 Task: Plan a trip to Baalbek, Lebanon from 6th December, 2023 to 12th December, 2023 for 4 adults.4 bedrooms having 4 beds and 4 bathrooms. Property type can be flat. Amenities needed are: wifi, TV, free parkinig on premises, gym, breakfast. Booking option can be shelf check-in. Look for 4 properties as per requirement.
Action: Mouse moved to (531, 78)
Screenshot: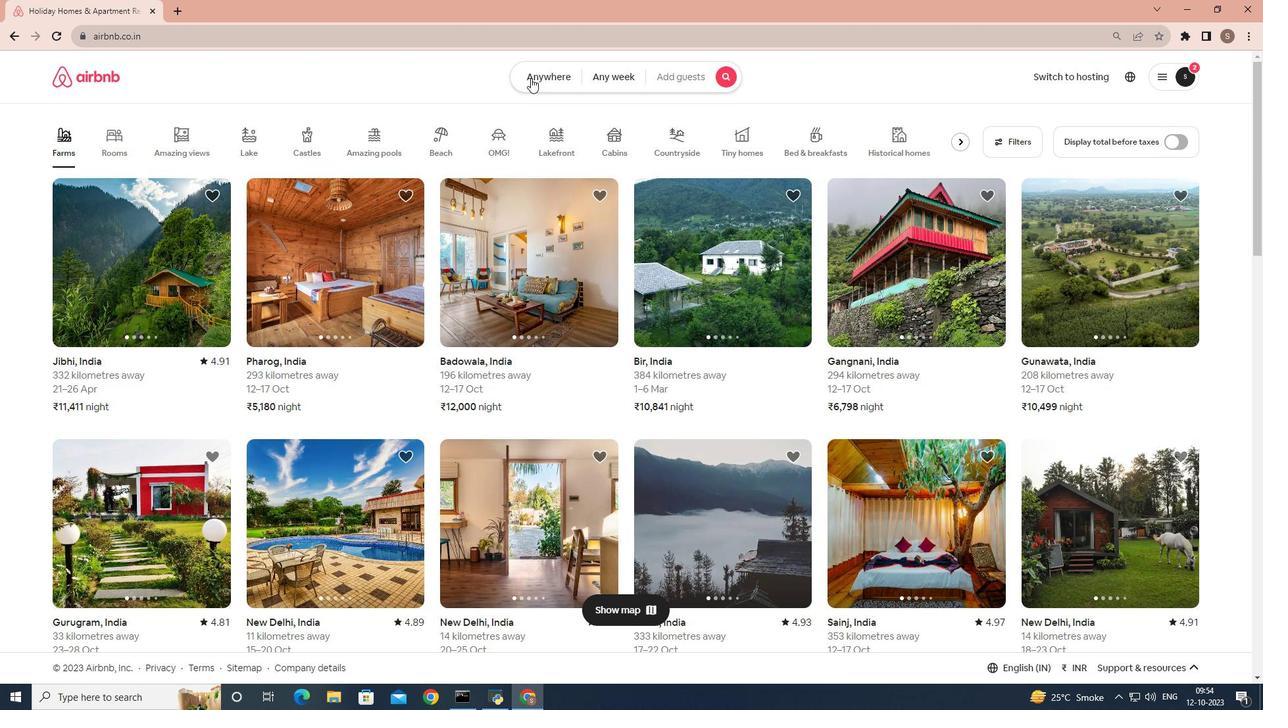 
Action: Mouse pressed left at (531, 78)
Screenshot: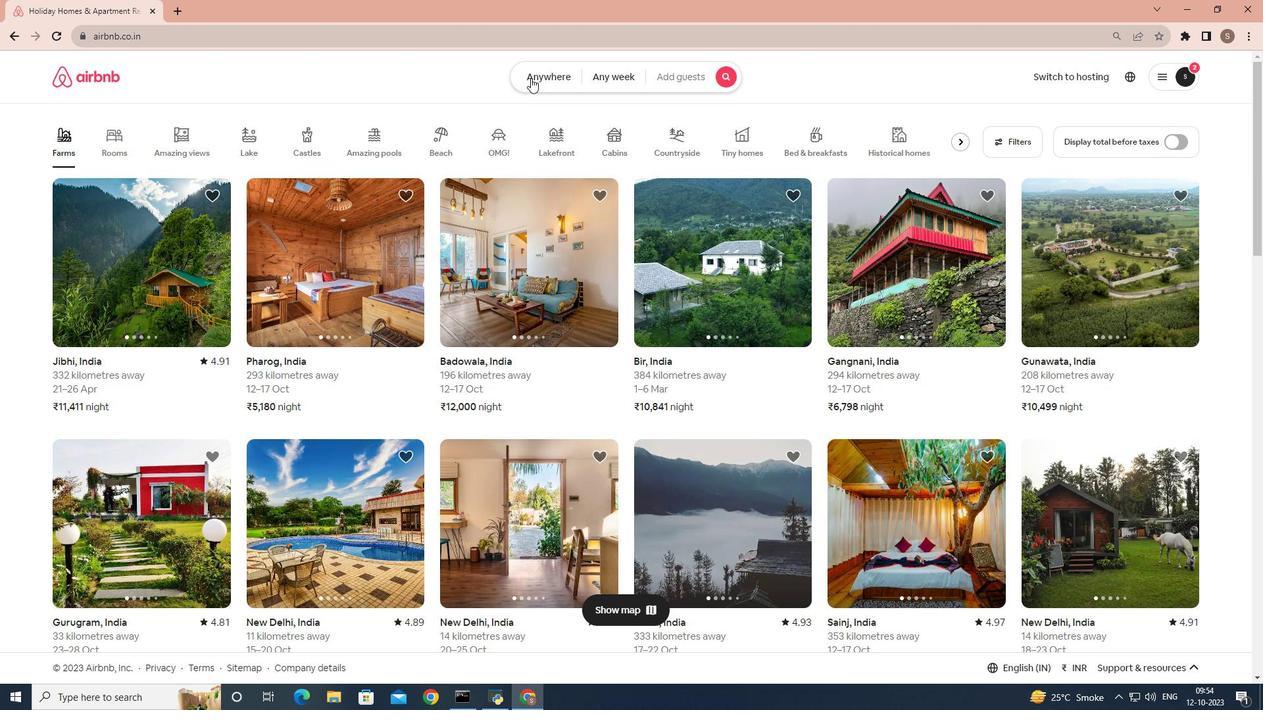
Action: Mouse moved to (404, 124)
Screenshot: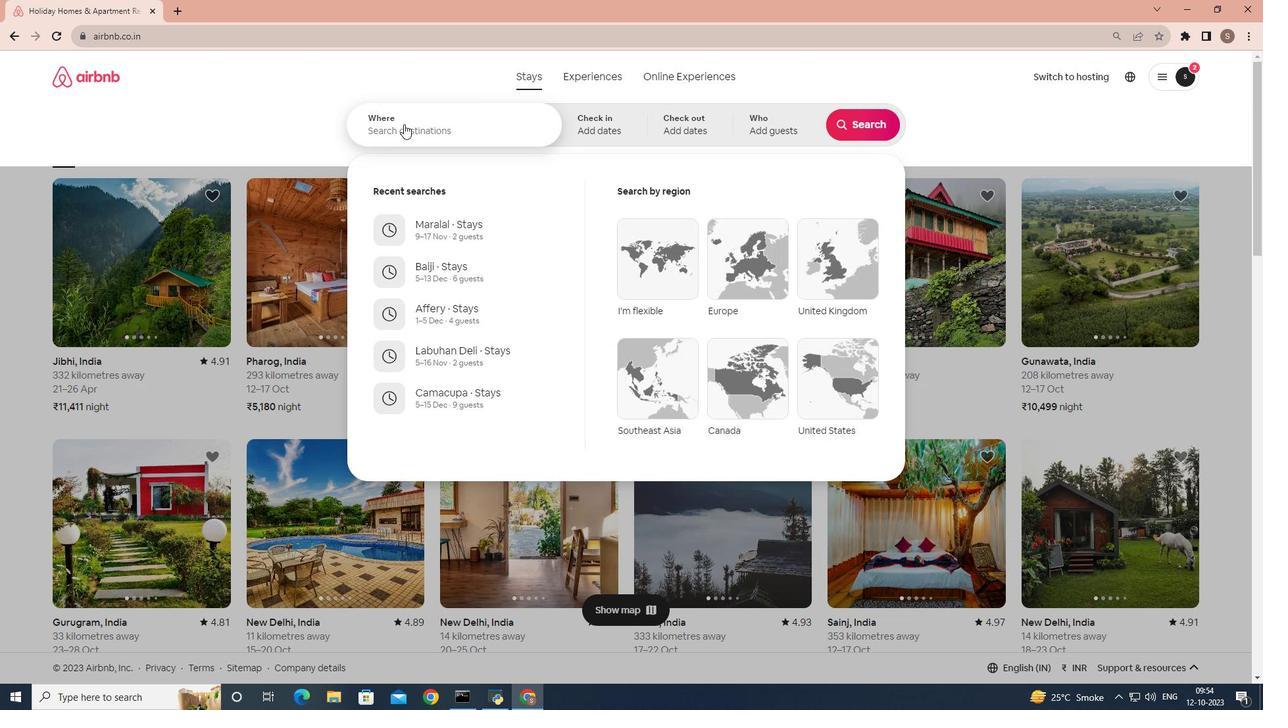 
Action: Mouse pressed left at (404, 124)
Screenshot: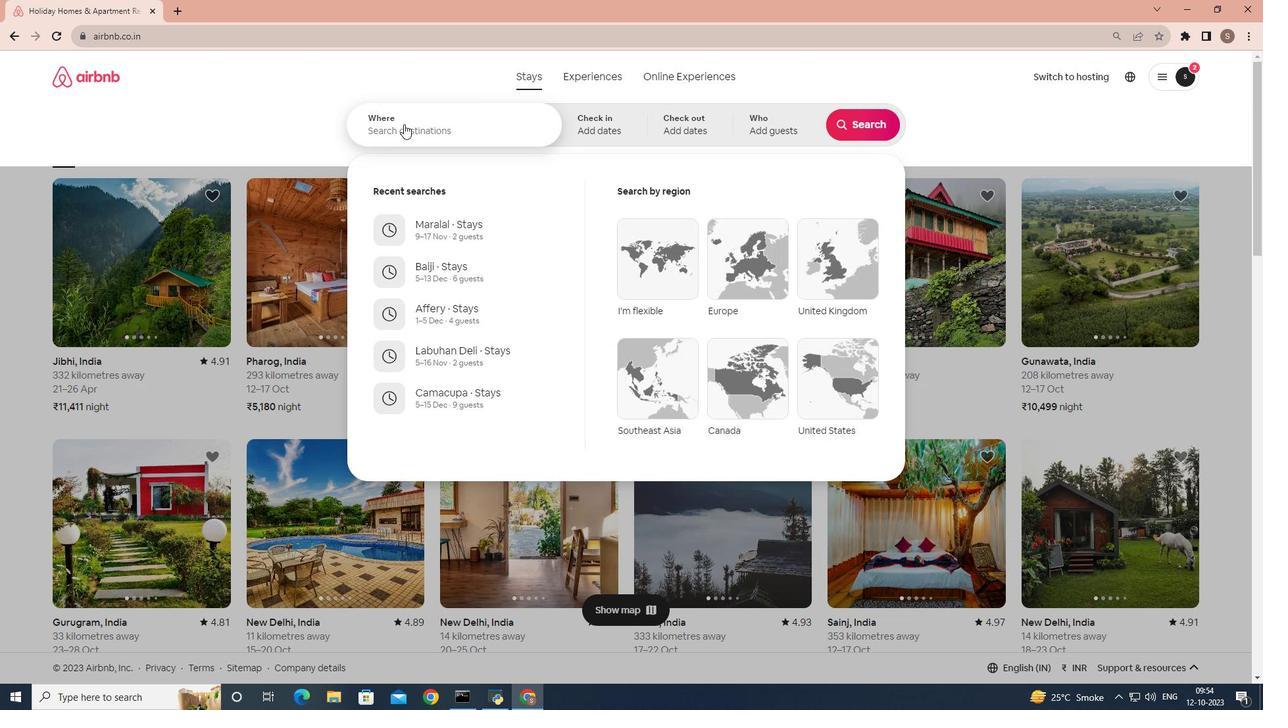 
Action: Key pressed baalbe
Screenshot: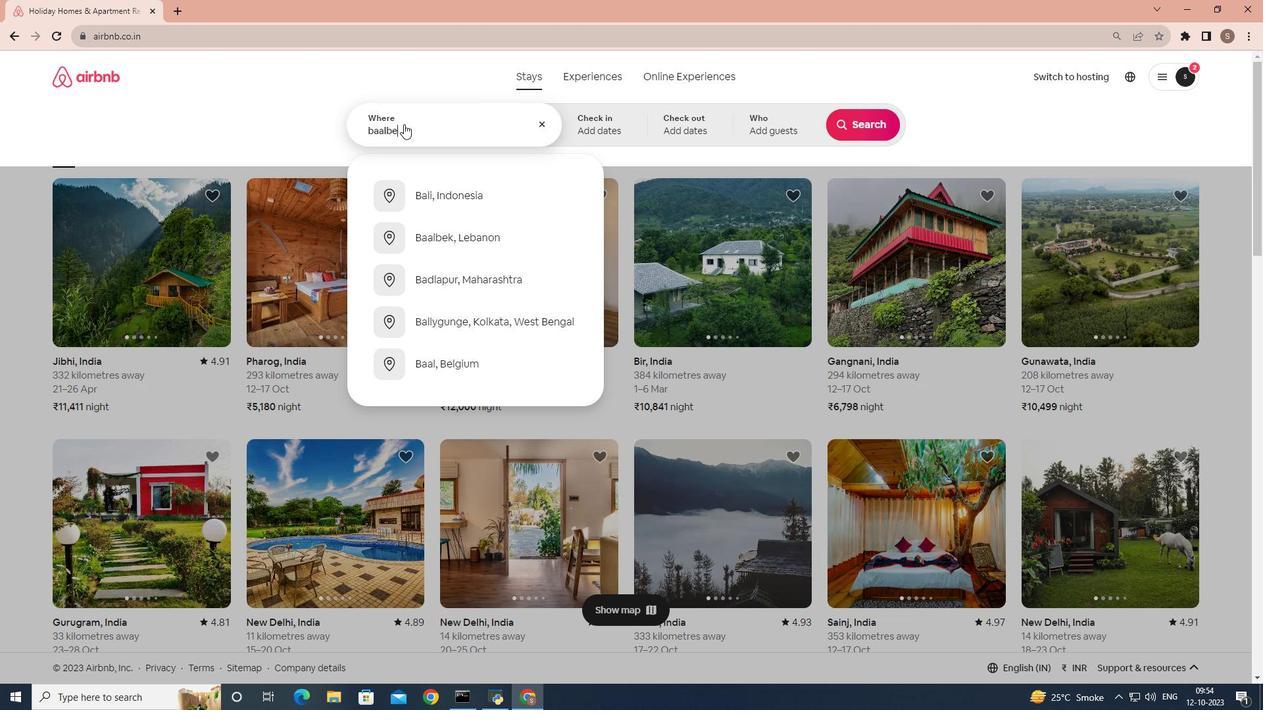 
Action: Mouse moved to (416, 201)
Screenshot: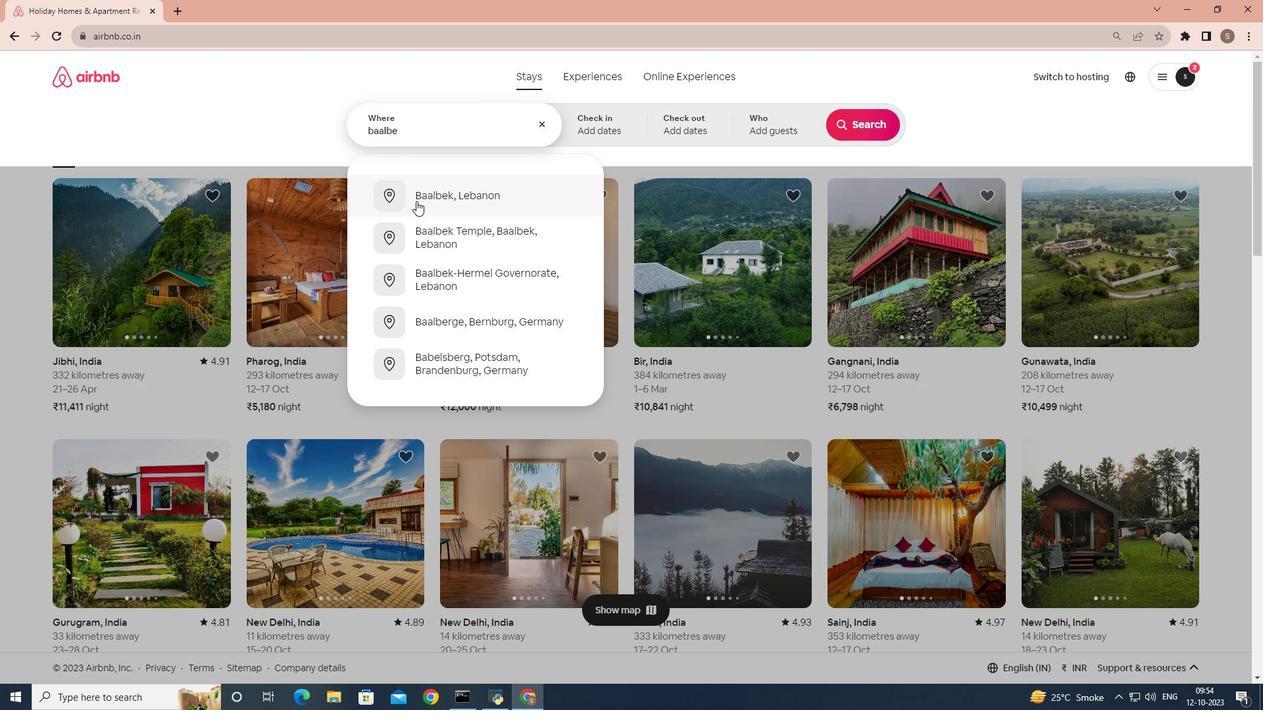 
Action: Mouse pressed left at (416, 201)
Screenshot: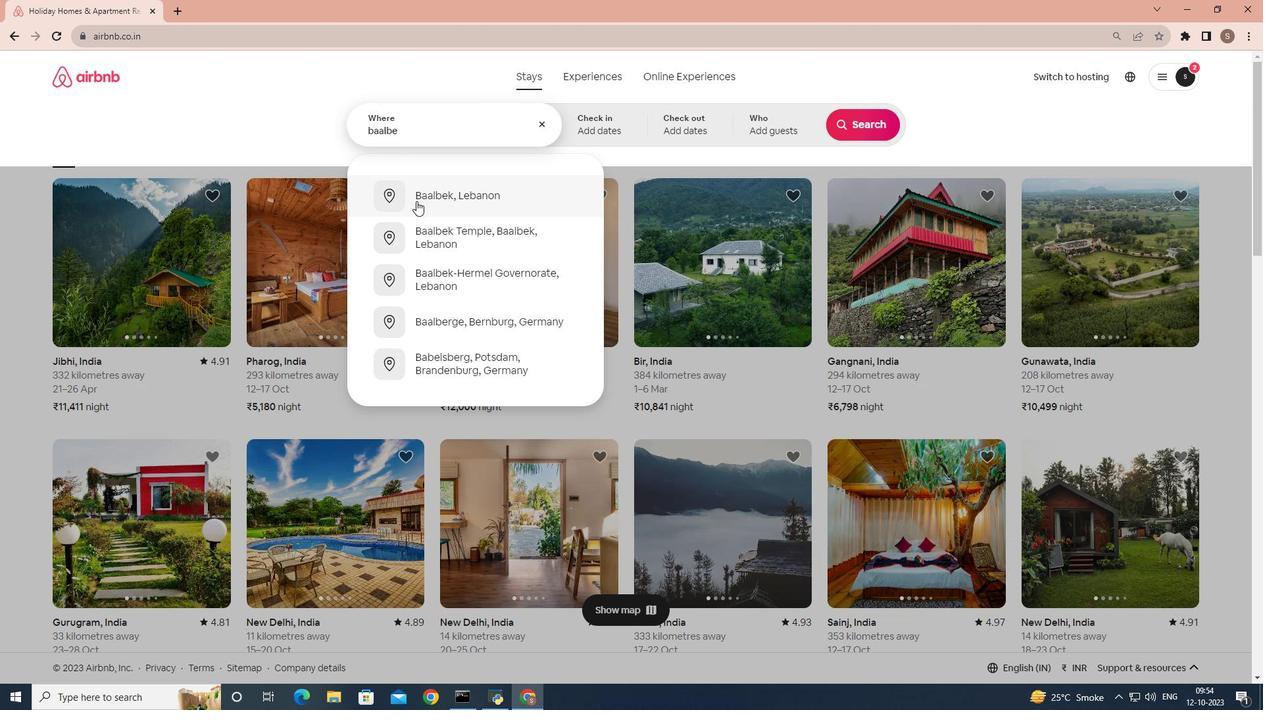 
Action: Mouse moved to (858, 234)
Screenshot: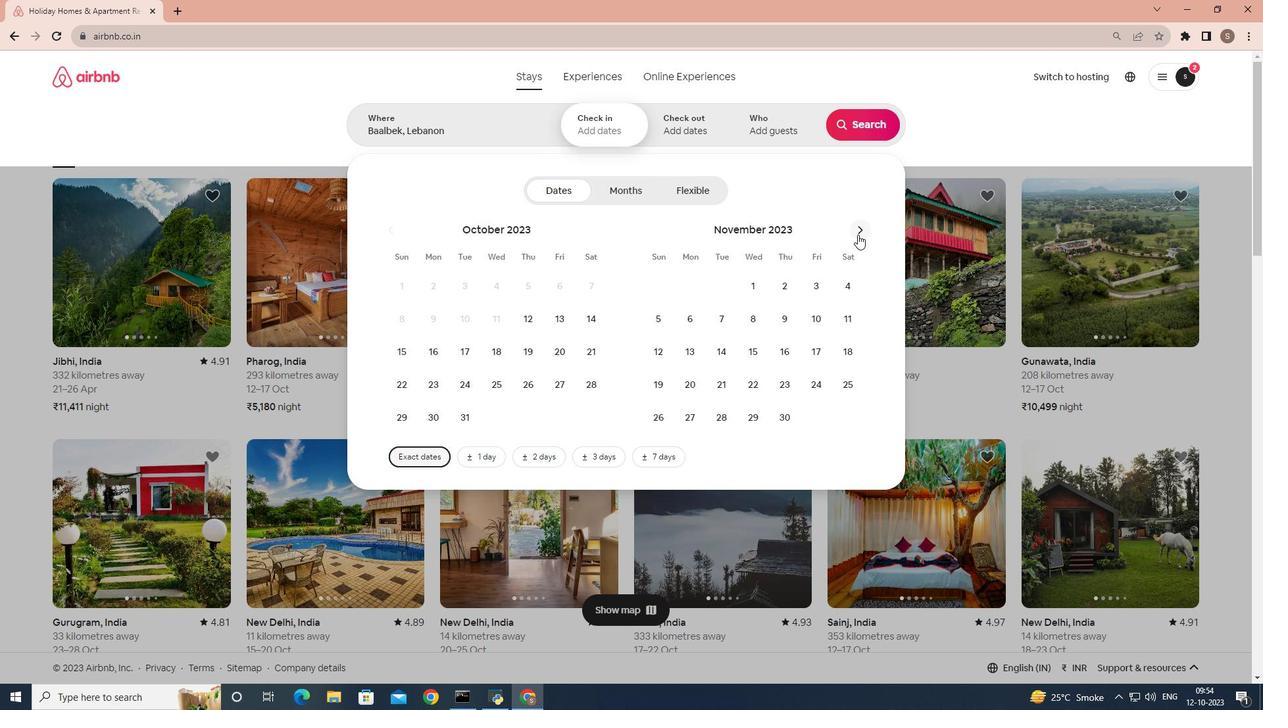 
Action: Mouse pressed left at (858, 234)
Screenshot: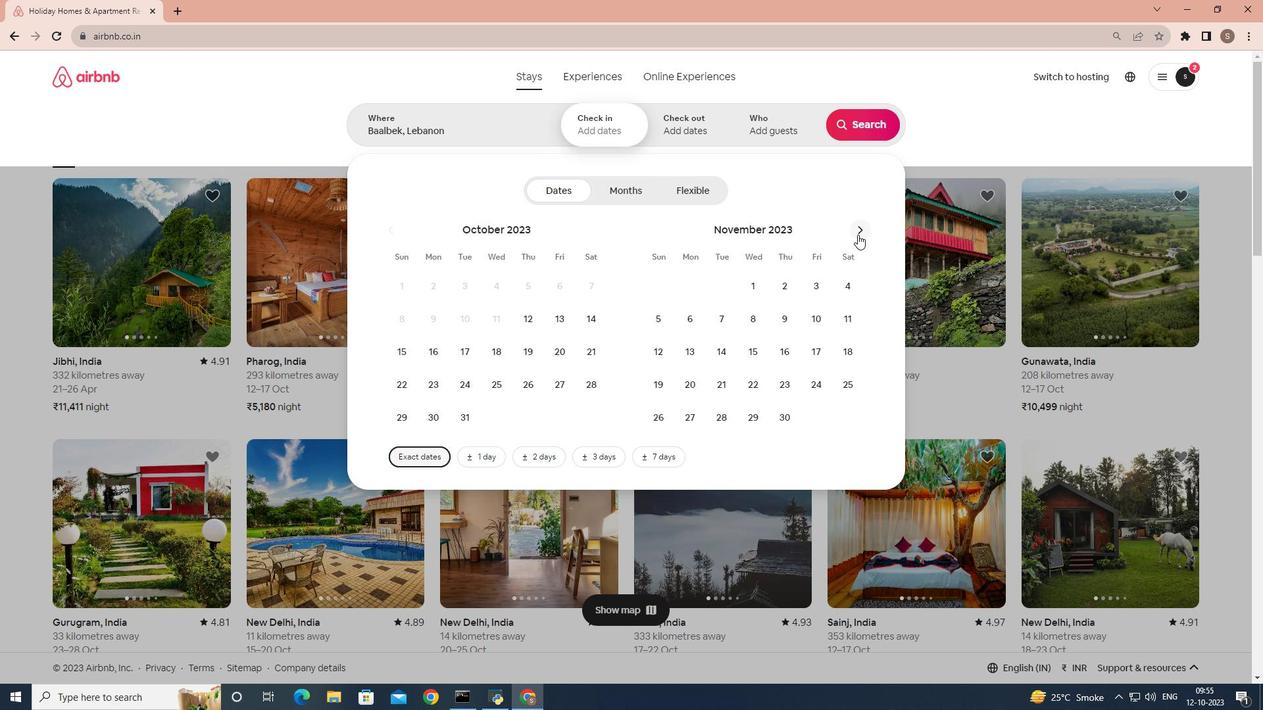
Action: Mouse moved to (742, 325)
Screenshot: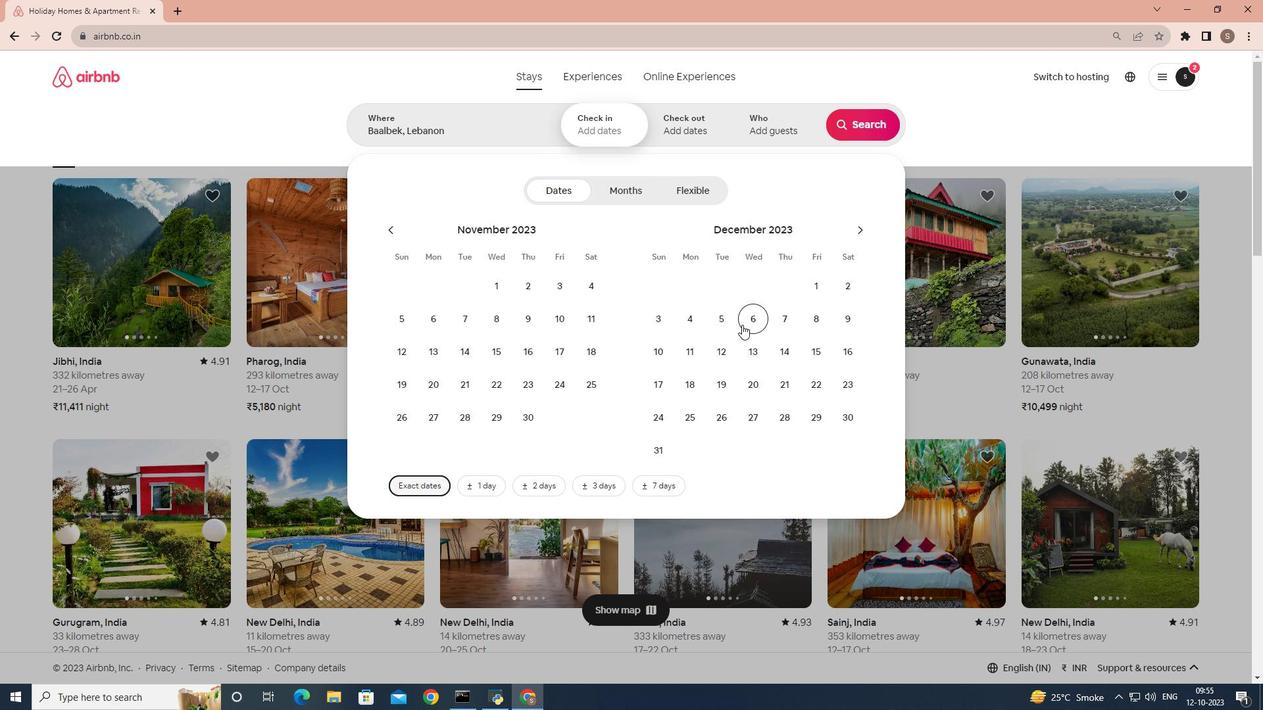 
Action: Mouse pressed left at (742, 325)
Screenshot: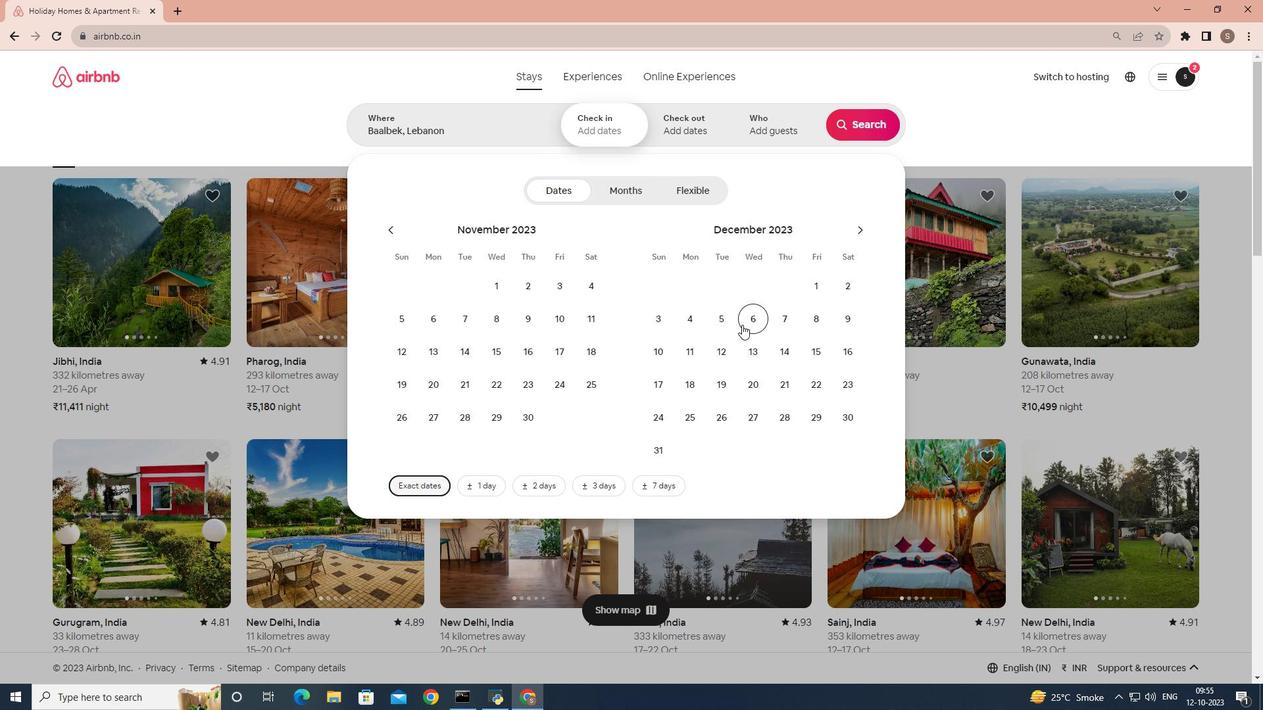 
Action: Mouse moved to (736, 354)
Screenshot: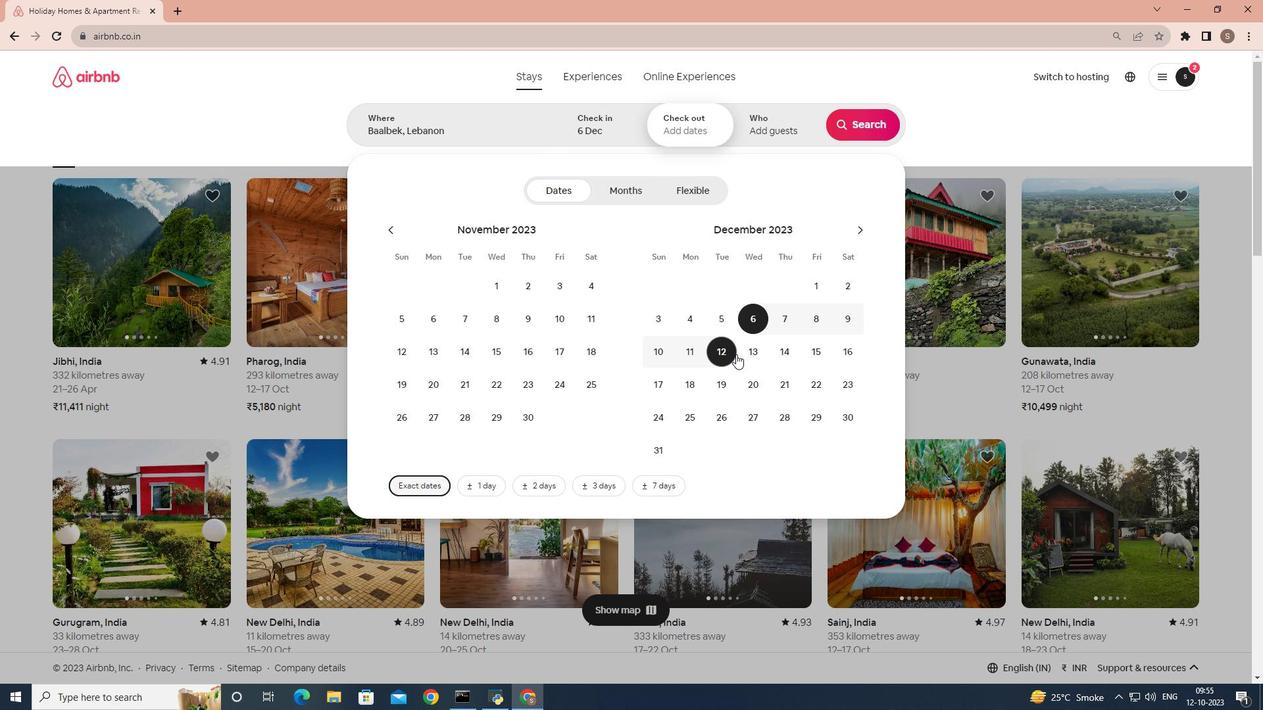 
Action: Mouse pressed left at (736, 354)
Screenshot: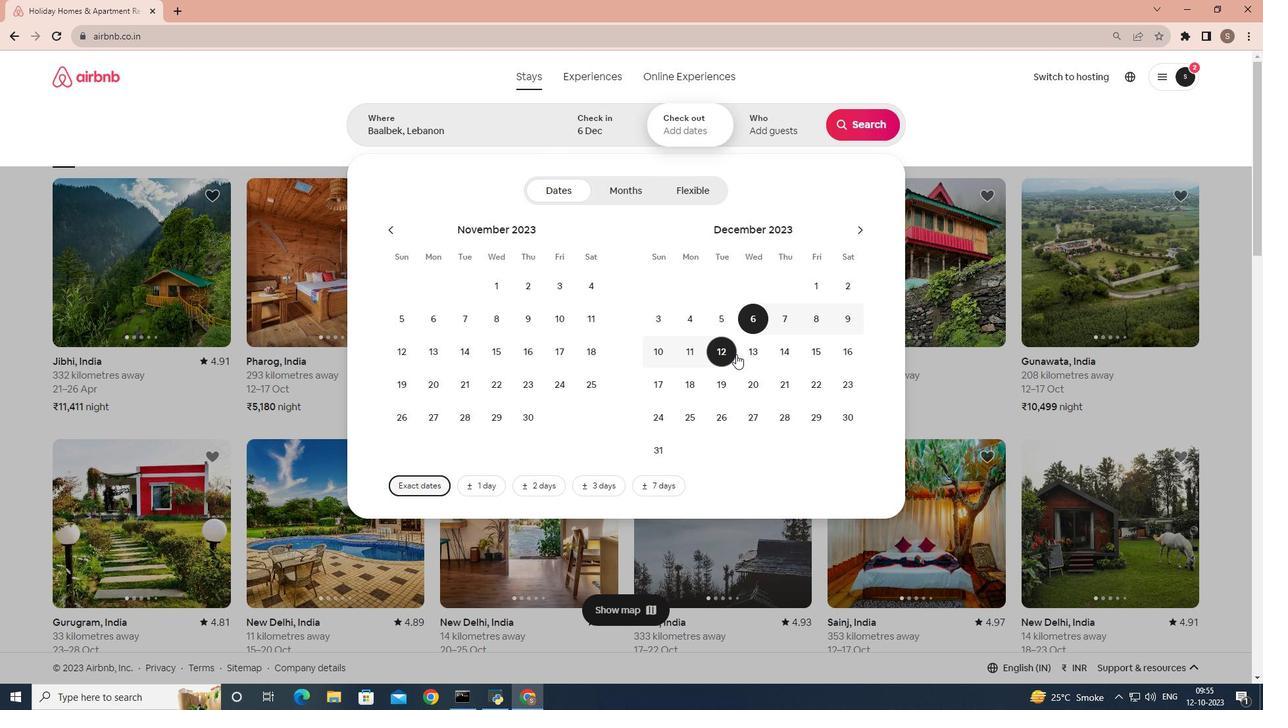 
Action: Mouse moved to (798, 117)
Screenshot: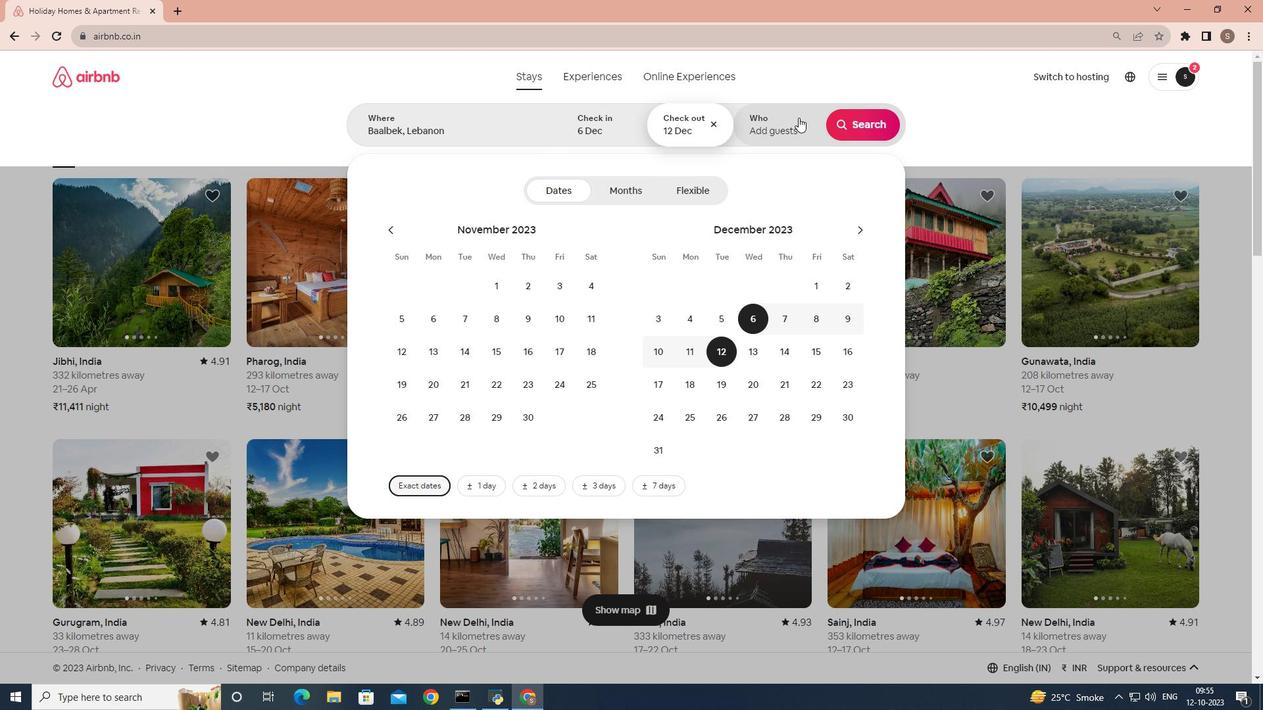 
Action: Mouse pressed left at (798, 117)
Screenshot: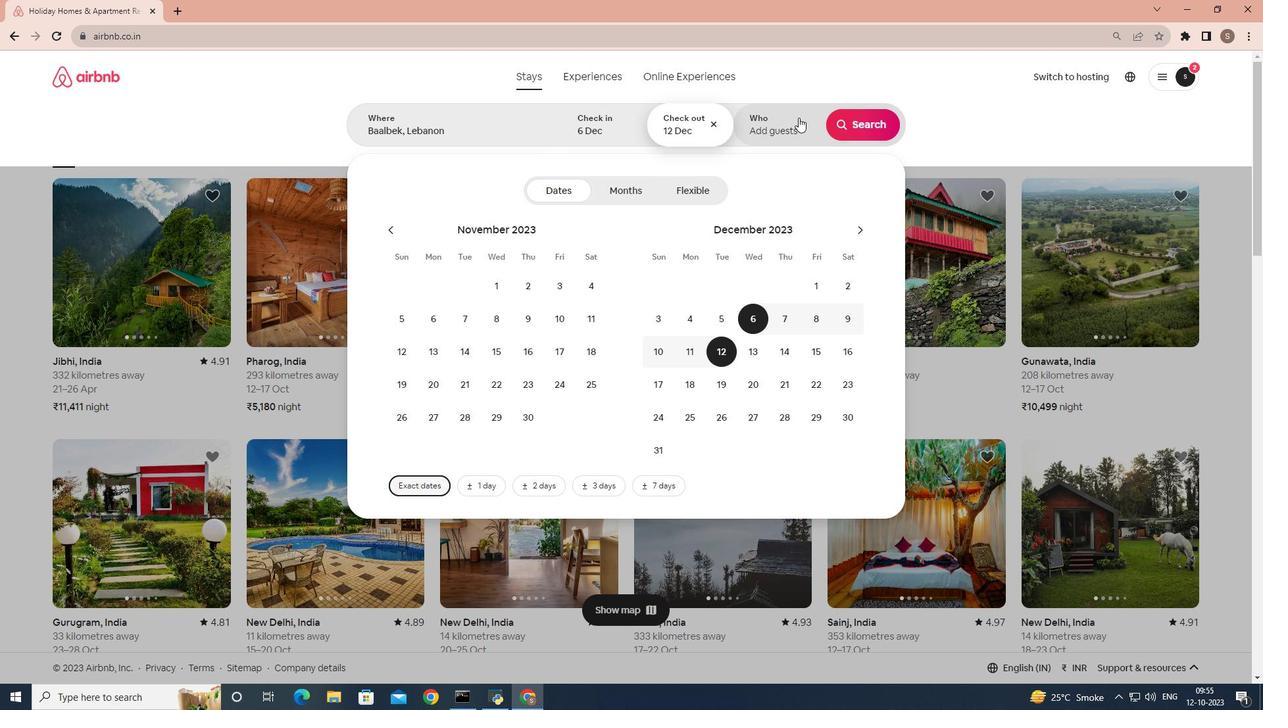 
Action: Mouse moved to (855, 195)
Screenshot: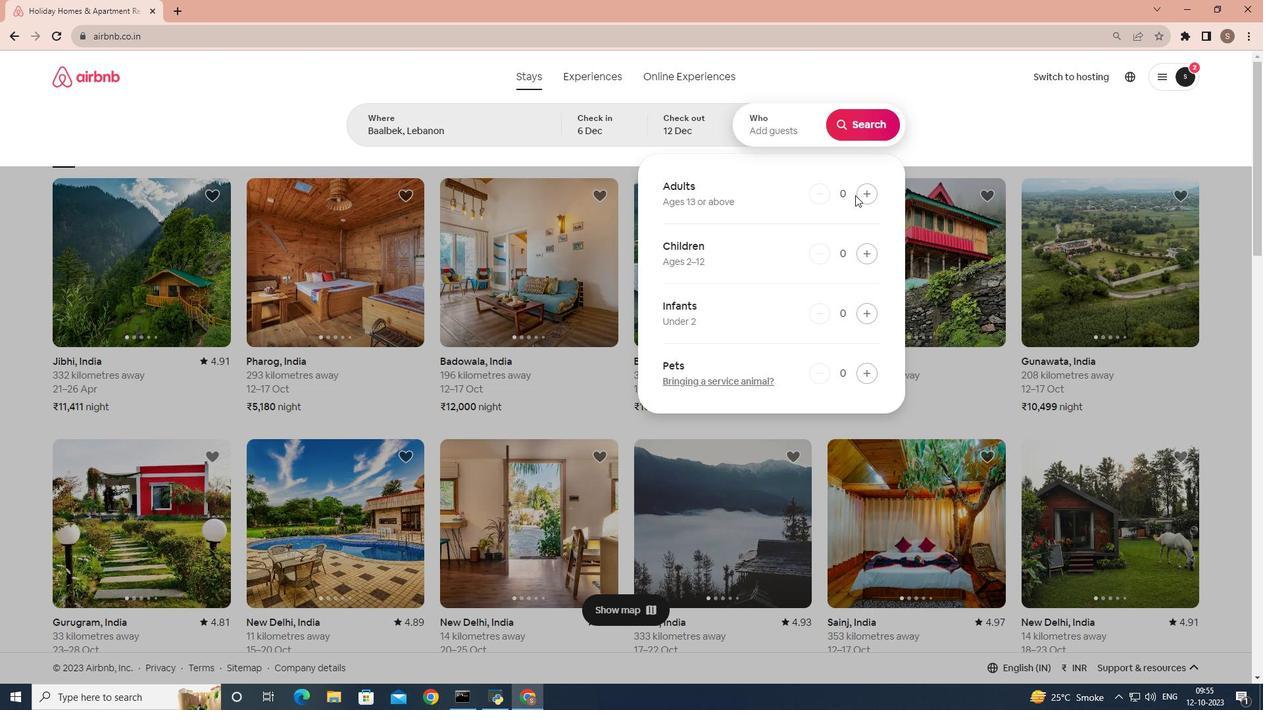 
Action: Mouse pressed left at (855, 195)
Screenshot: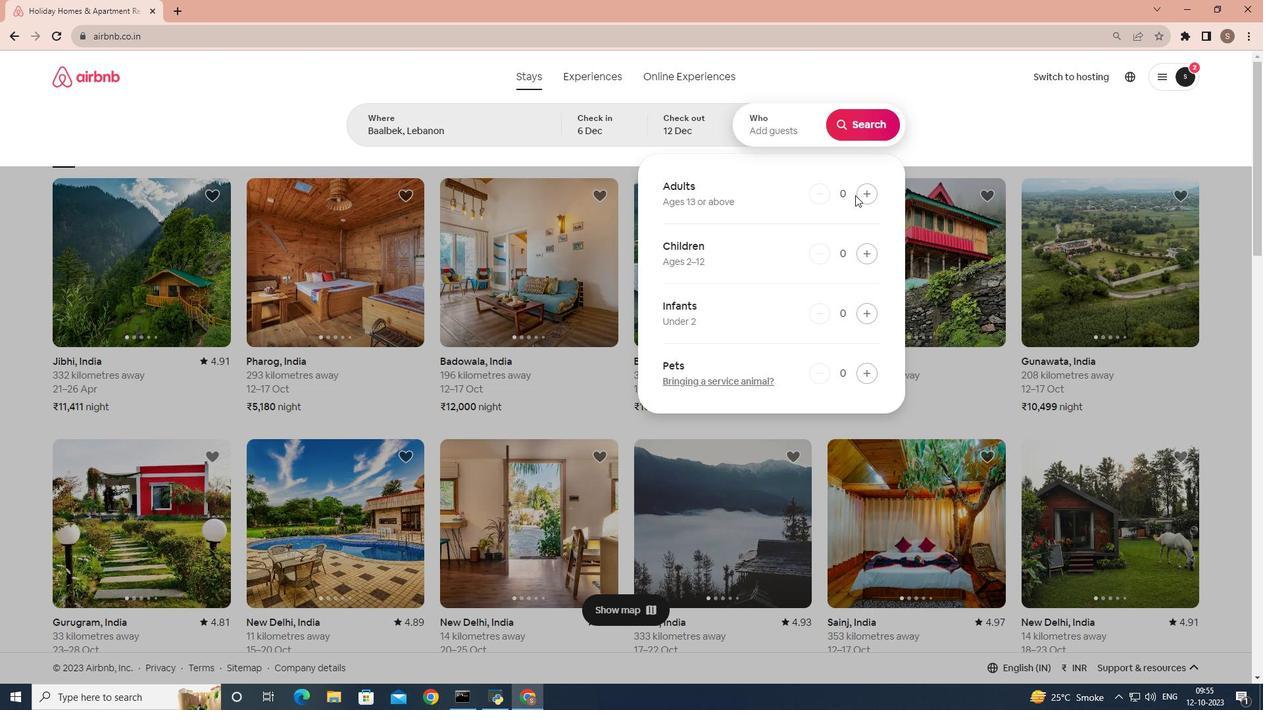 
Action: Mouse moved to (859, 194)
Screenshot: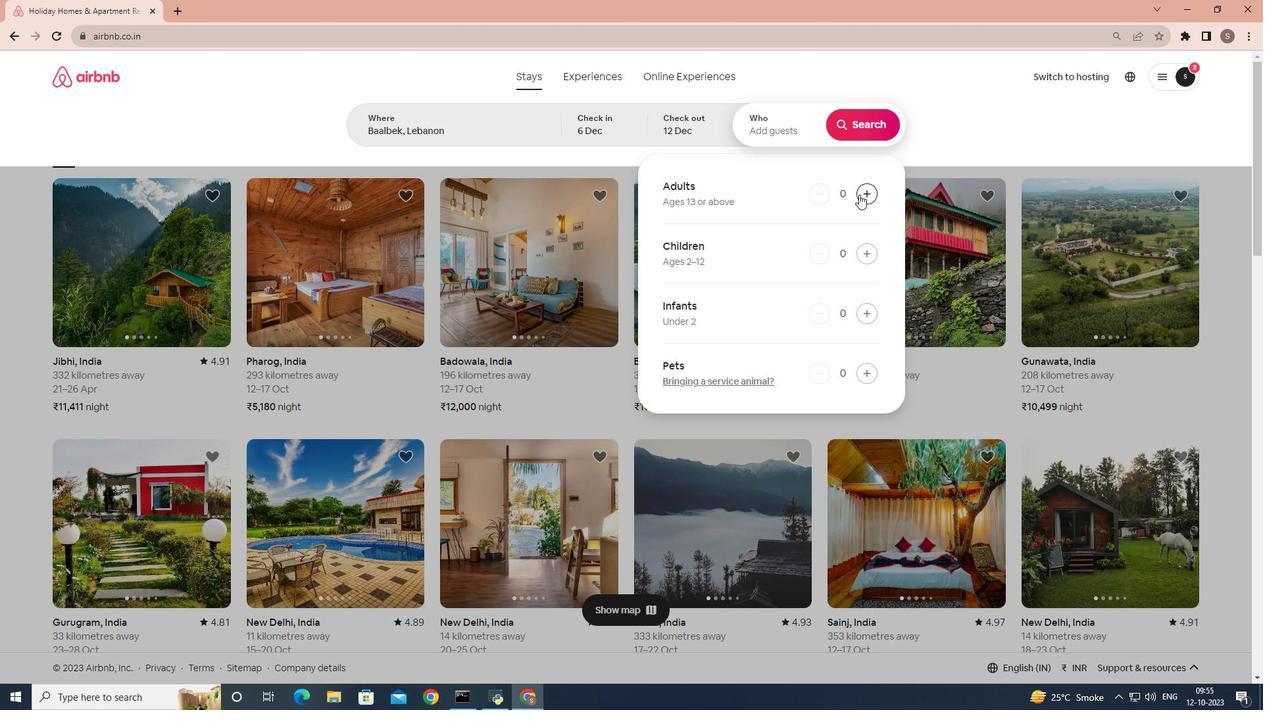
Action: Mouse pressed left at (859, 194)
Screenshot: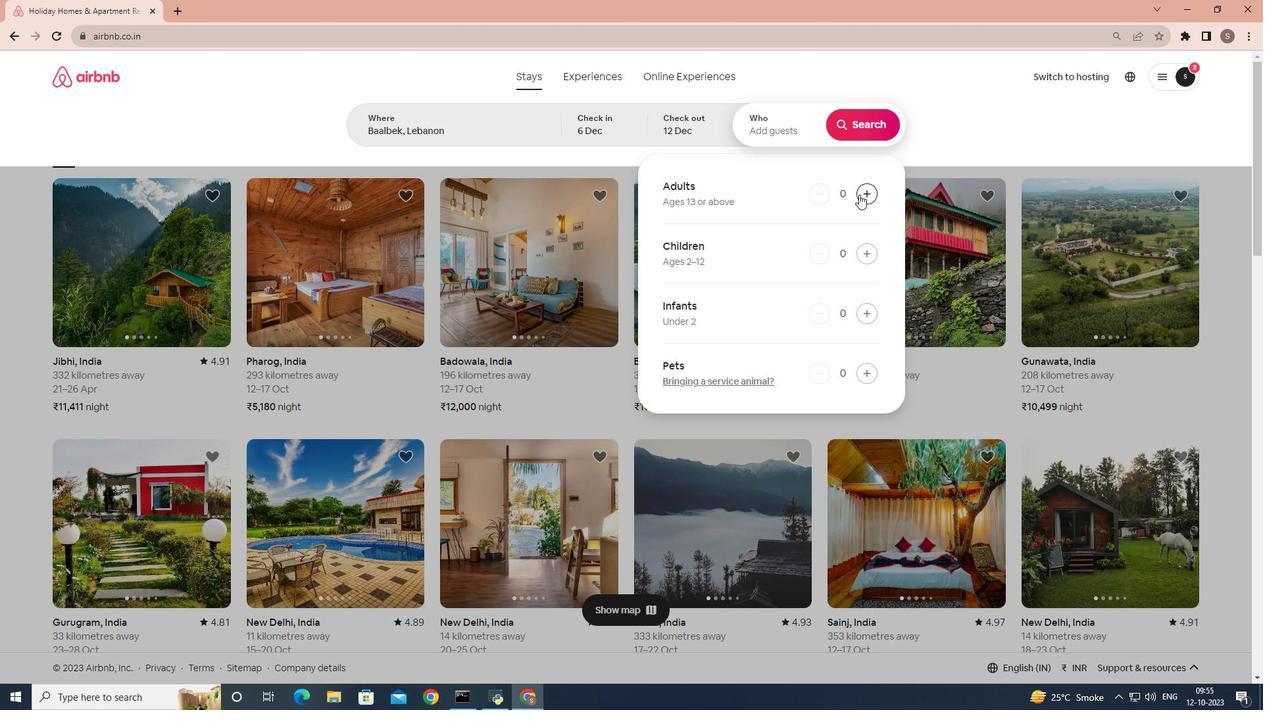 
Action: Mouse pressed left at (859, 194)
Screenshot: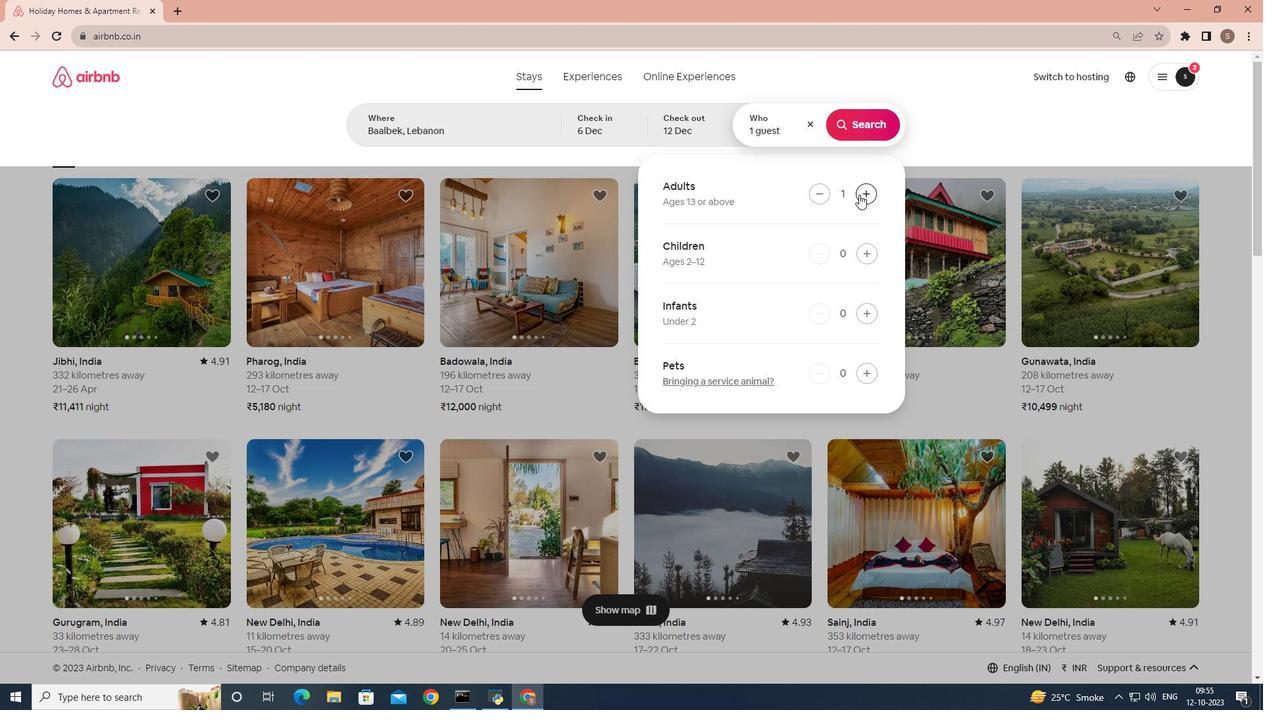 
Action: Mouse pressed left at (859, 194)
Screenshot: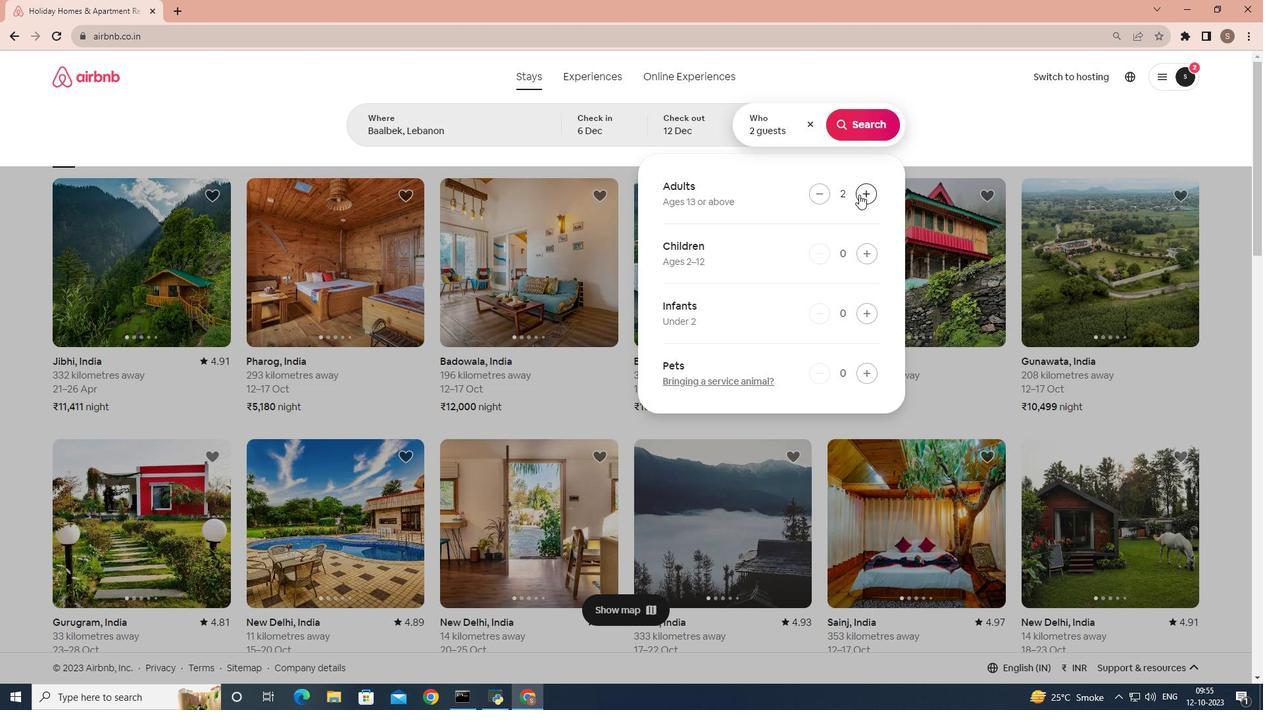 
Action: Mouse pressed left at (859, 194)
Screenshot: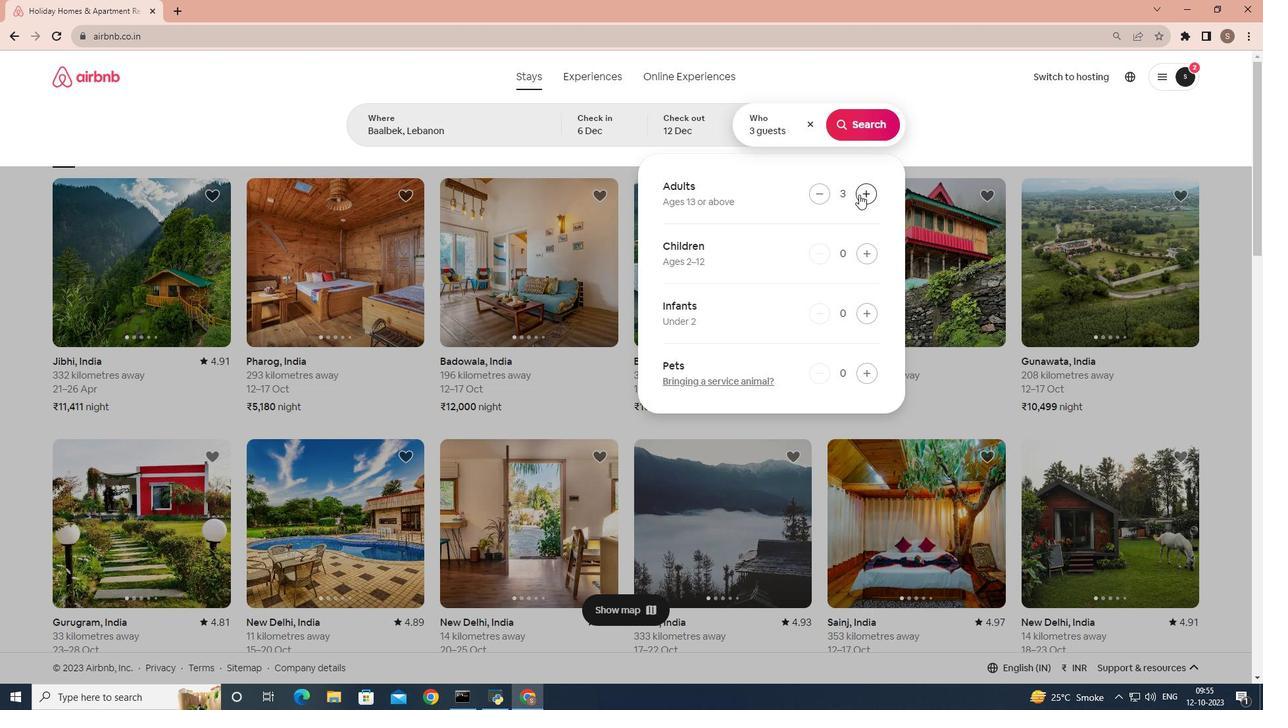 
Action: Mouse moved to (865, 139)
Screenshot: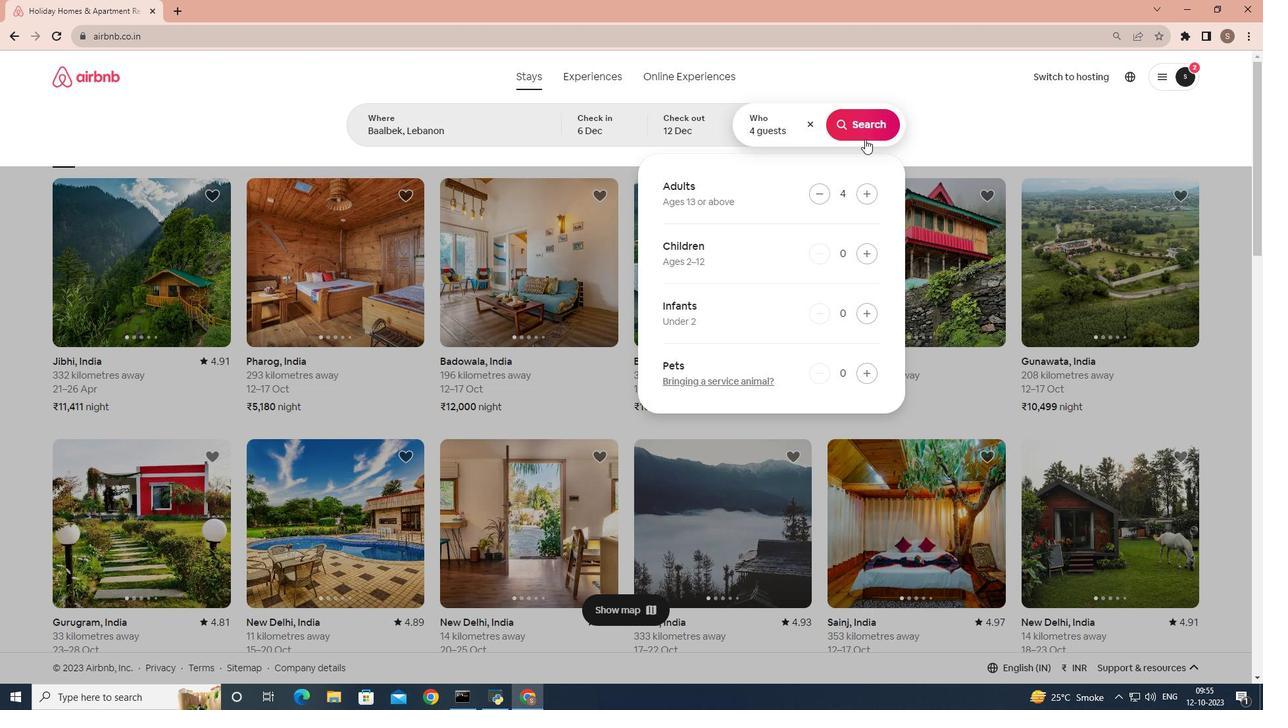 
Action: Mouse pressed left at (865, 139)
Screenshot: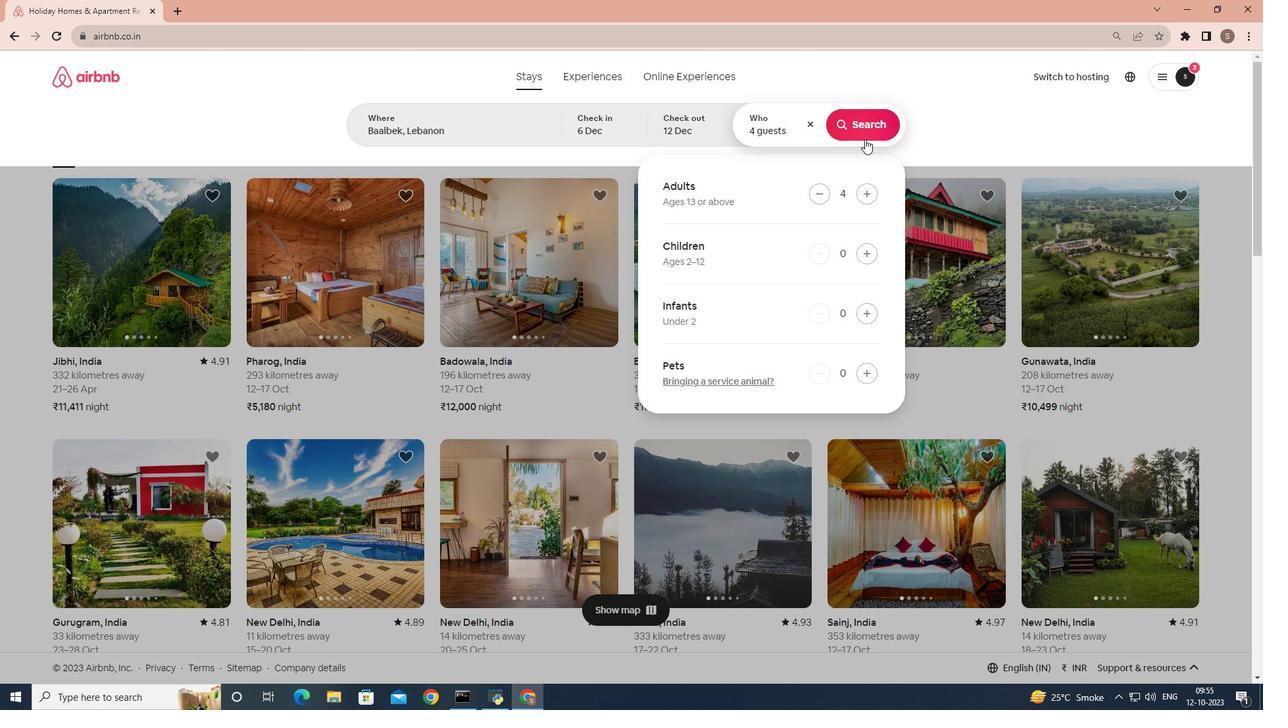
Action: Mouse moved to (1056, 125)
Screenshot: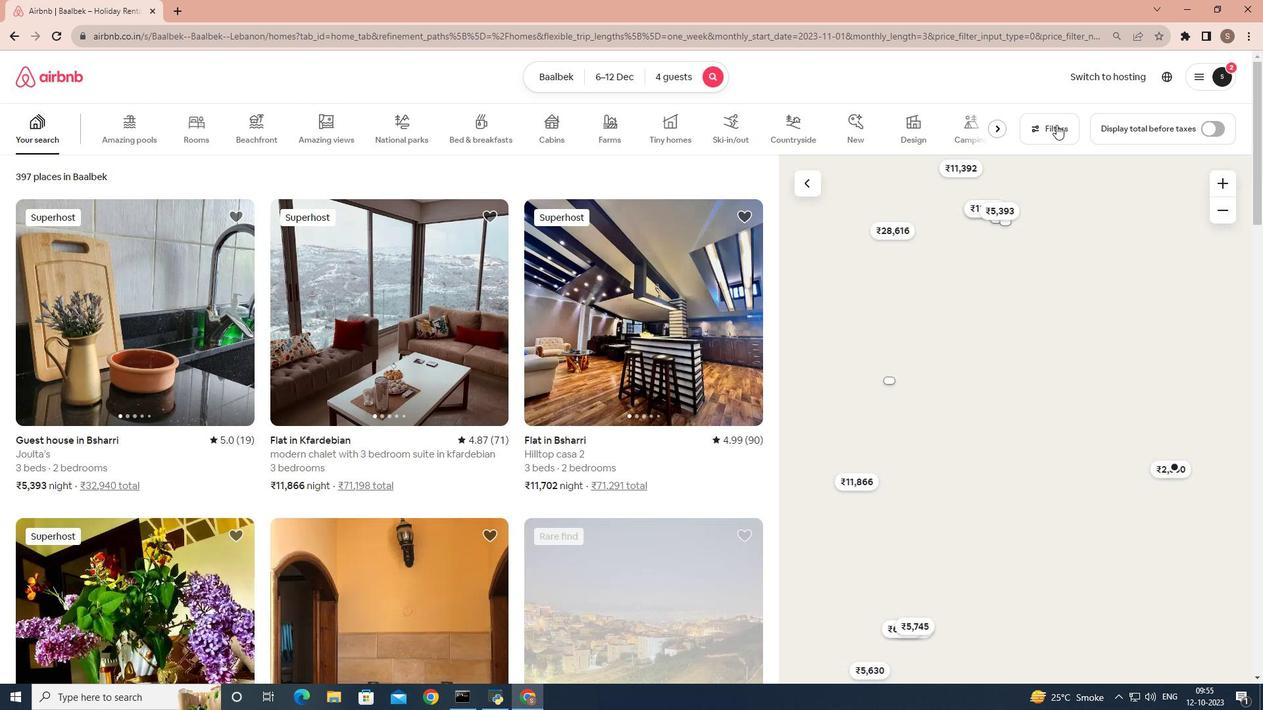 
Action: Mouse pressed left at (1056, 125)
Screenshot: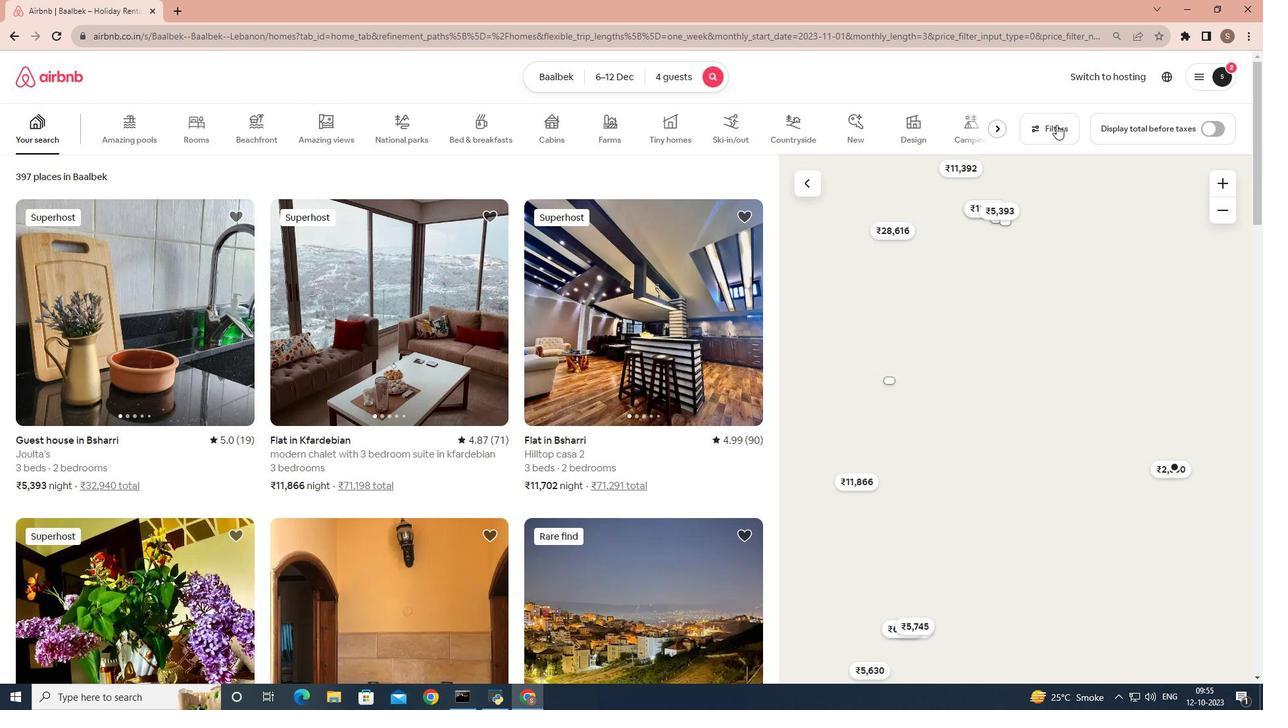 
Action: Mouse moved to (562, 377)
Screenshot: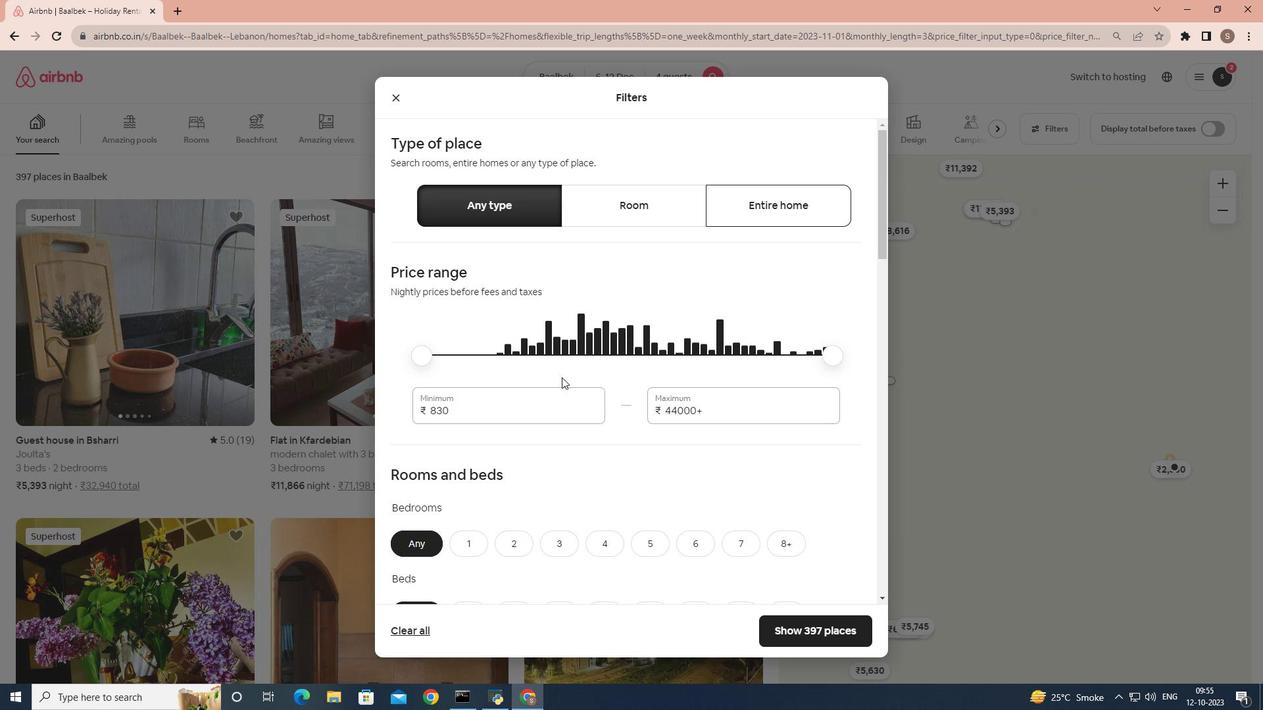 
Action: Mouse scrolled (562, 377) with delta (0, 0)
Screenshot: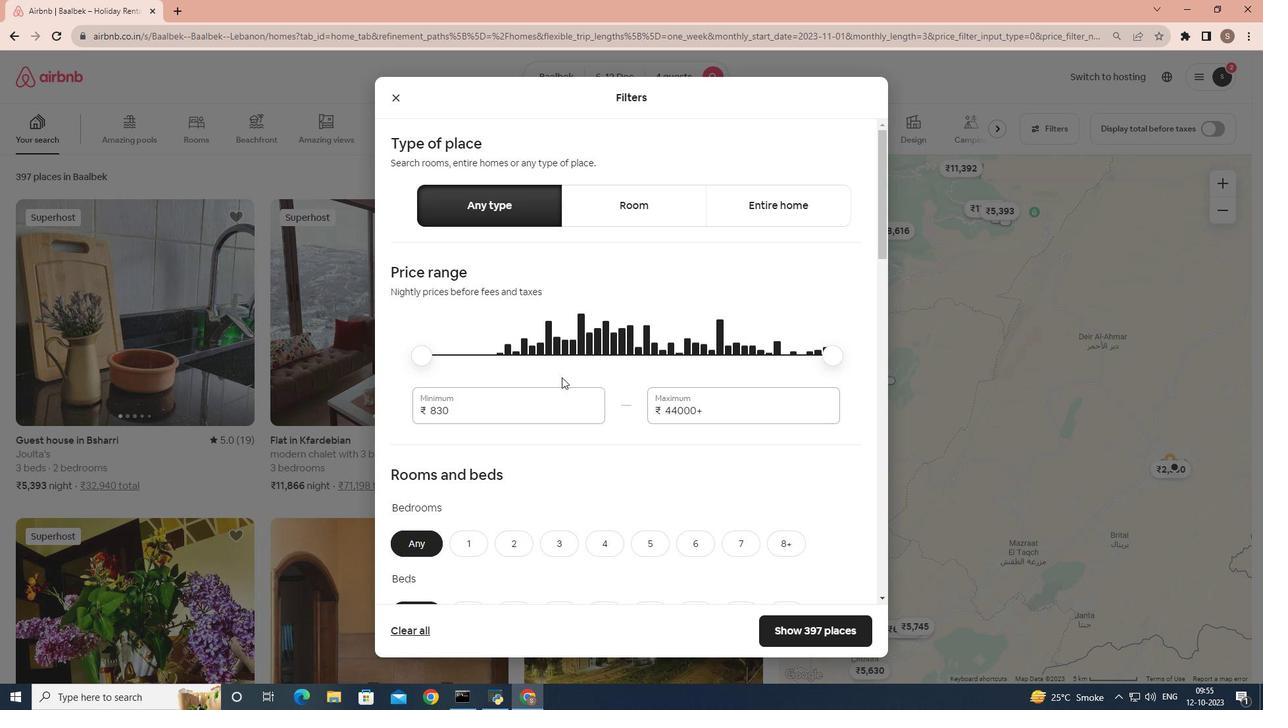 
Action: Mouse scrolled (562, 377) with delta (0, 0)
Screenshot: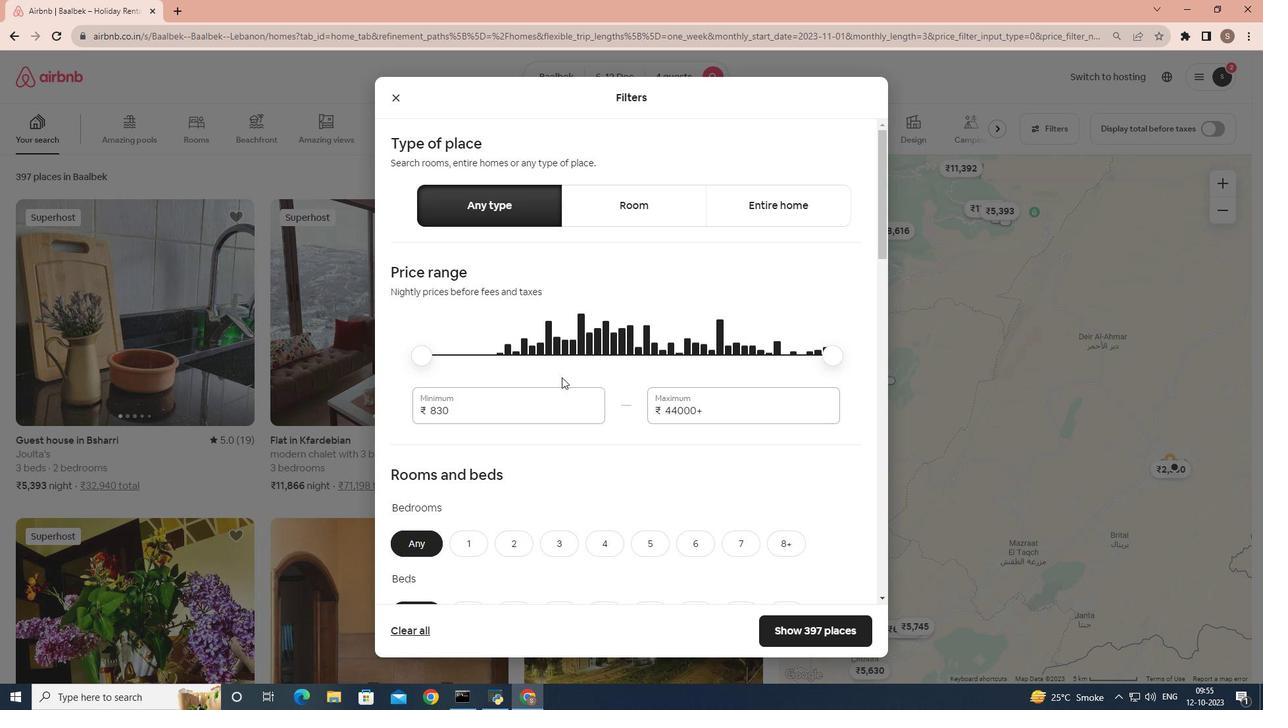 
Action: Mouse scrolled (562, 377) with delta (0, 0)
Screenshot: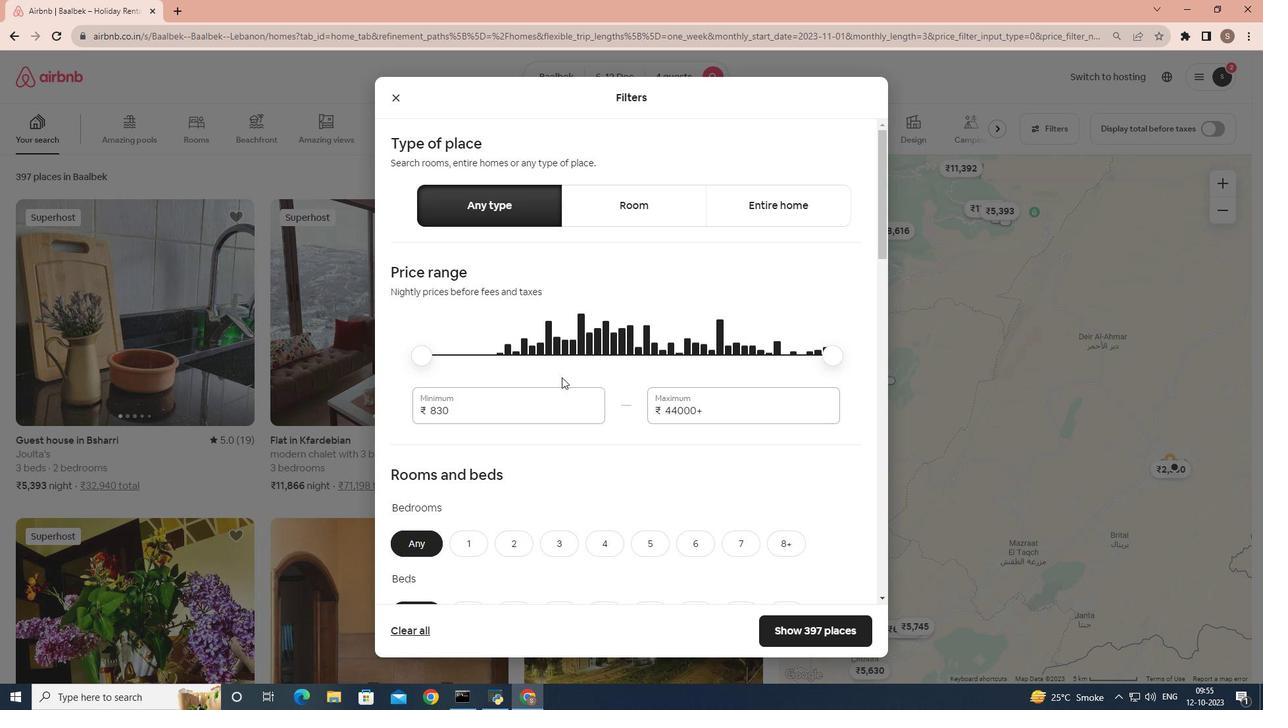 
Action: Mouse scrolled (562, 377) with delta (0, 0)
Screenshot: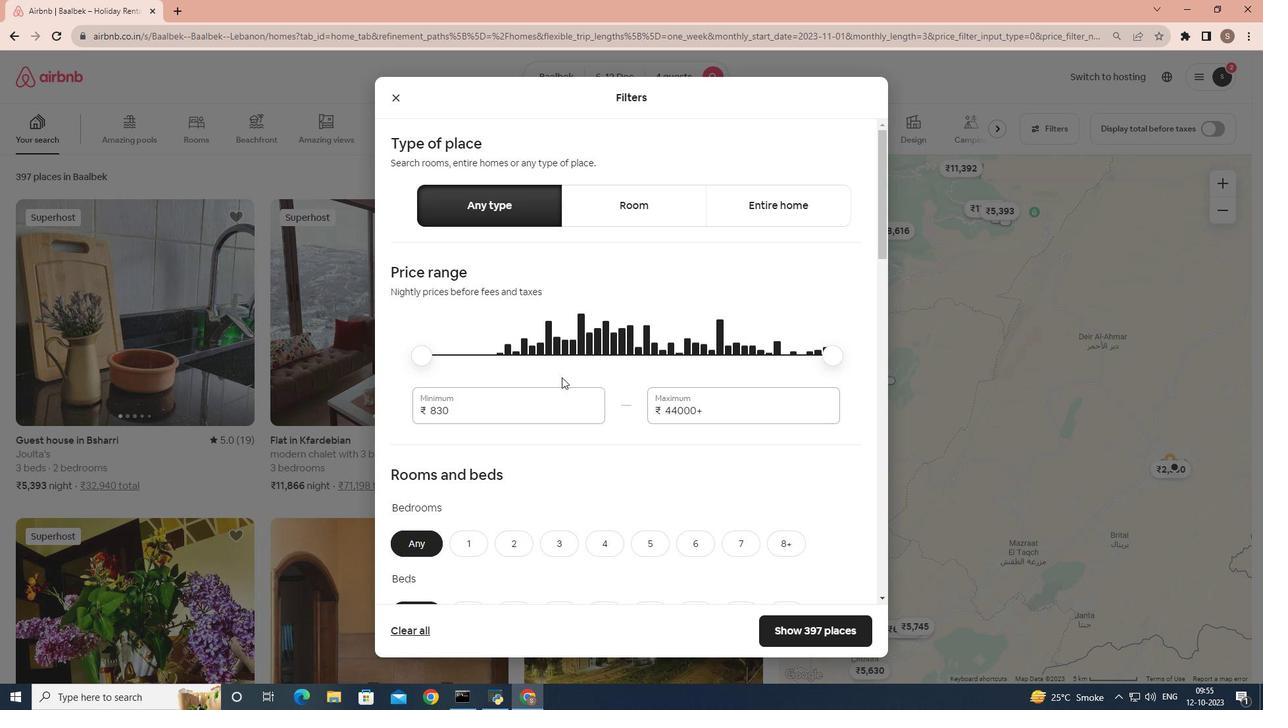 
Action: Mouse scrolled (562, 377) with delta (0, 0)
Screenshot: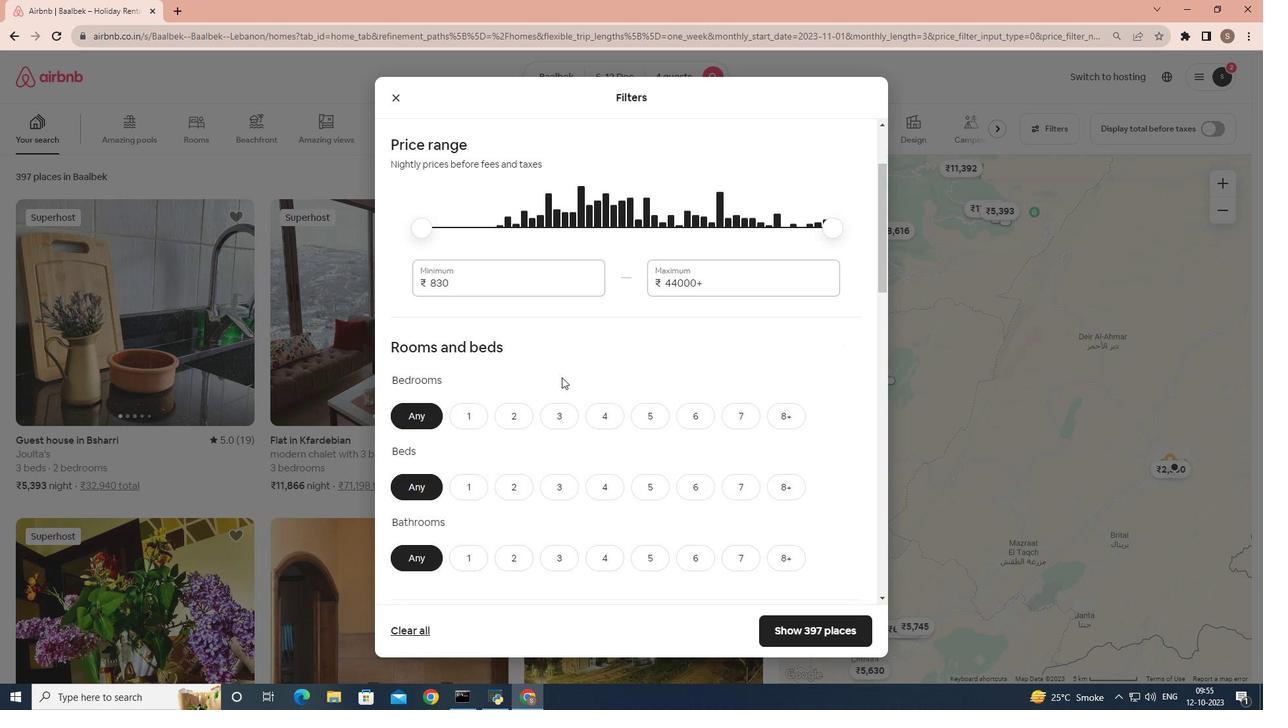 
Action: Mouse moved to (604, 224)
Screenshot: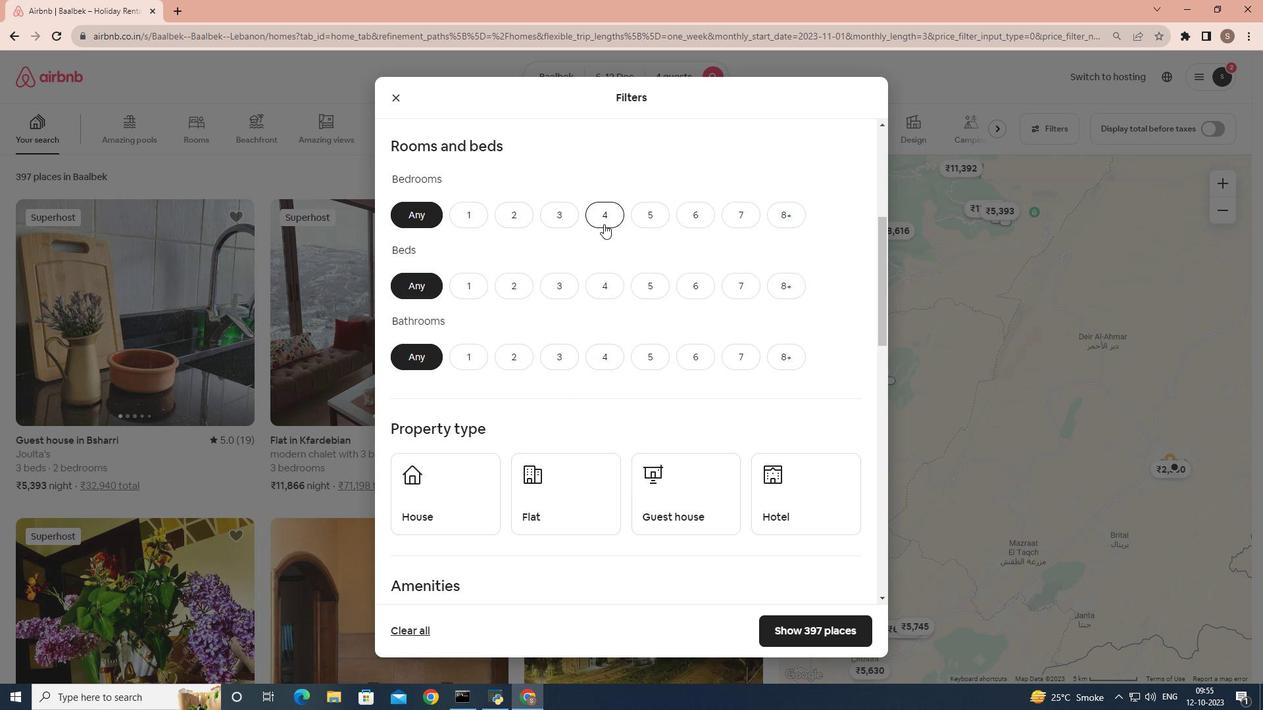 
Action: Mouse pressed left at (604, 224)
Screenshot: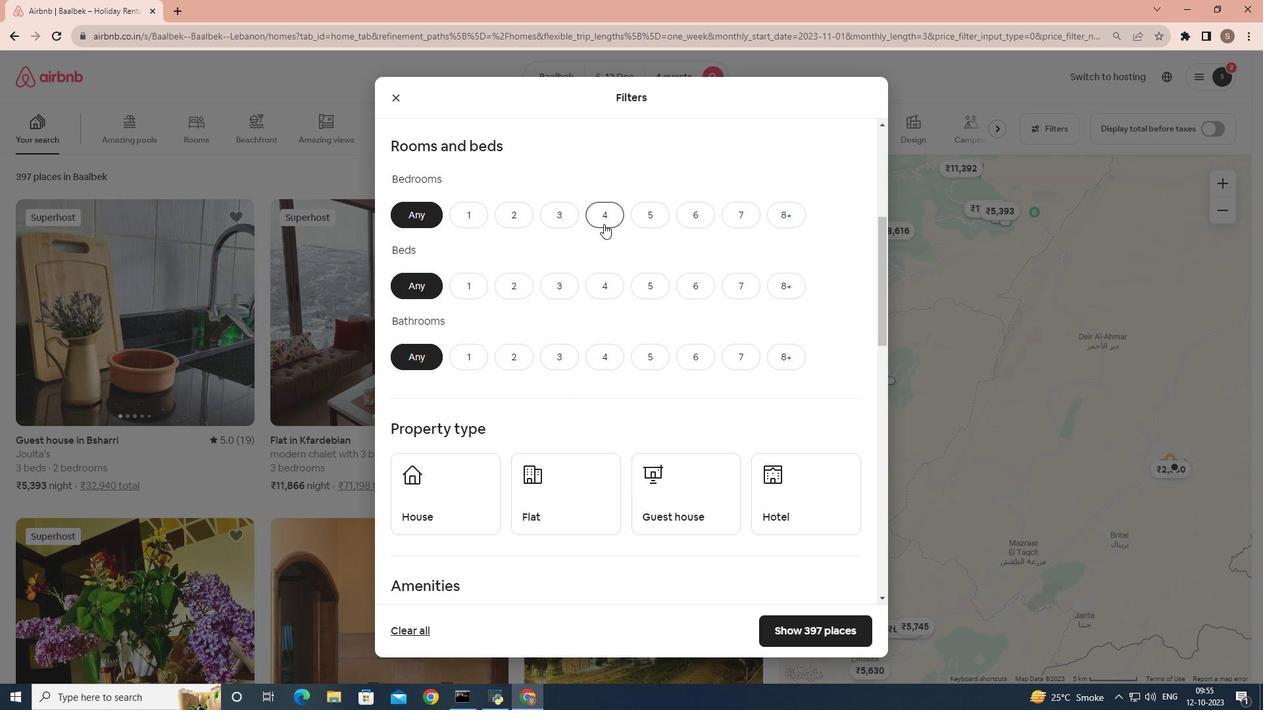 
Action: Mouse moved to (610, 286)
Screenshot: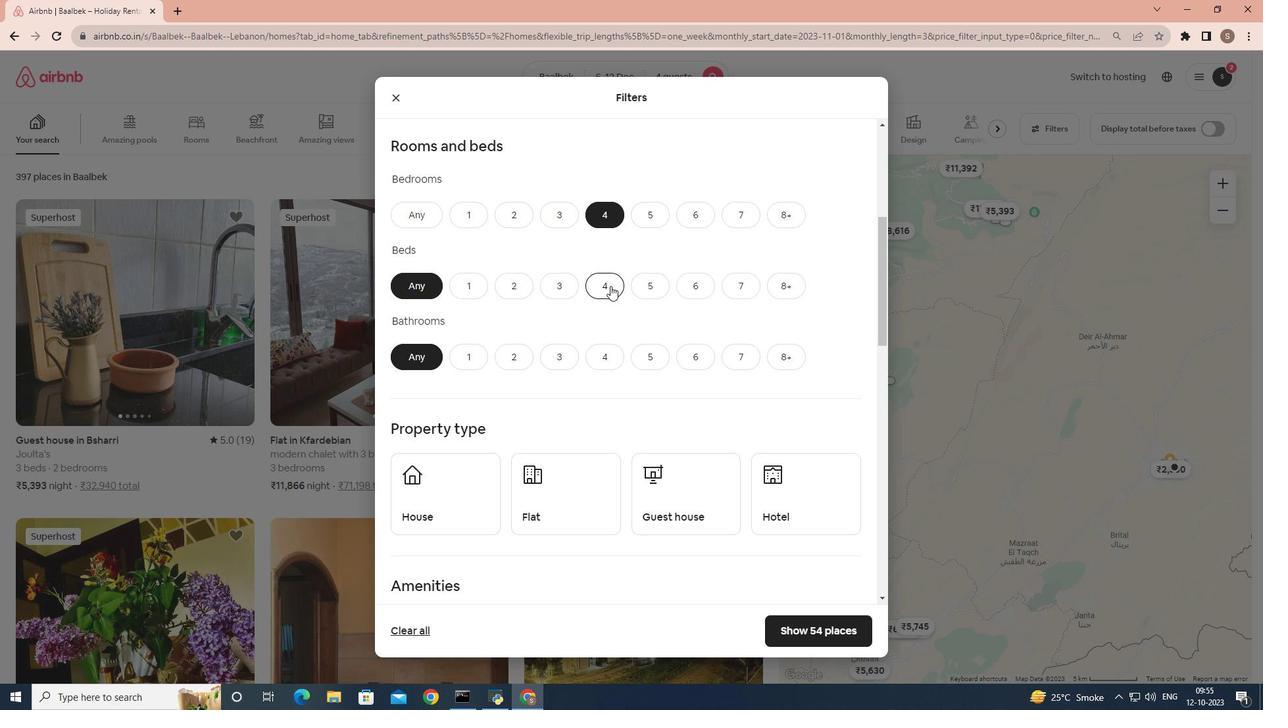 
Action: Mouse pressed left at (610, 286)
Screenshot: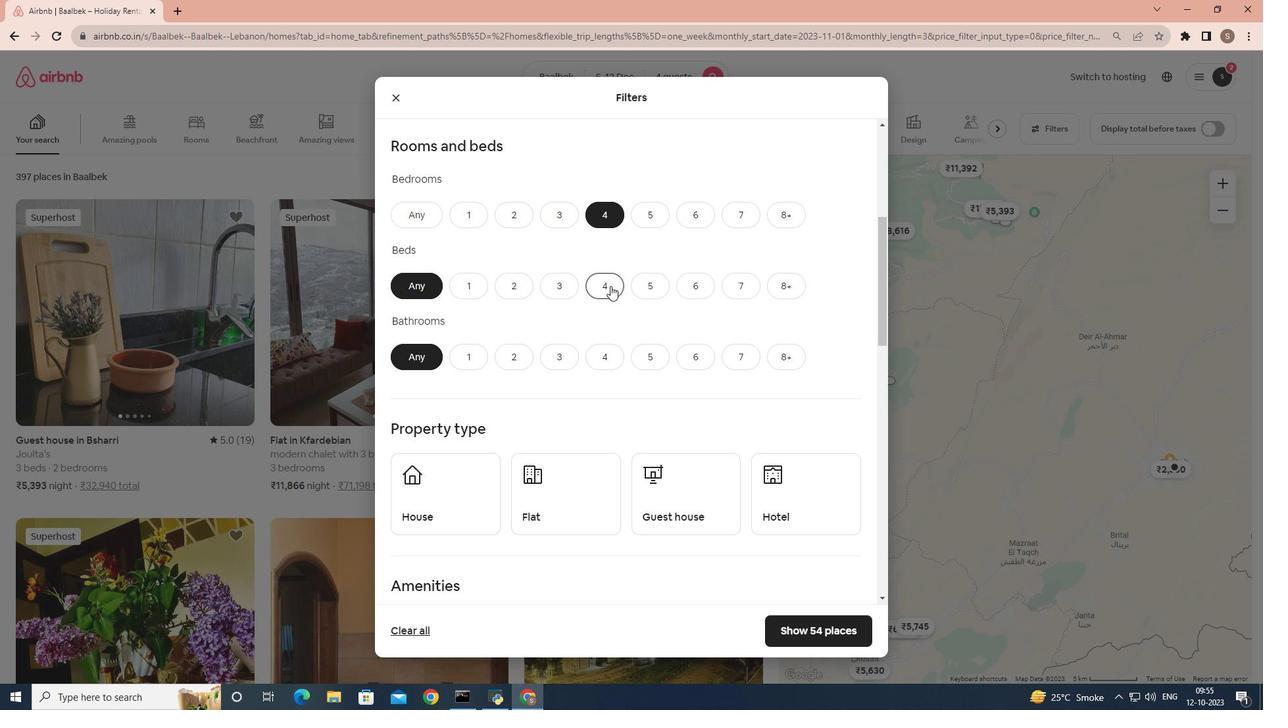 
Action: Mouse moved to (594, 365)
Screenshot: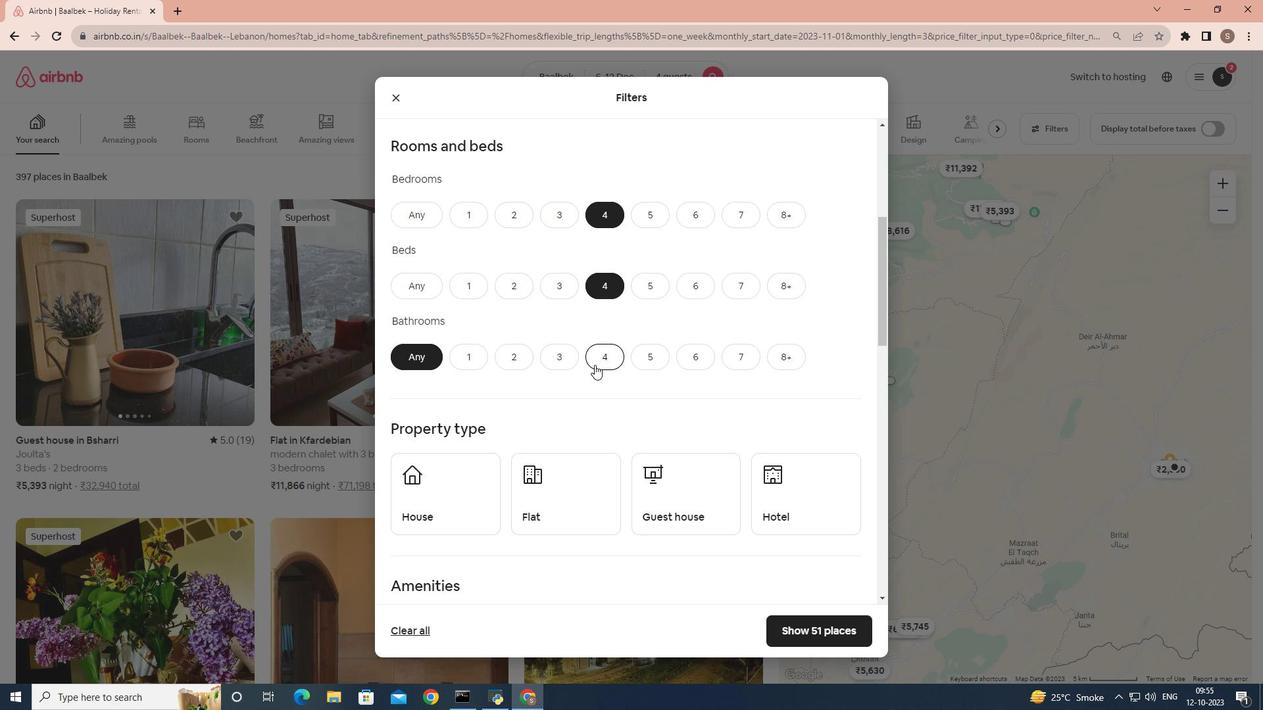 
Action: Mouse pressed left at (594, 365)
Screenshot: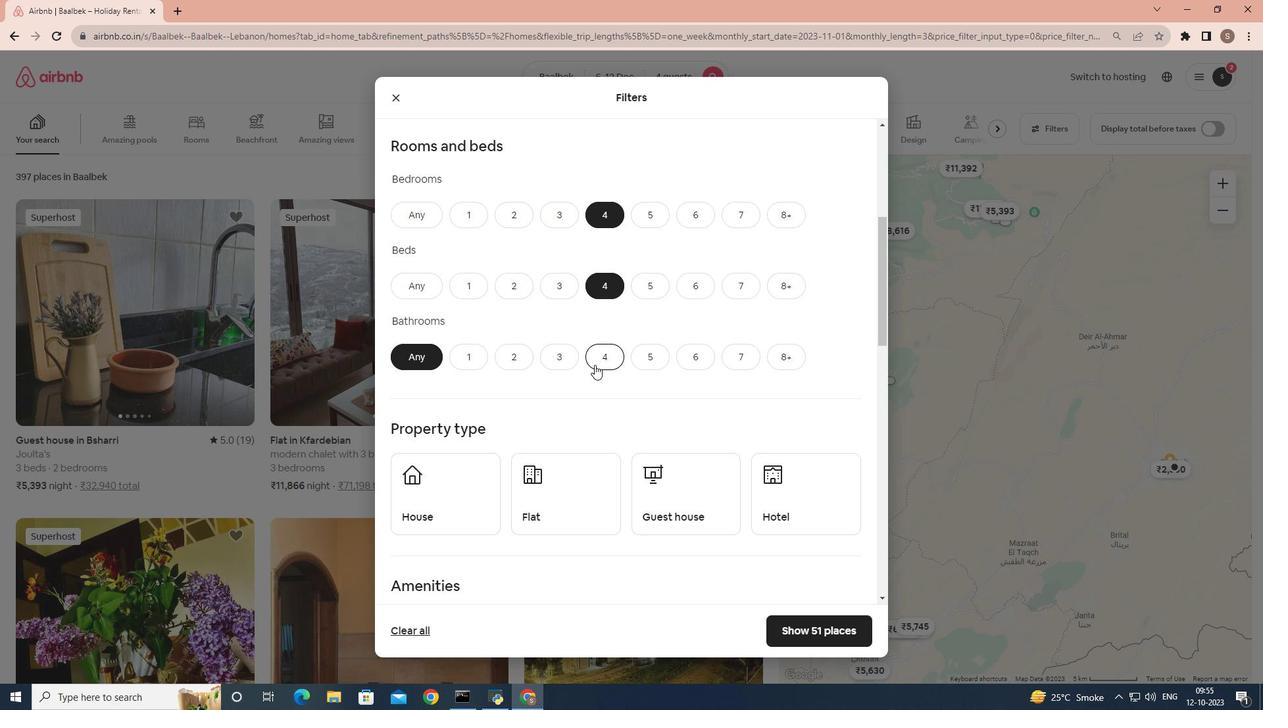 
Action: Mouse moved to (594, 363)
Screenshot: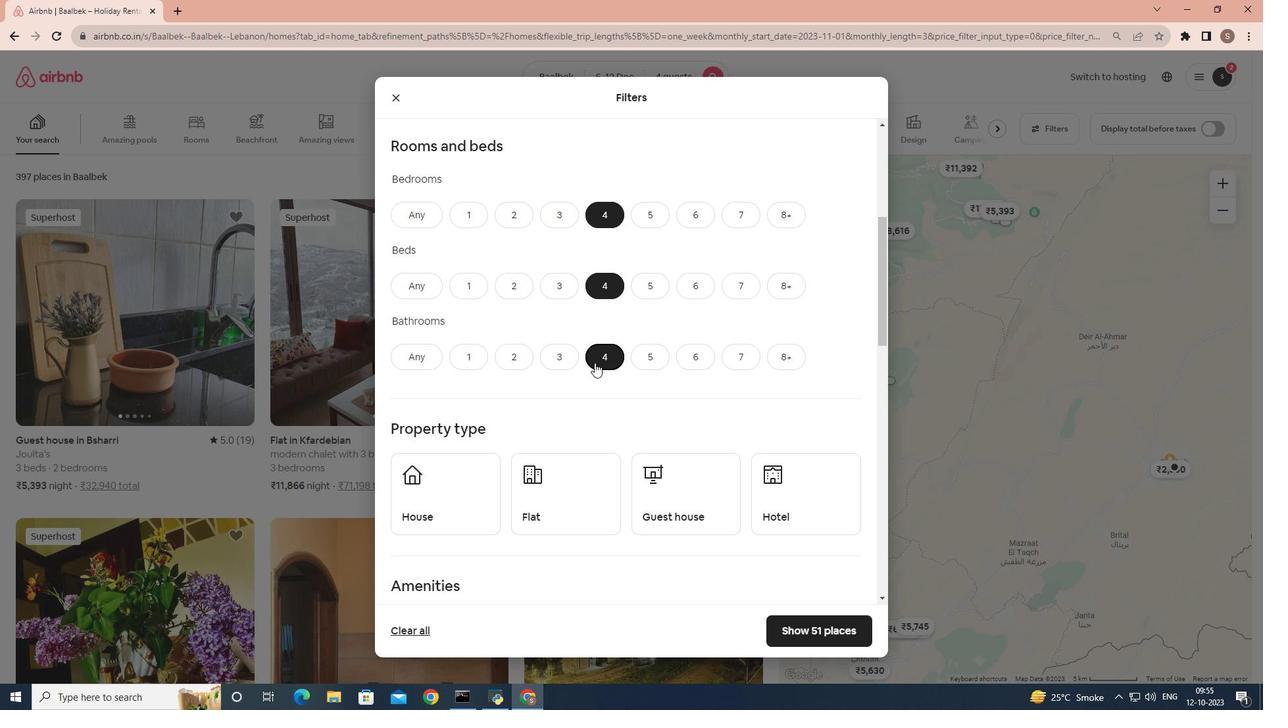 
Action: Mouse scrolled (594, 362) with delta (0, 0)
Screenshot: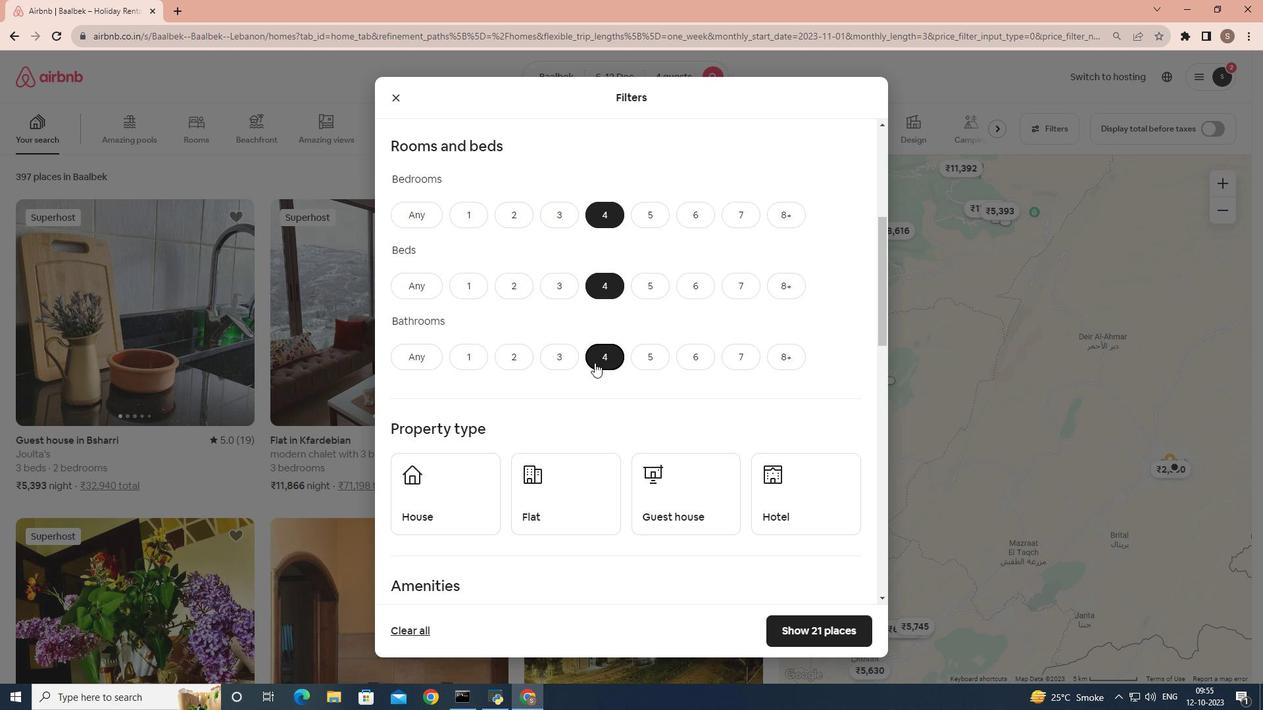 
Action: Mouse scrolled (594, 362) with delta (0, 0)
Screenshot: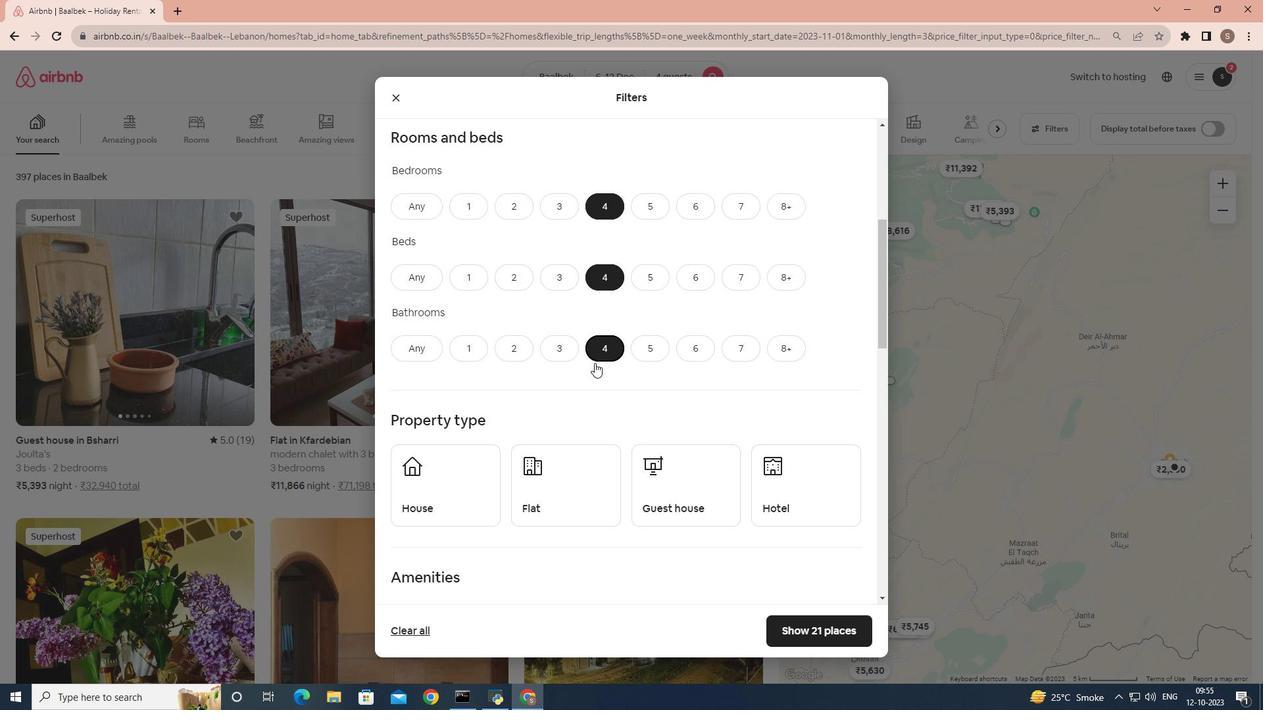 
Action: Mouse scrolled (594, 362) with delta (0, 0)
Screenshot: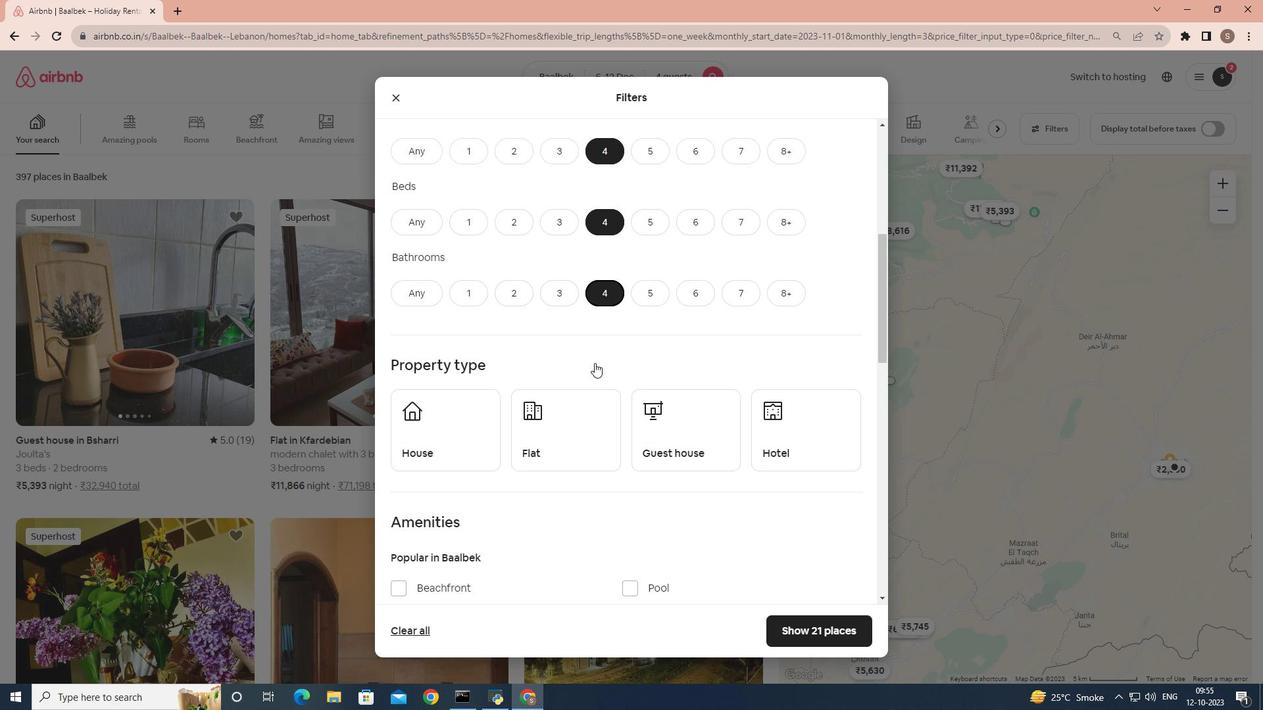 
Action: Mouse scrolled (594, 362) with delta (0, 0)
Screenshot: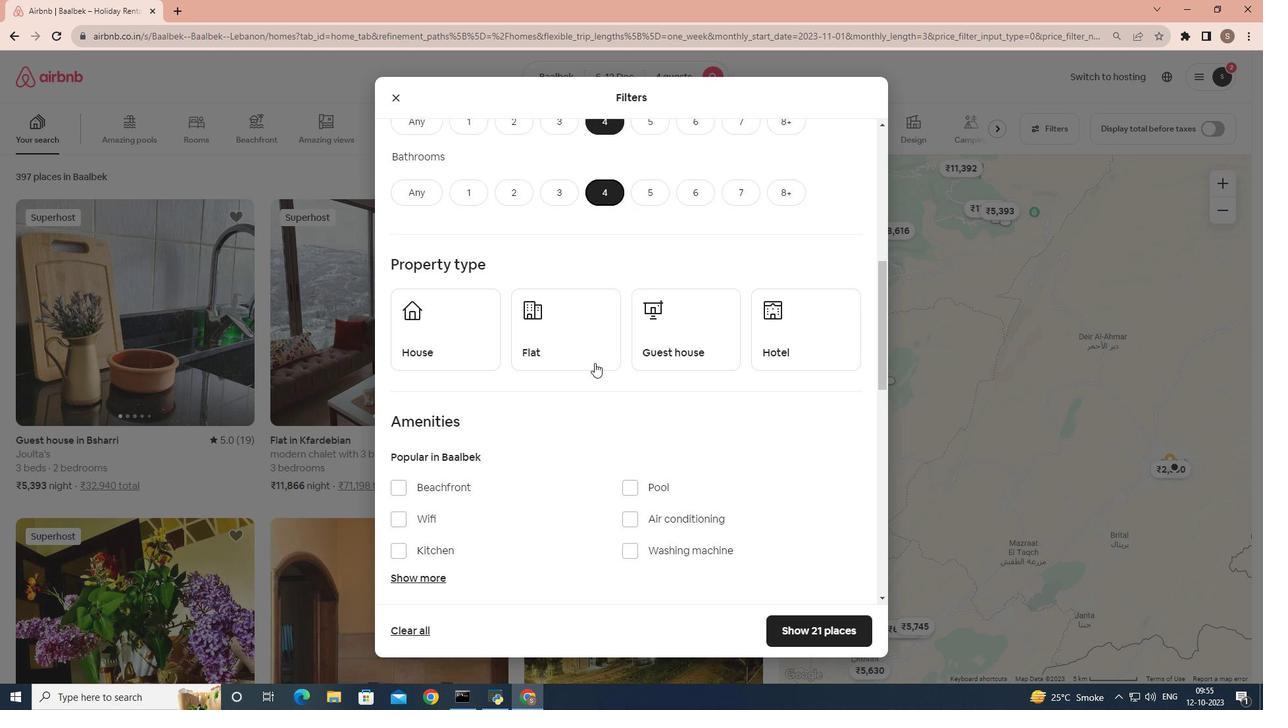 
Action: Mouse moved to (552, 243)
Screenshot: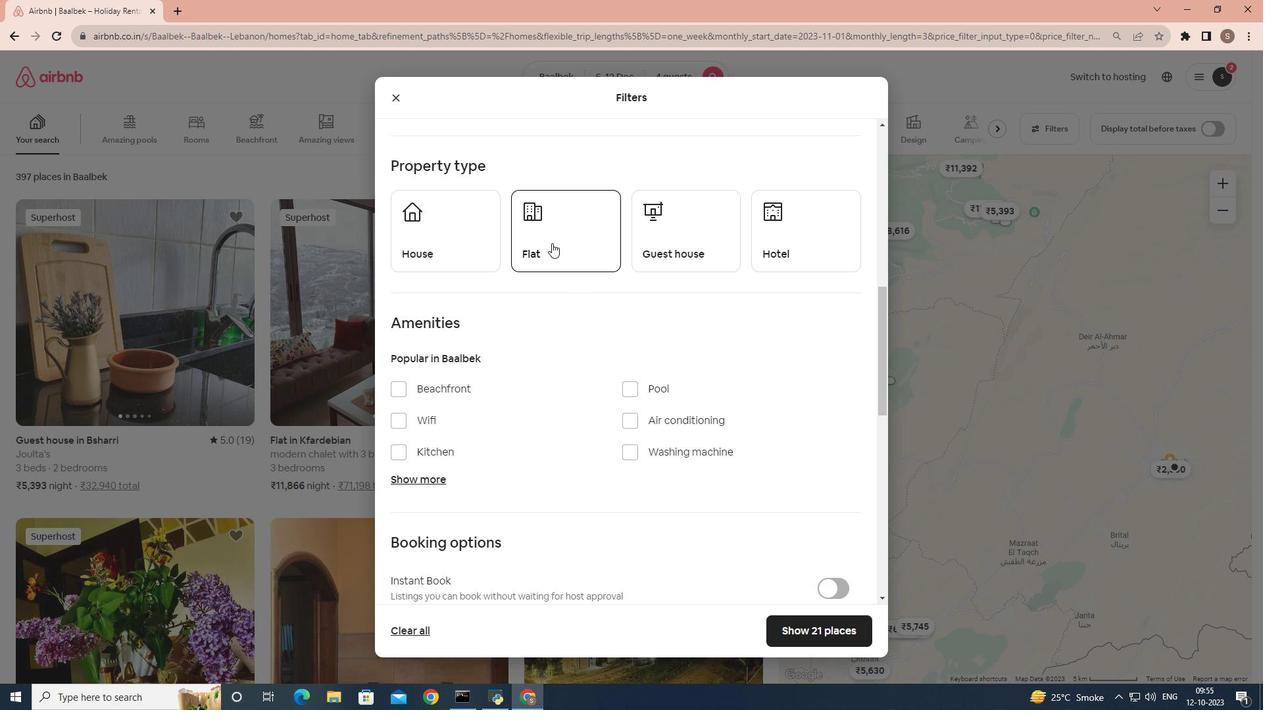 
Action: Mouse pressed left at (552, 243)
Screenshot: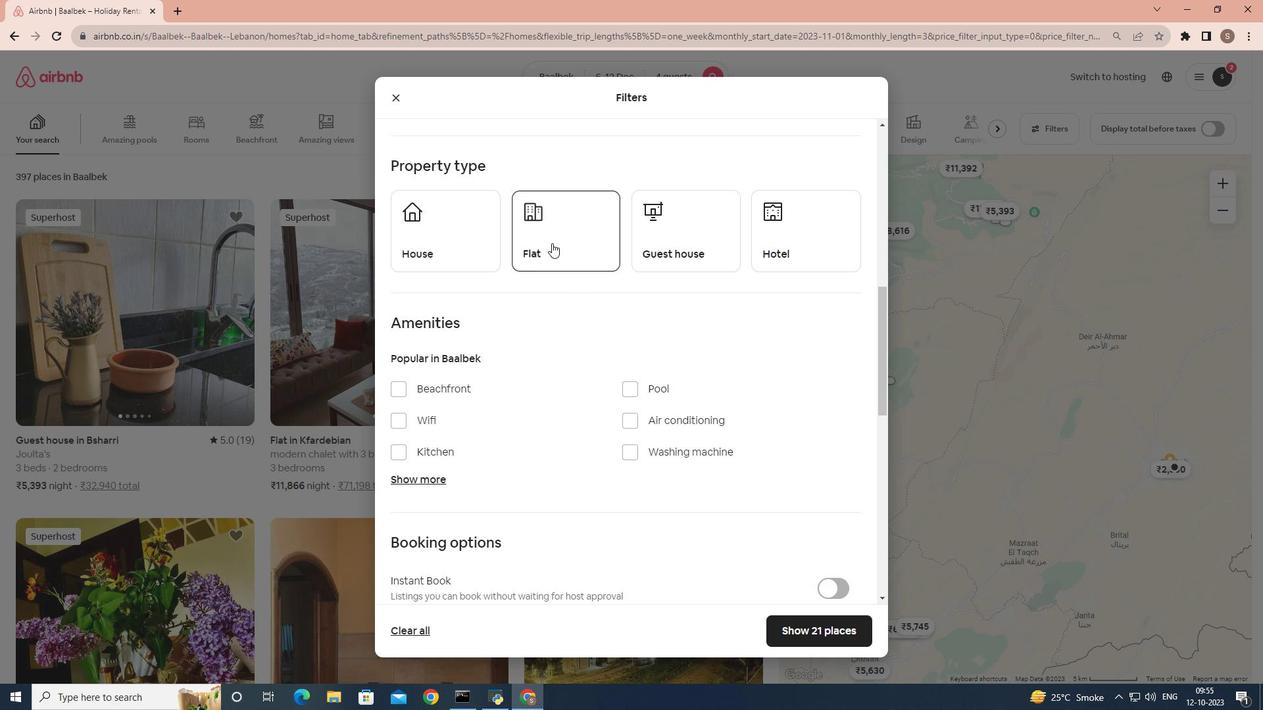 
Action: Mouse moved to (495, 305)
Screenshot: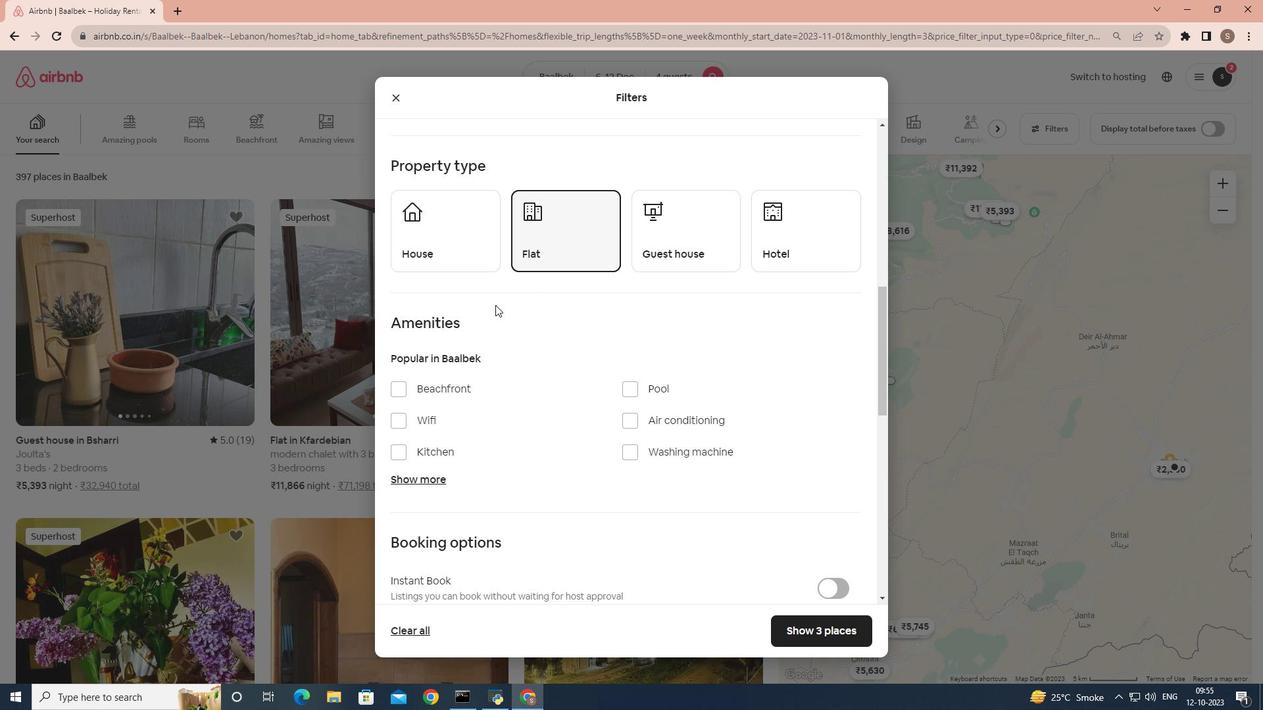 
Action: Mouse scrolled (495, 304) with delta (0, 0)
Screenshot: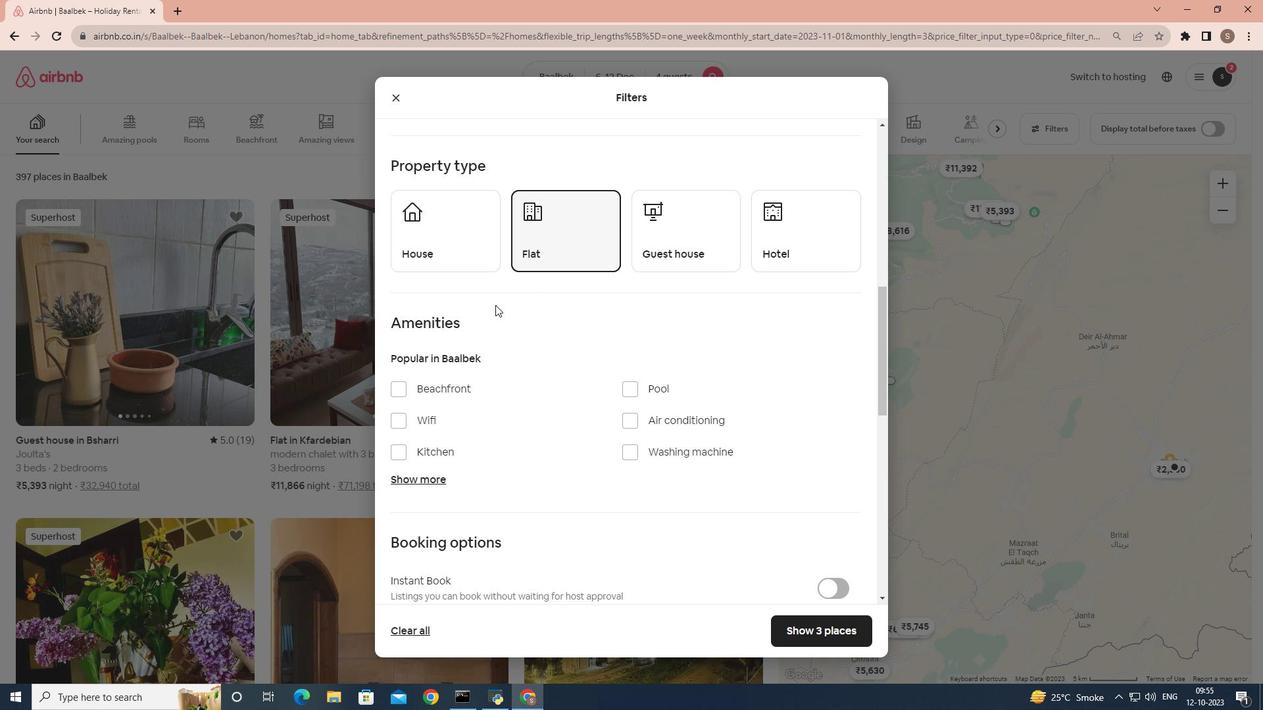 
Action: Mouse scrolled (495, 304) with delta (0, 0)
Screenshot: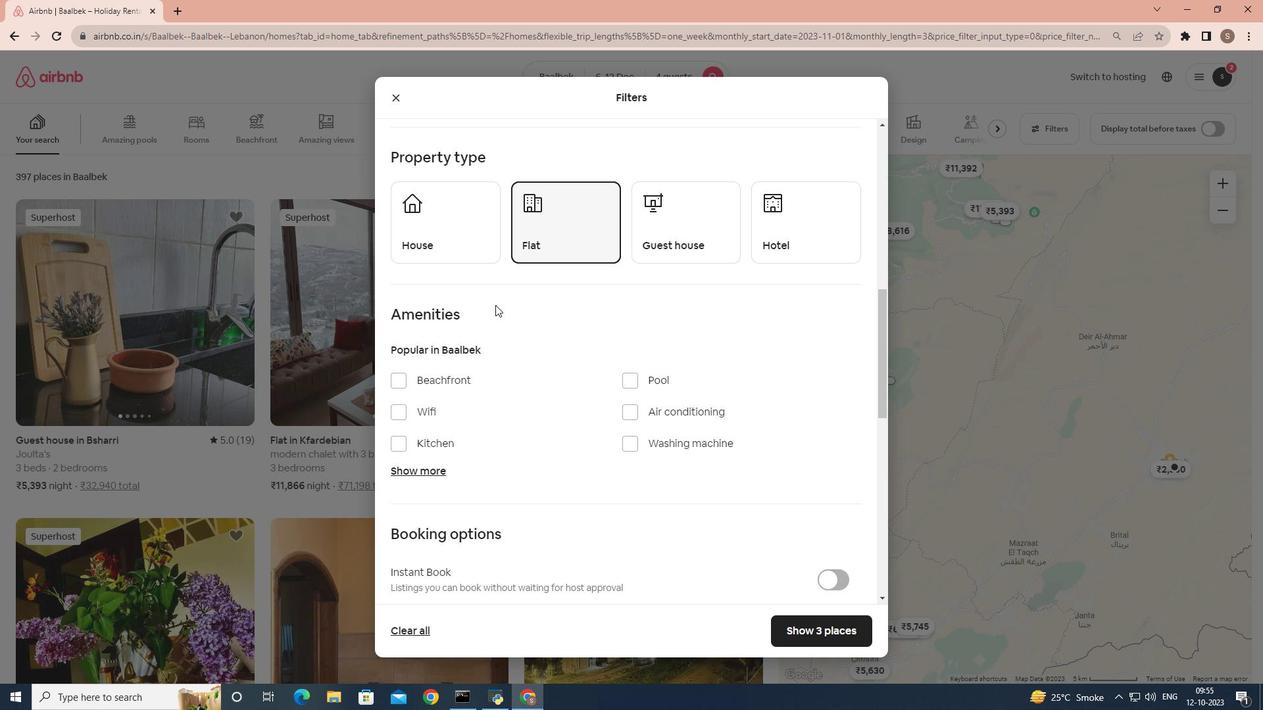 
Action: Mouse scrolled (495, 304) with delta (0, 0)
Screenshot: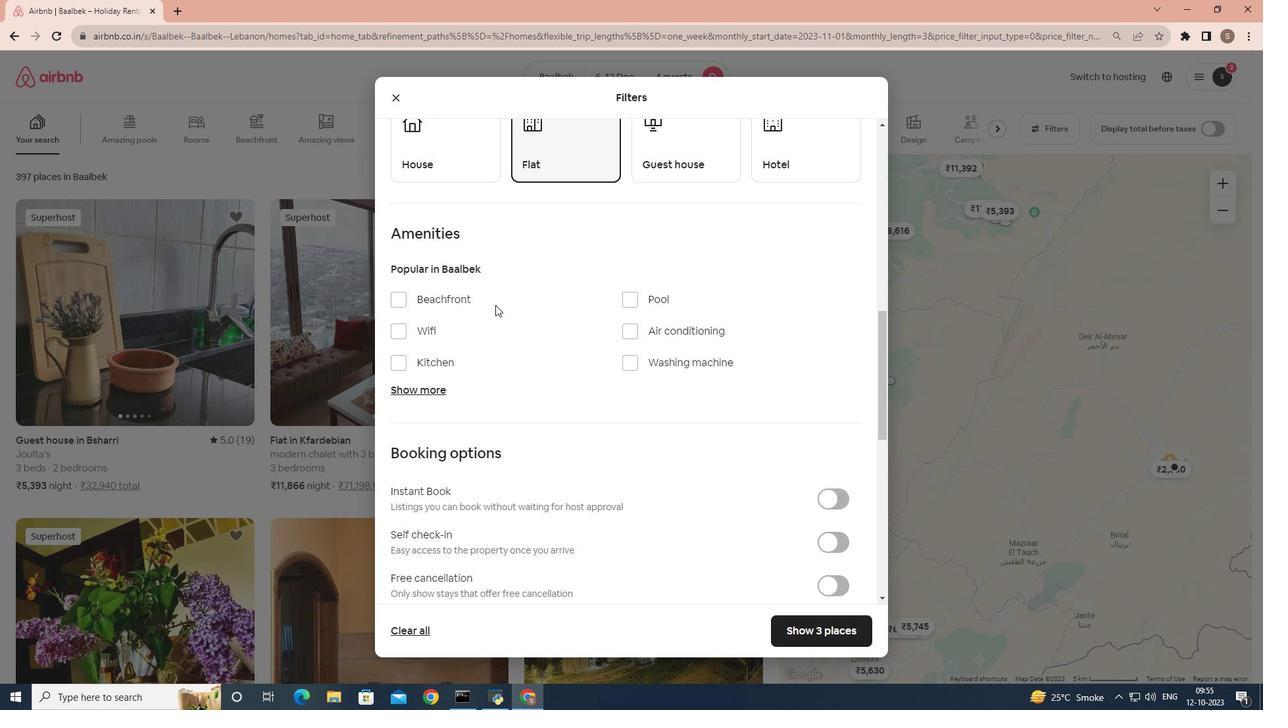 
Action: Mouse moved to (435, 285)
Screenshot: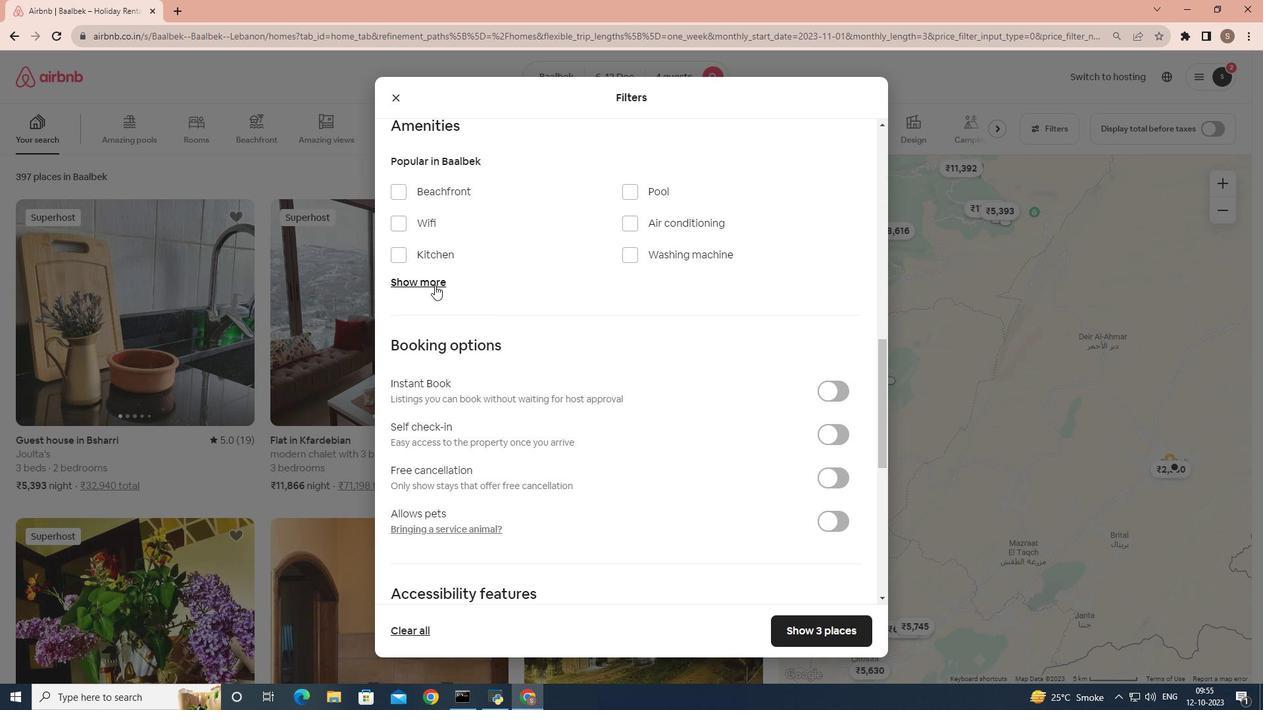 
Action: Mouse pressed left at (435, 285)
Screenshot: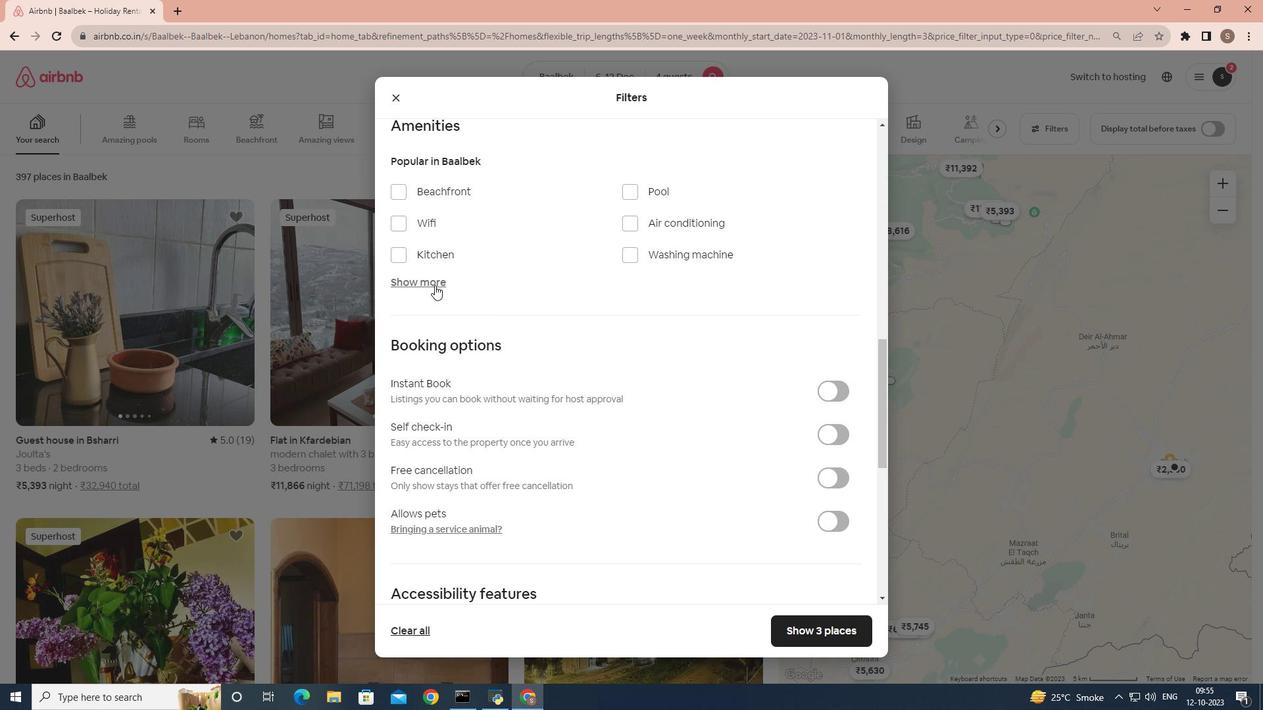 
Action: Mouse moved to (404, 230)
Screenshot: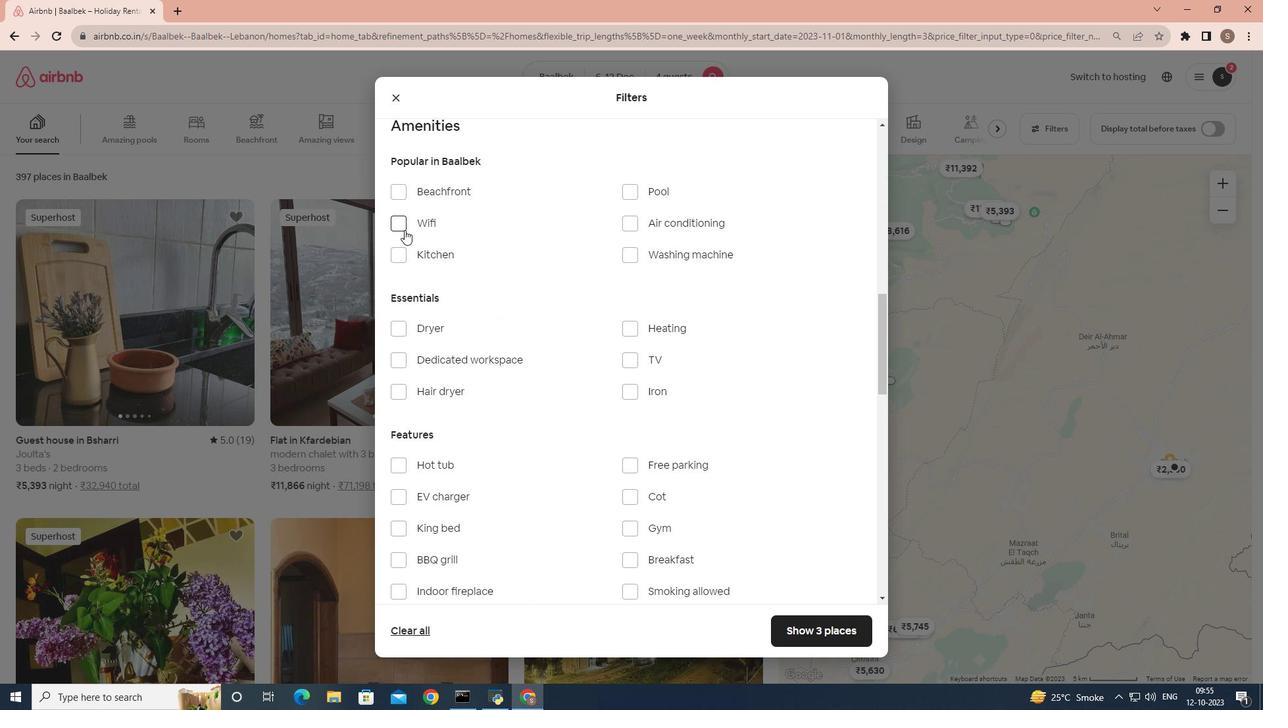 
Action: Mouse pressed left at (404, 230)
Screenshot: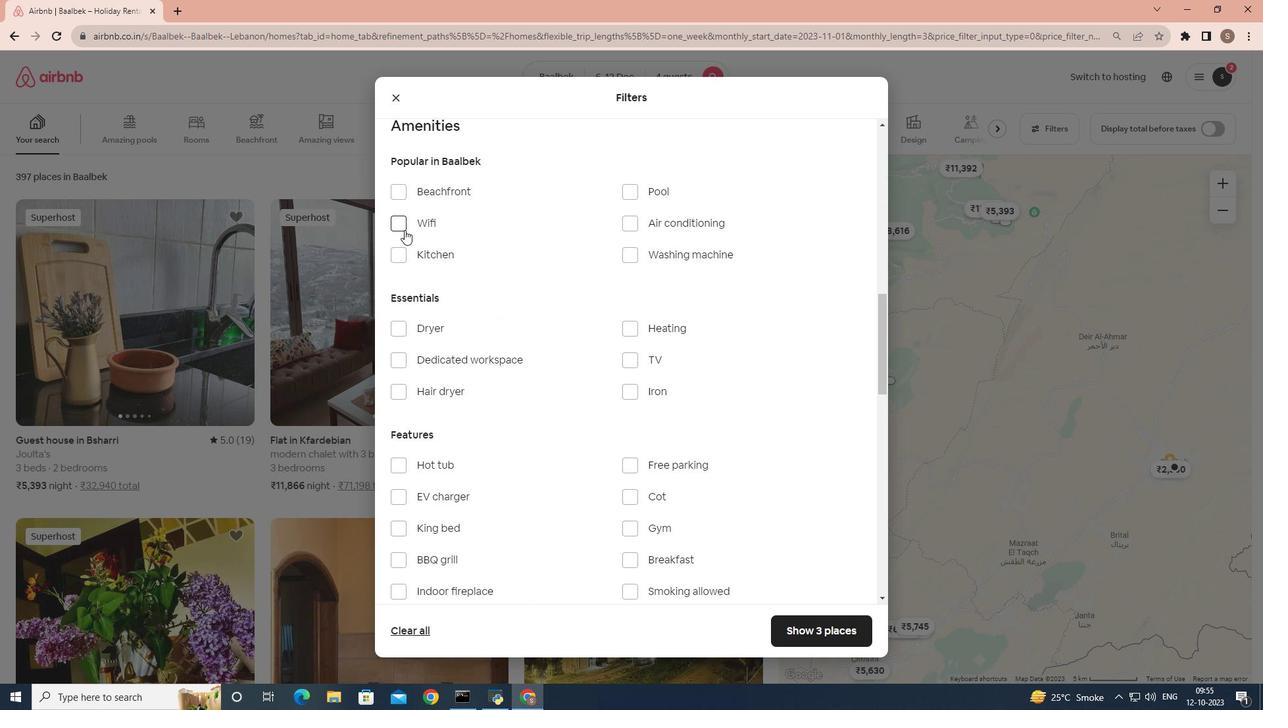 
Action: Mouse moved to (635, 360)
Screenshot: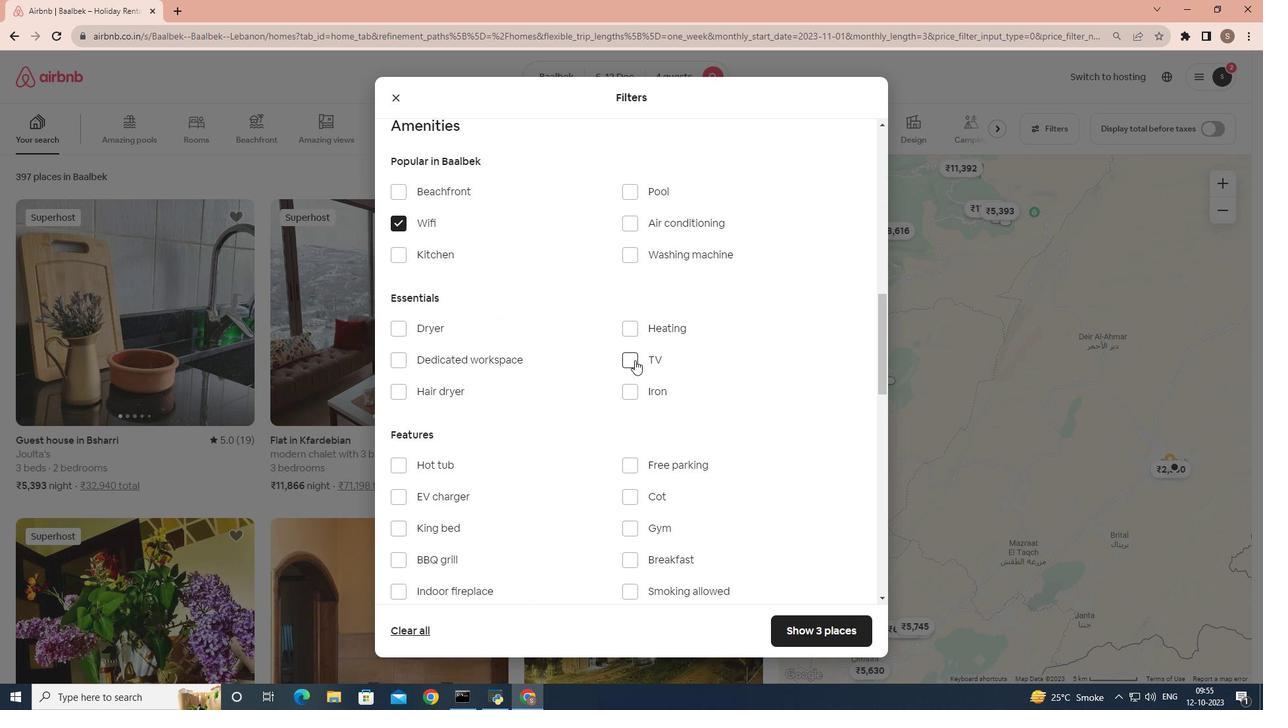
Action: Mouse pressed left at (635, 360)
Screenshot: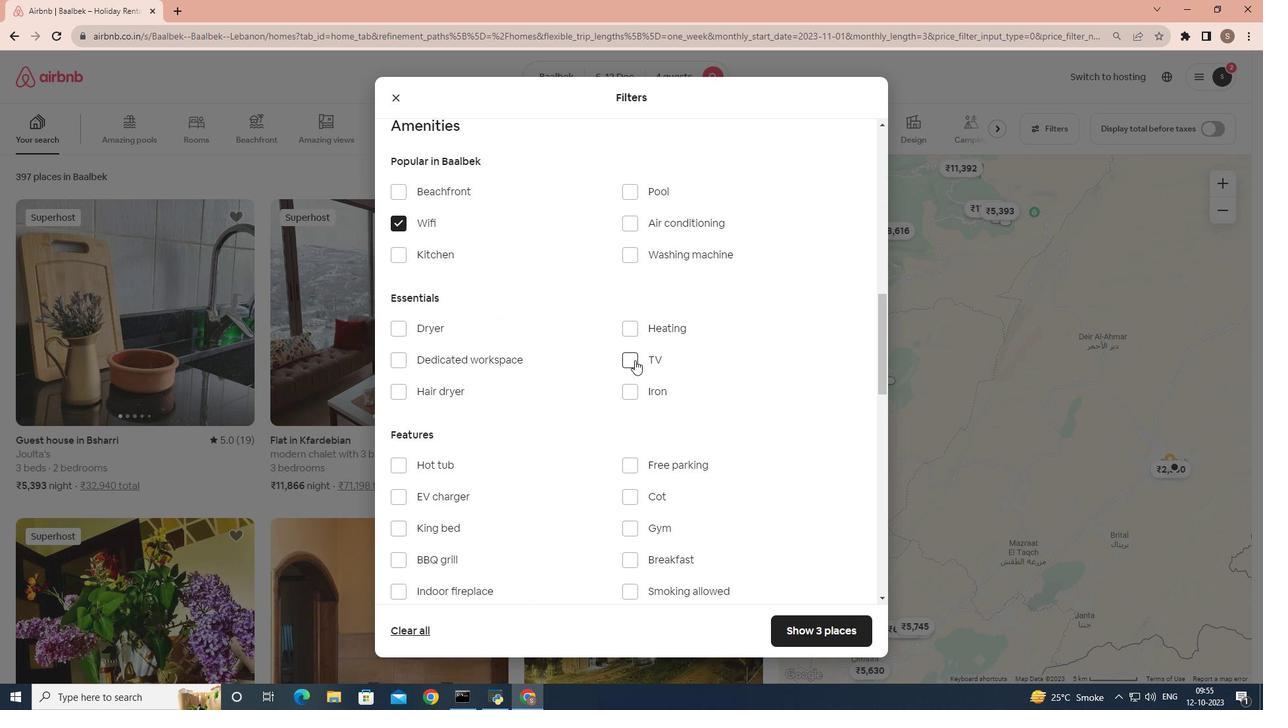 
Action: Mouse moved to (492, 305)
Screenshot: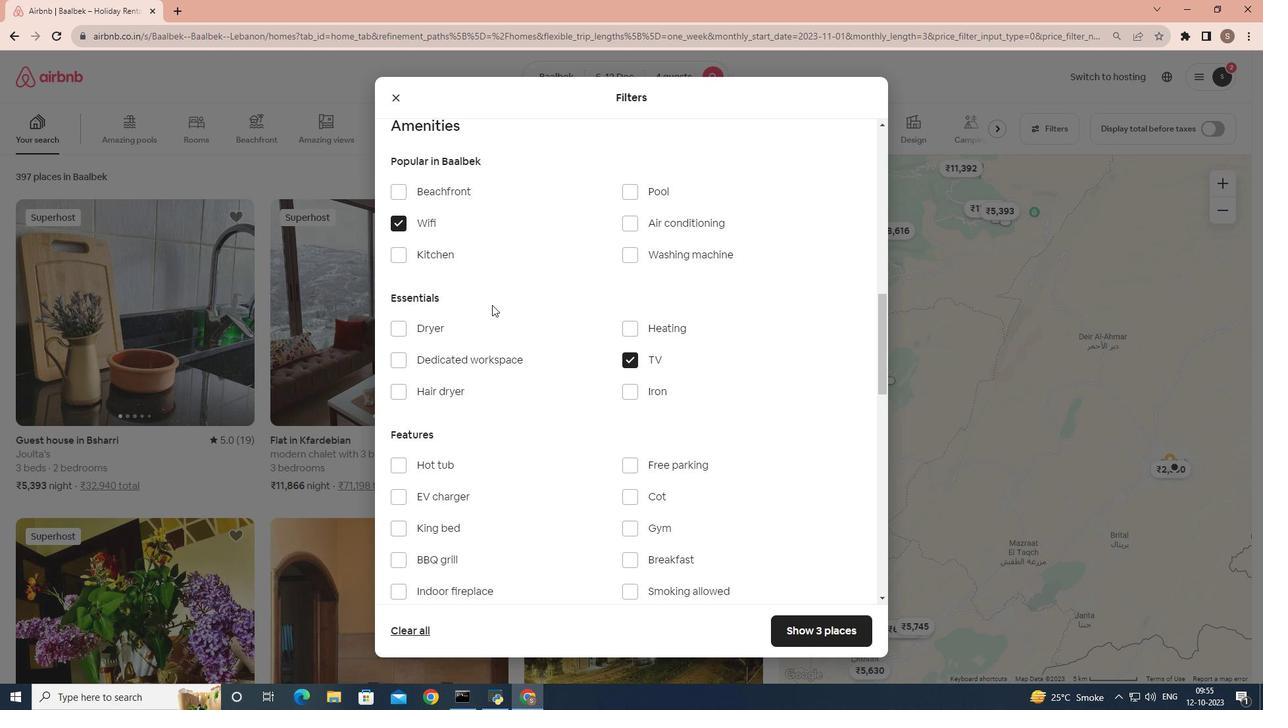 
Action: Mouse scrolled (492, 304) with delta (0, 0)
Screenshot: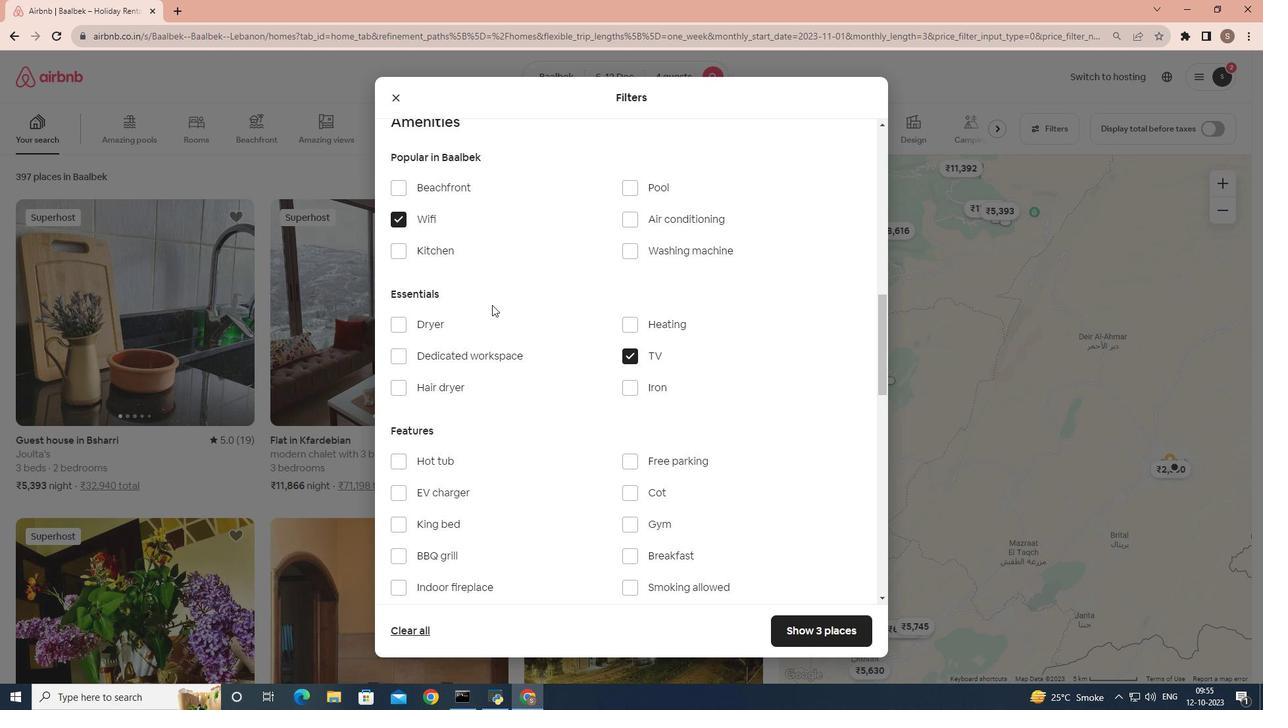 
Action: Mouse scrolled (492, 304) with delta (0, 0)
Screenshot: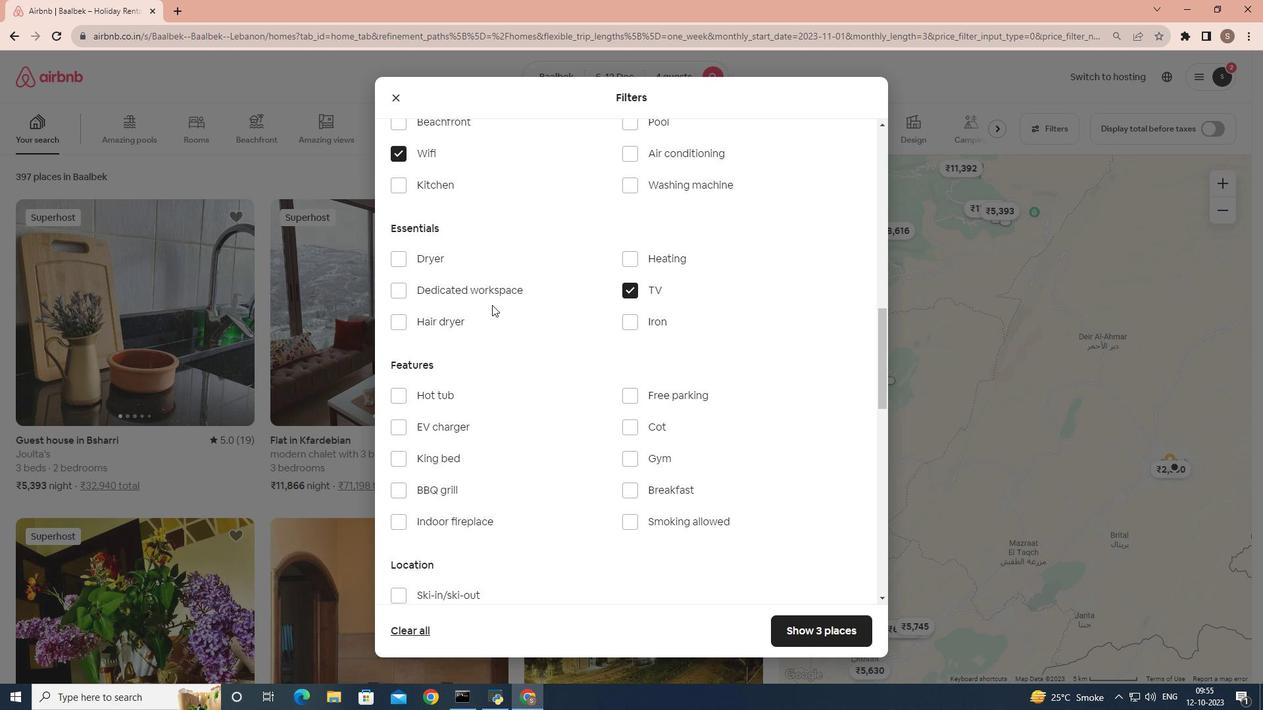 
Action: Mouse scrolled (492, 304) with delta (0, 0)
Screenshot: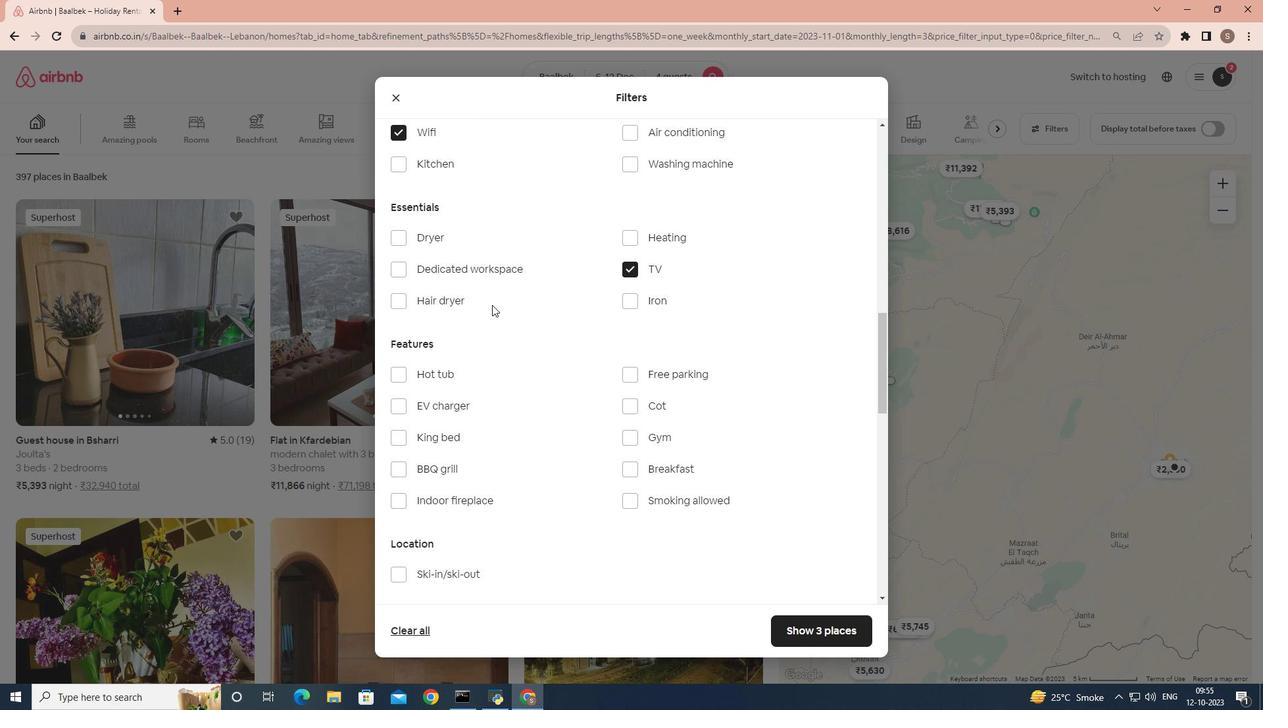 
Action: Mouse scrolled (492, 304) with delta (0, 0)
Screenshot: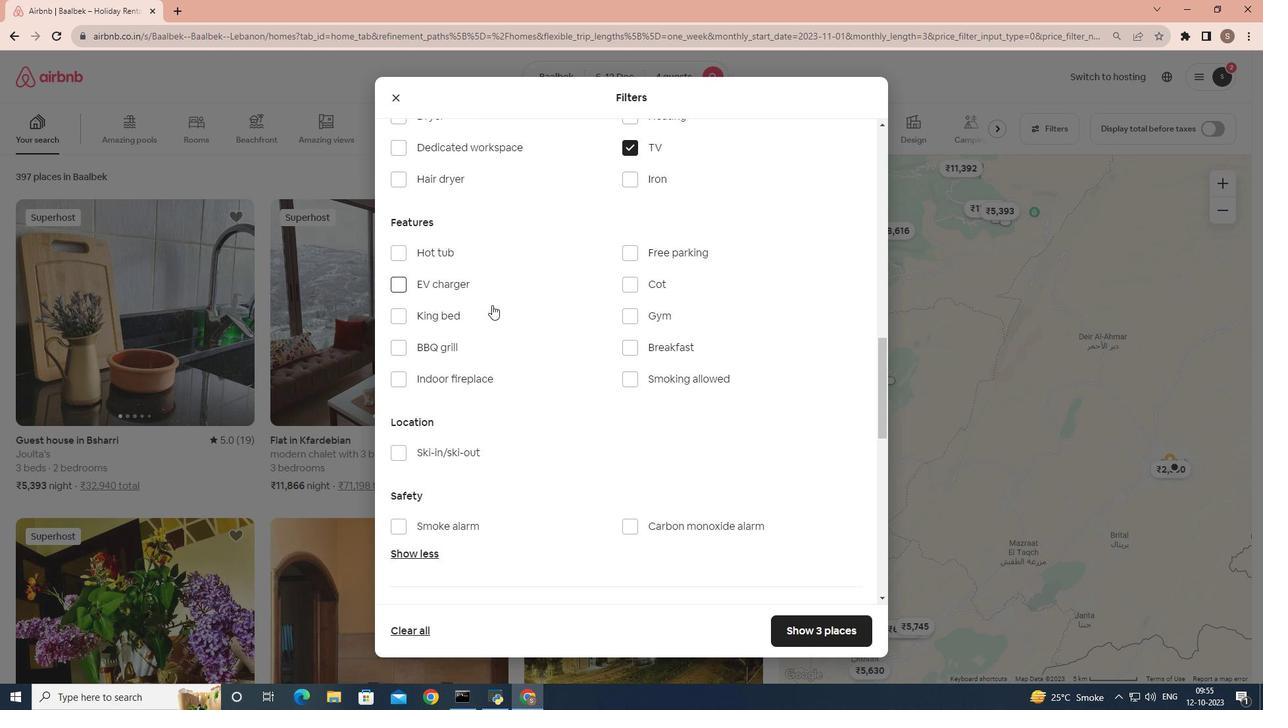 
Action: Mouse scrolled (492, 304) with delta (0, 0)
Screenshot: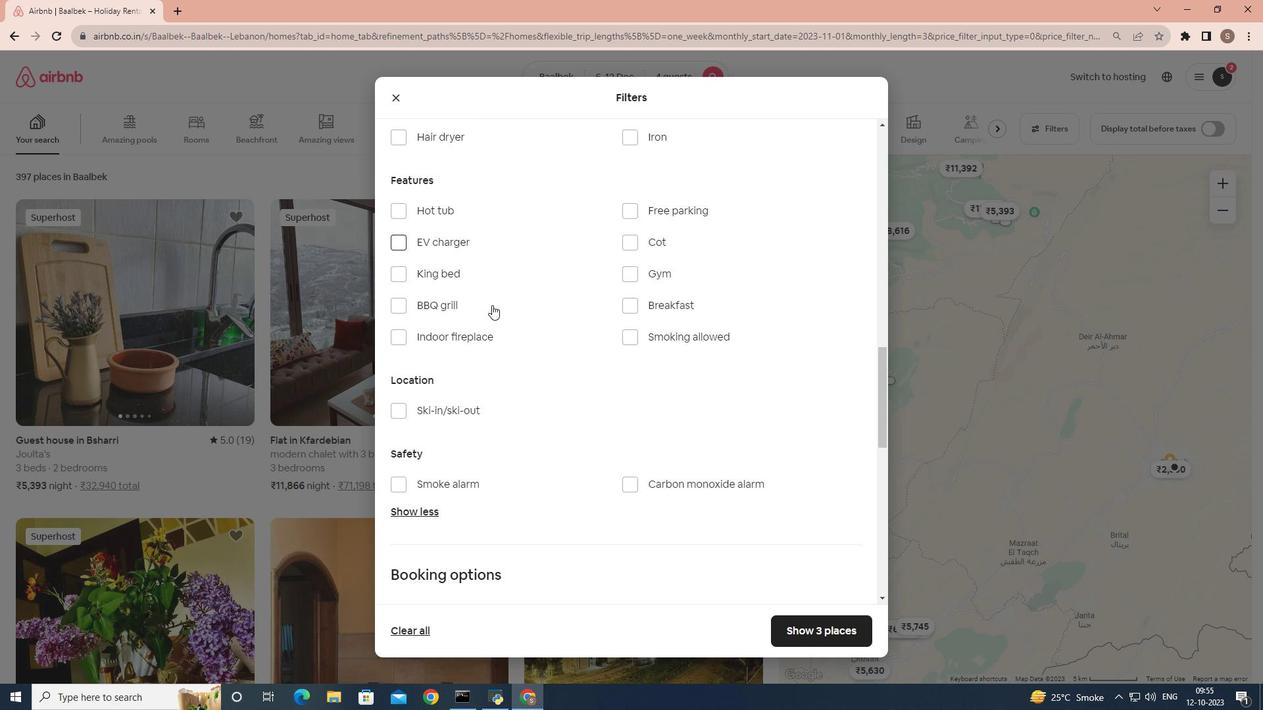 
Action: Mouse scrolled (492, 306) with delta (0, 0)
Screenshot: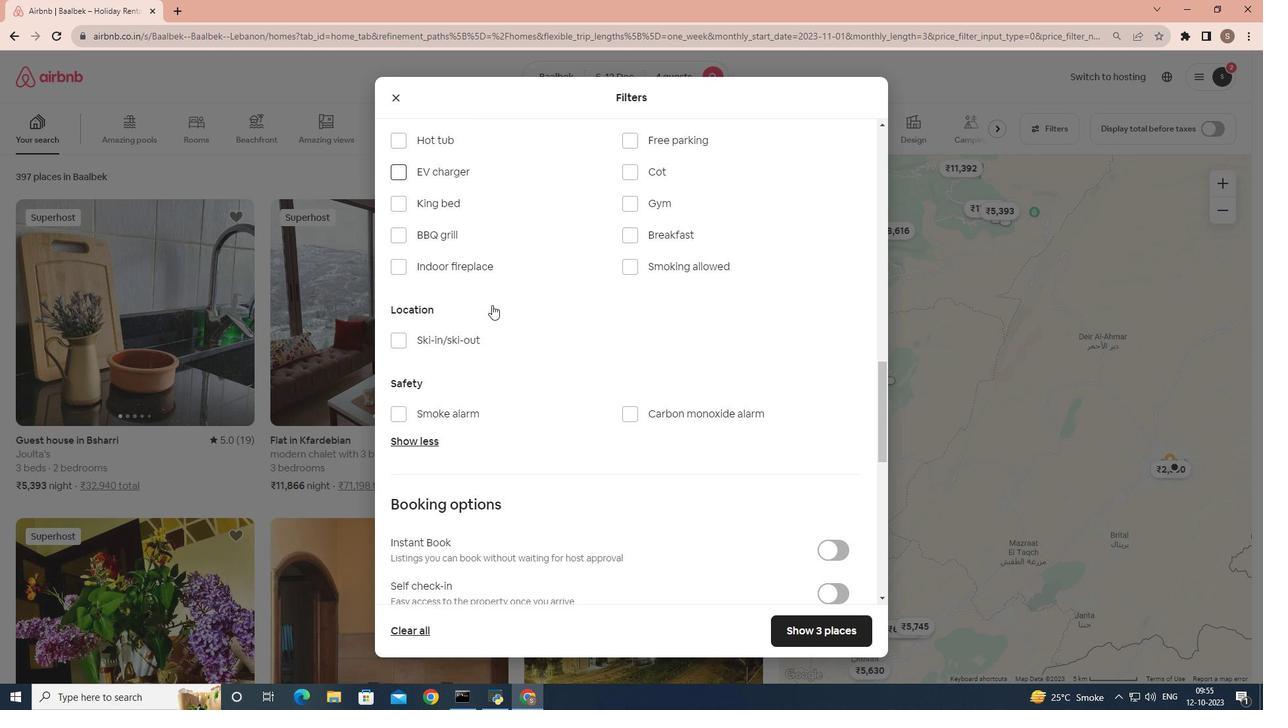 
Action: Mouse scrolled (492, 306) with delta (0, 0)
Screenshot: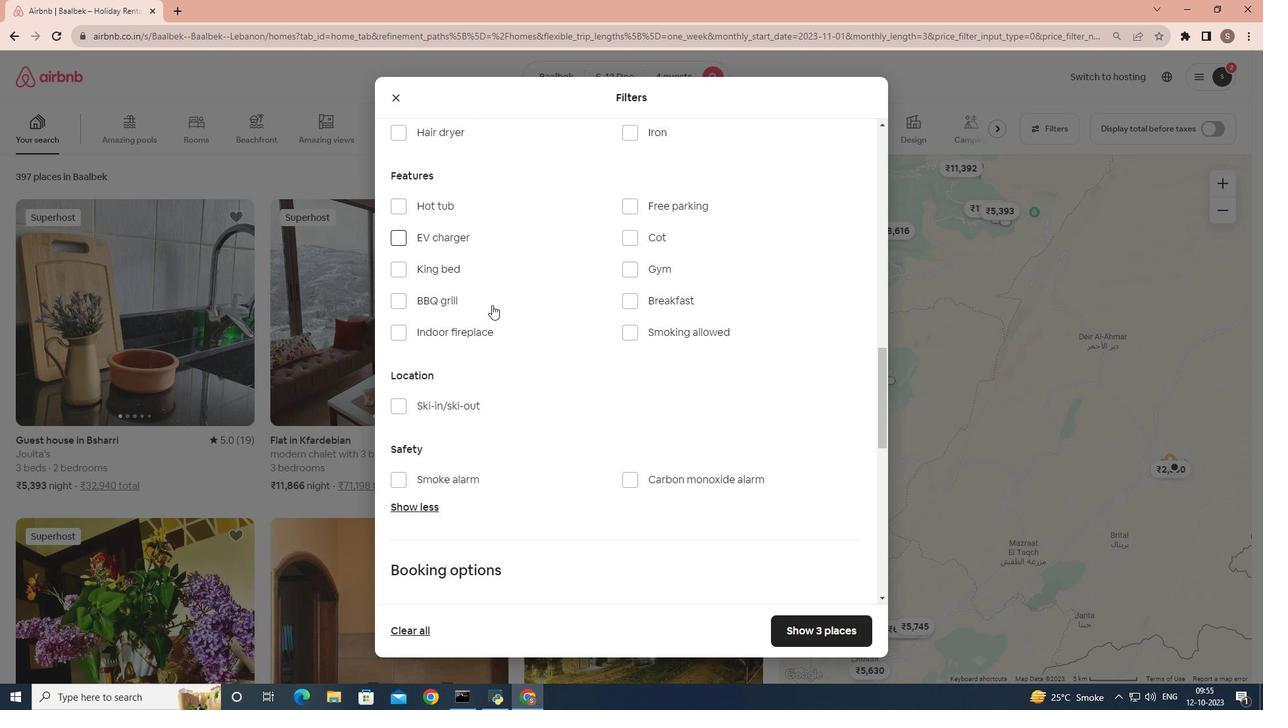 
Action: Mouse scrolled (492, 306) with delta (0, 0)
Screenshot: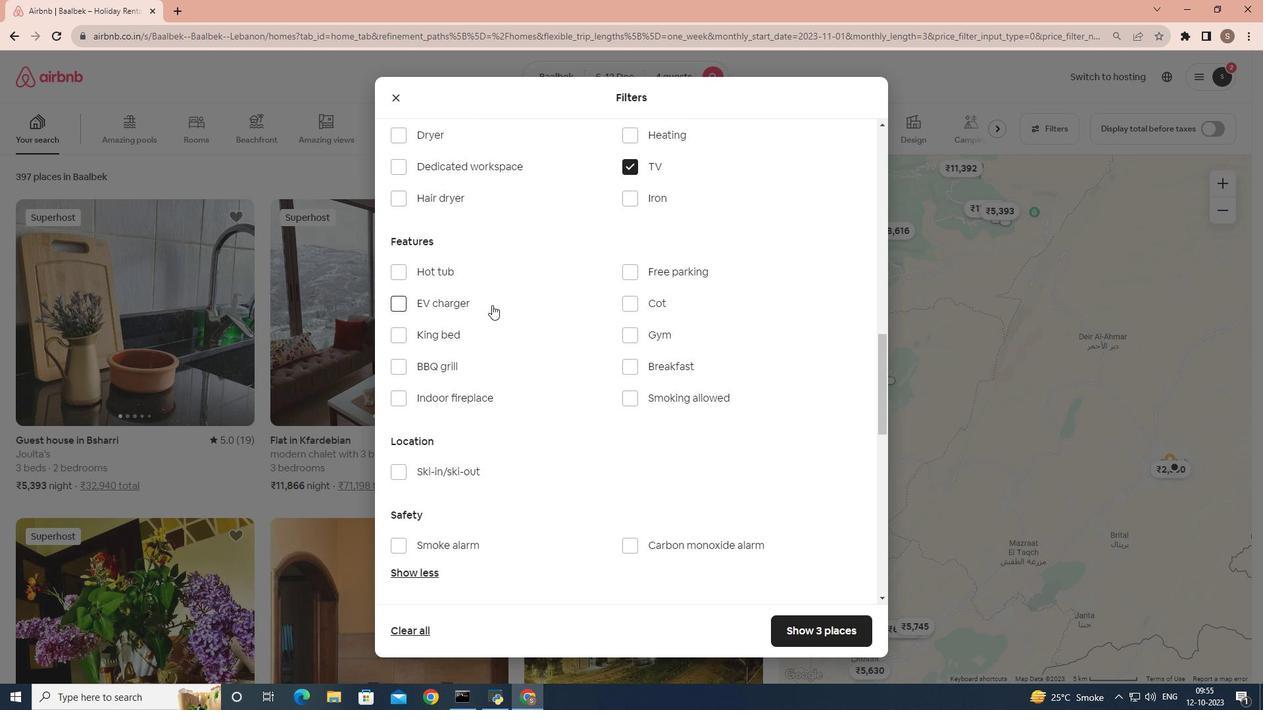 
Action: Mouse moved to (639, 337)
Screenshot: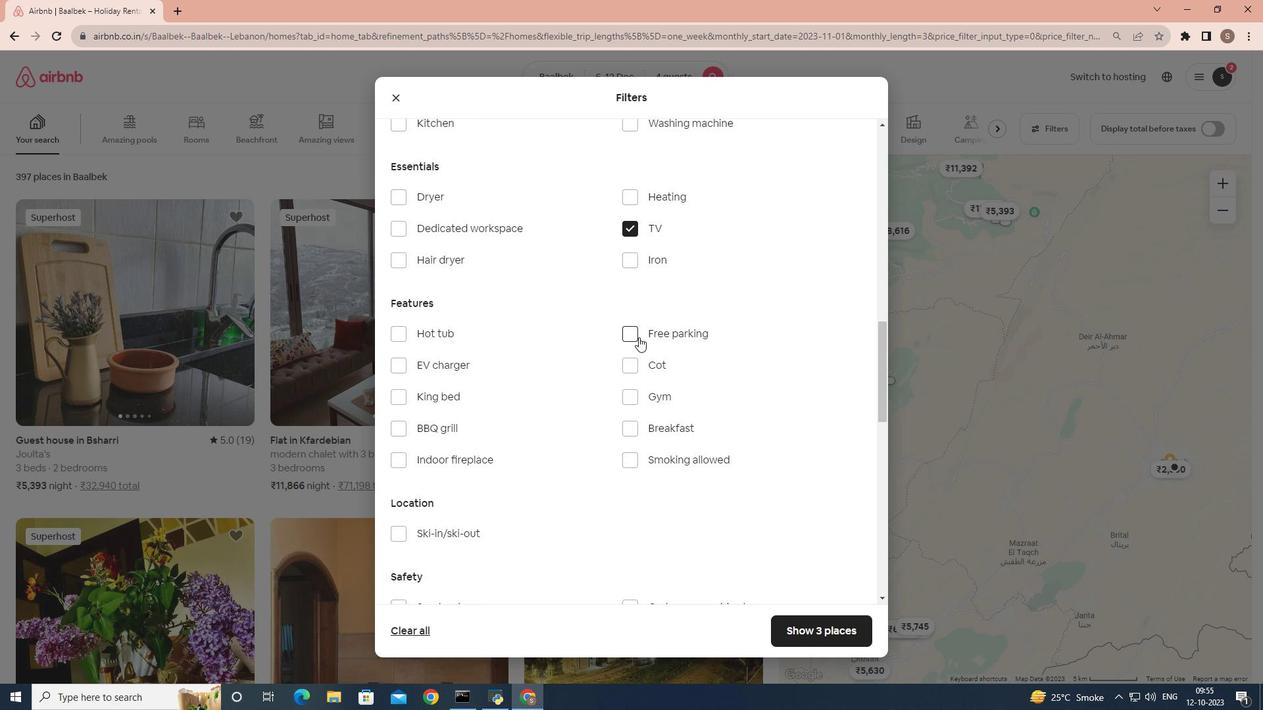 
Action: Mouse pressed left at (639, 337)
Screenshot: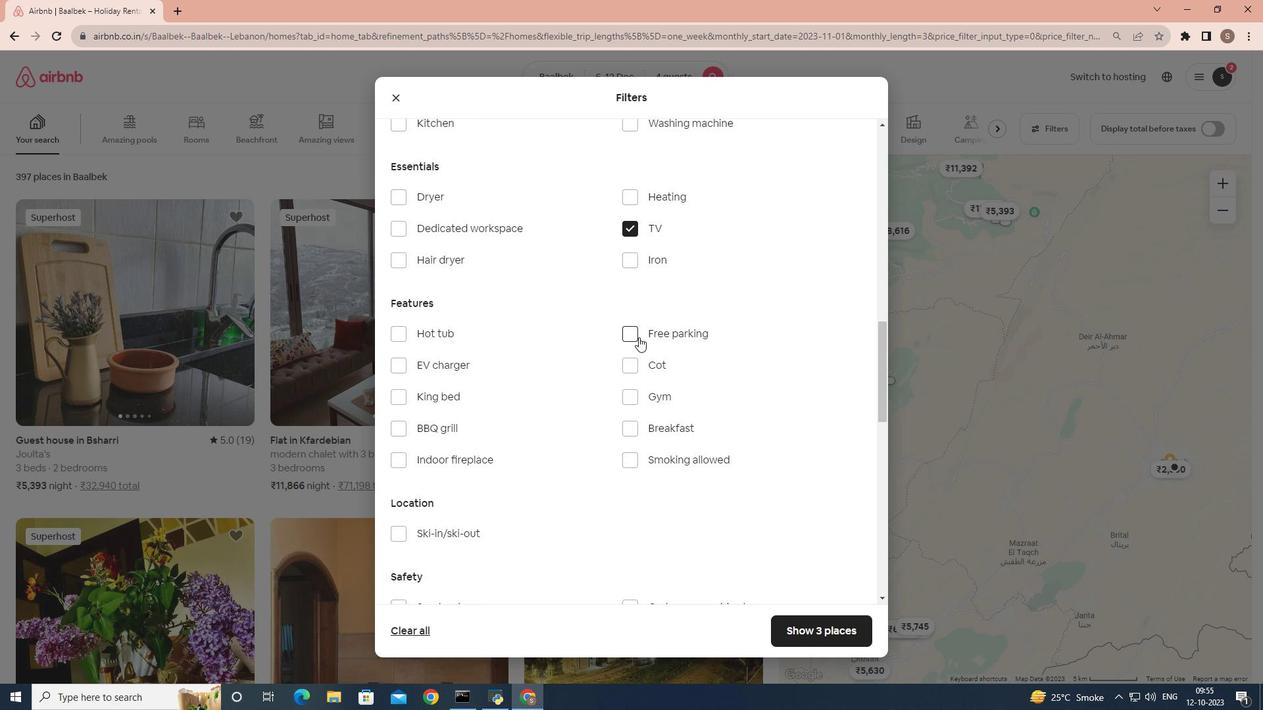 
Action: Mouse moved to (629, 400)
Screenshot: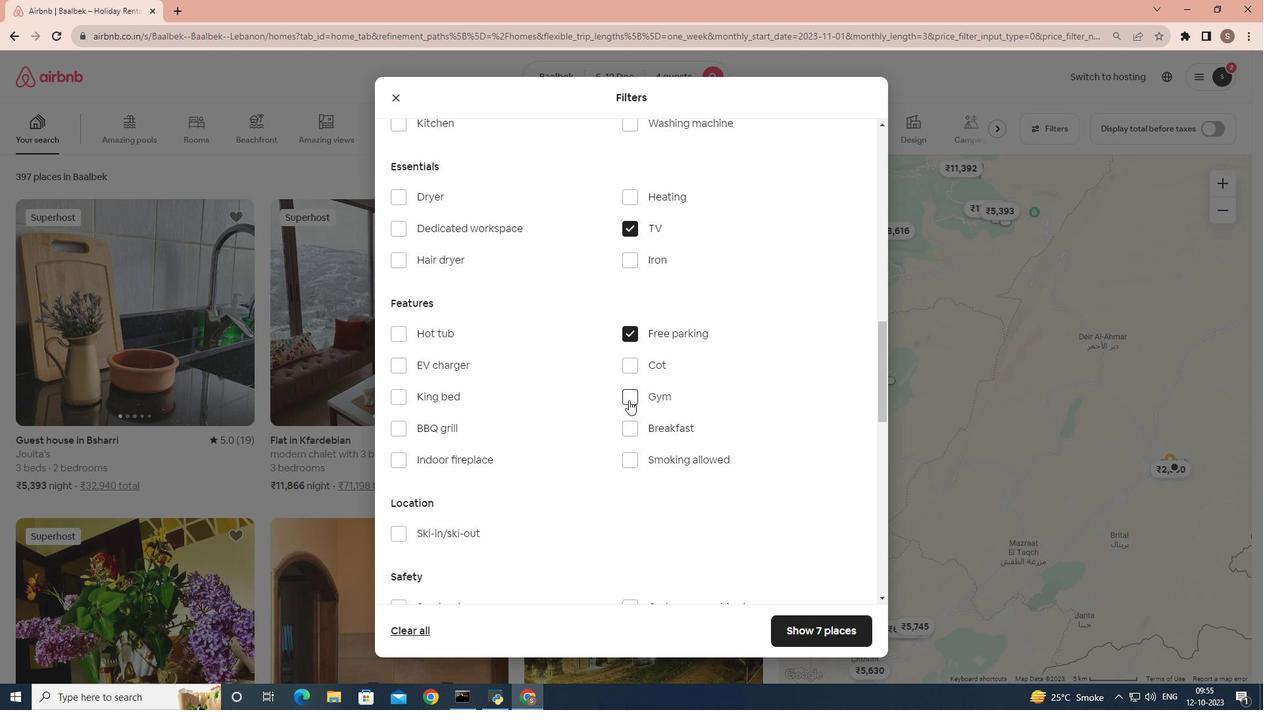 
Action: Mouse pressed left at (629, 400)
Screenshot: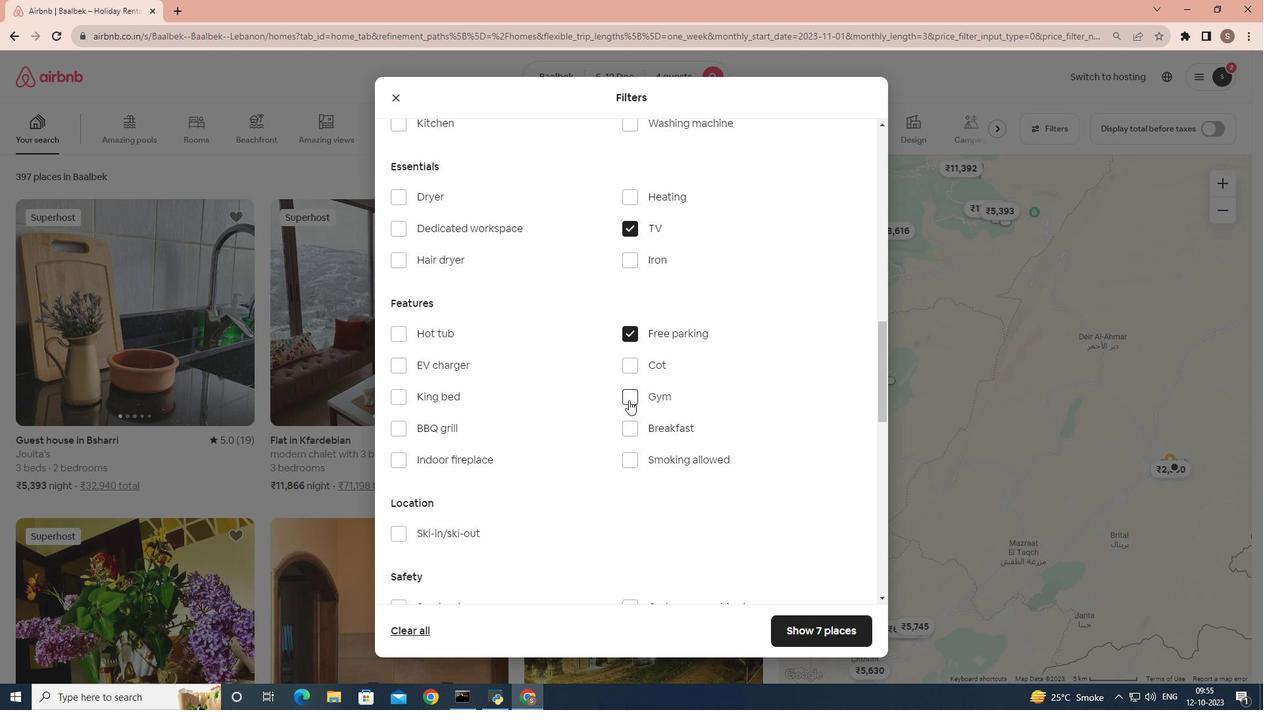 
Action: Mouse moved to (635, 431)
Screenshot: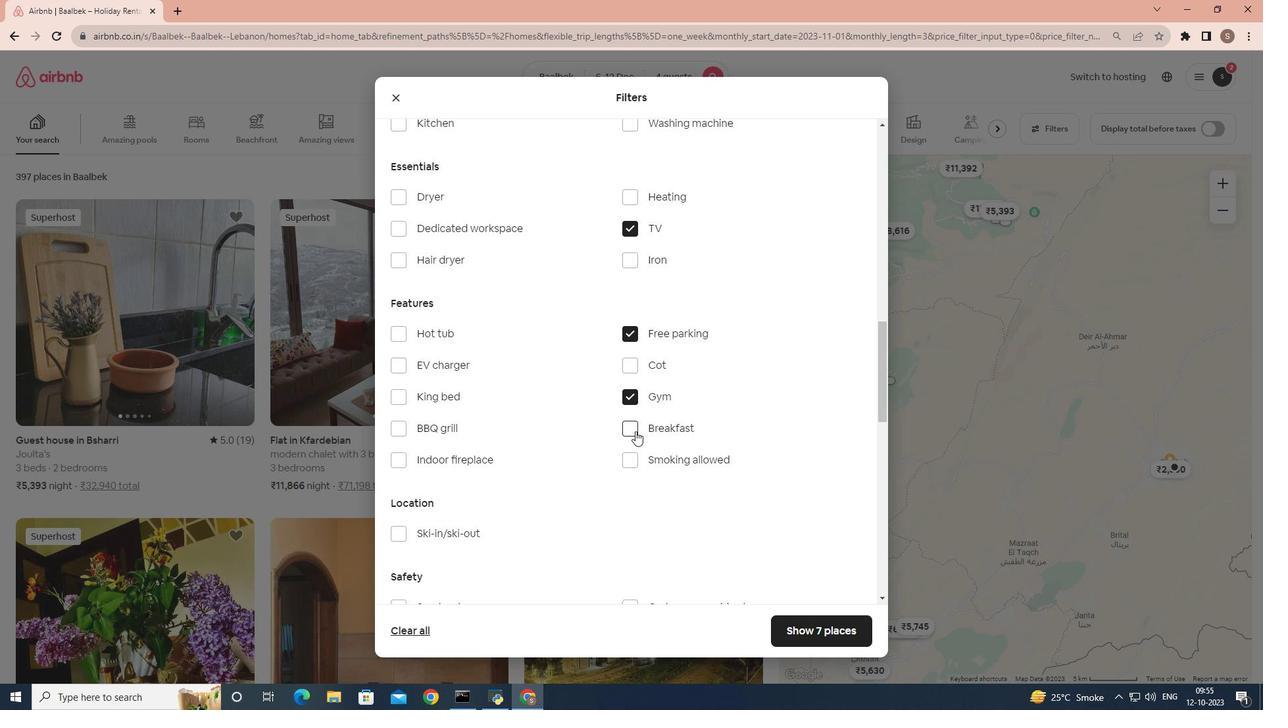
Action: Mouse pressed left at (635, 431)
Screenshot: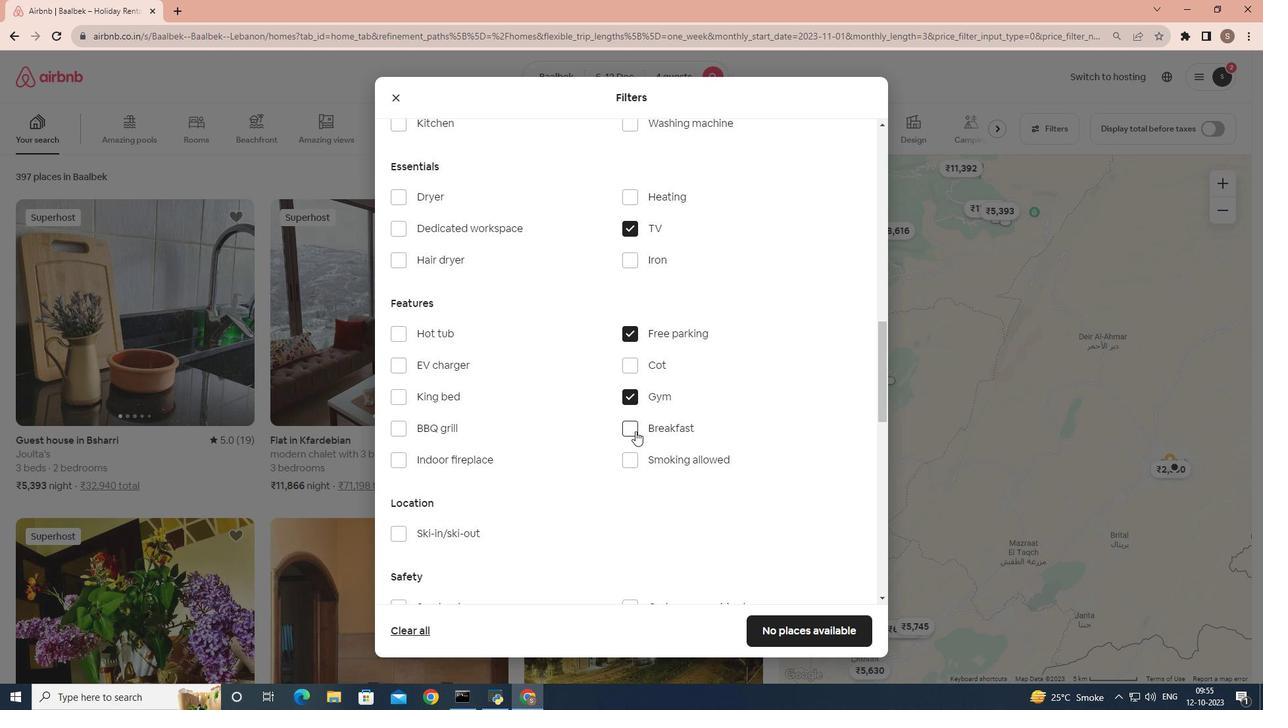 
Action: Mouse moved to (650, 410)
Screenshot: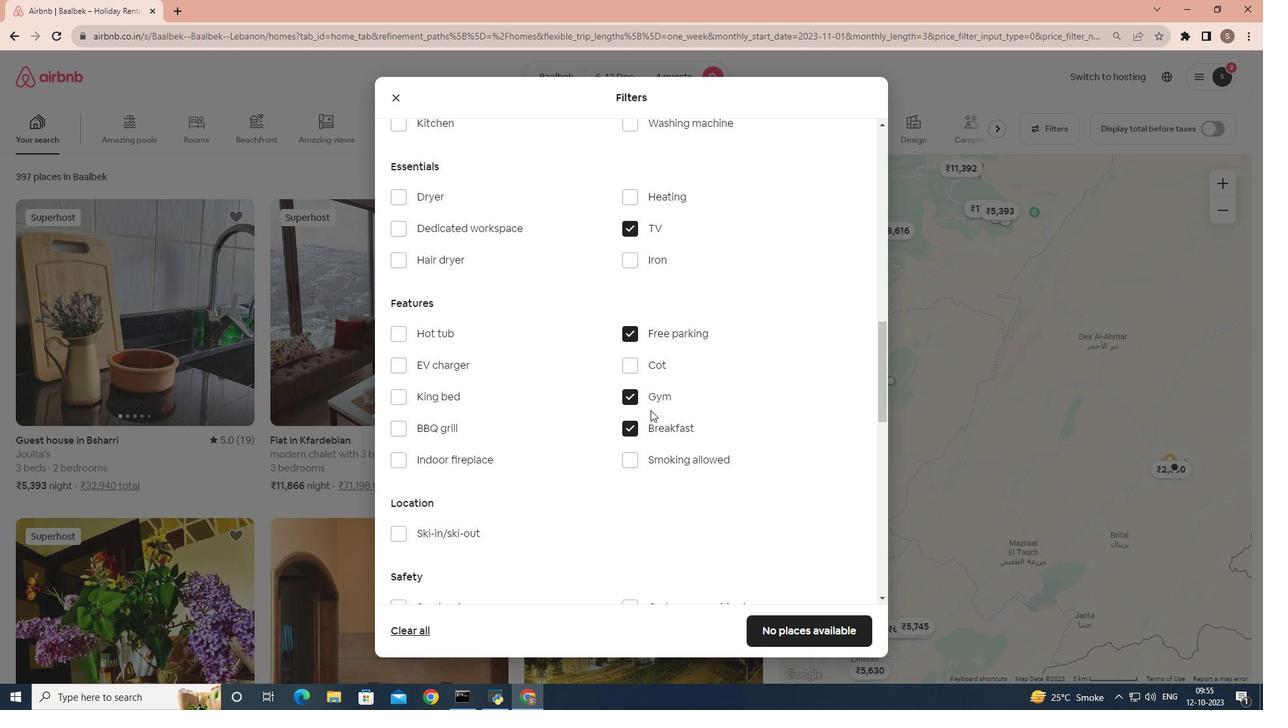 
Action: Mouse scrolled (650, 409) with delta (0, 0)
Screenshot: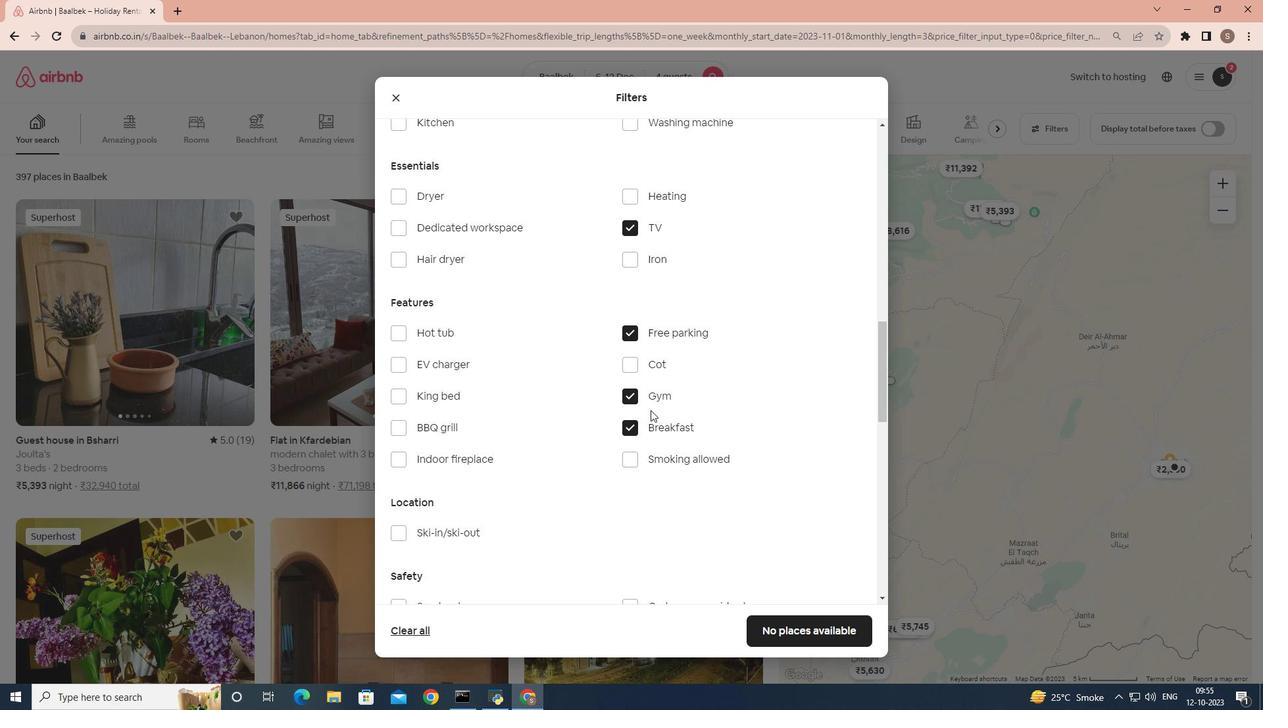 
Action: Mouse scrolled (650, 409) with delta (0, 0)
Screenshot: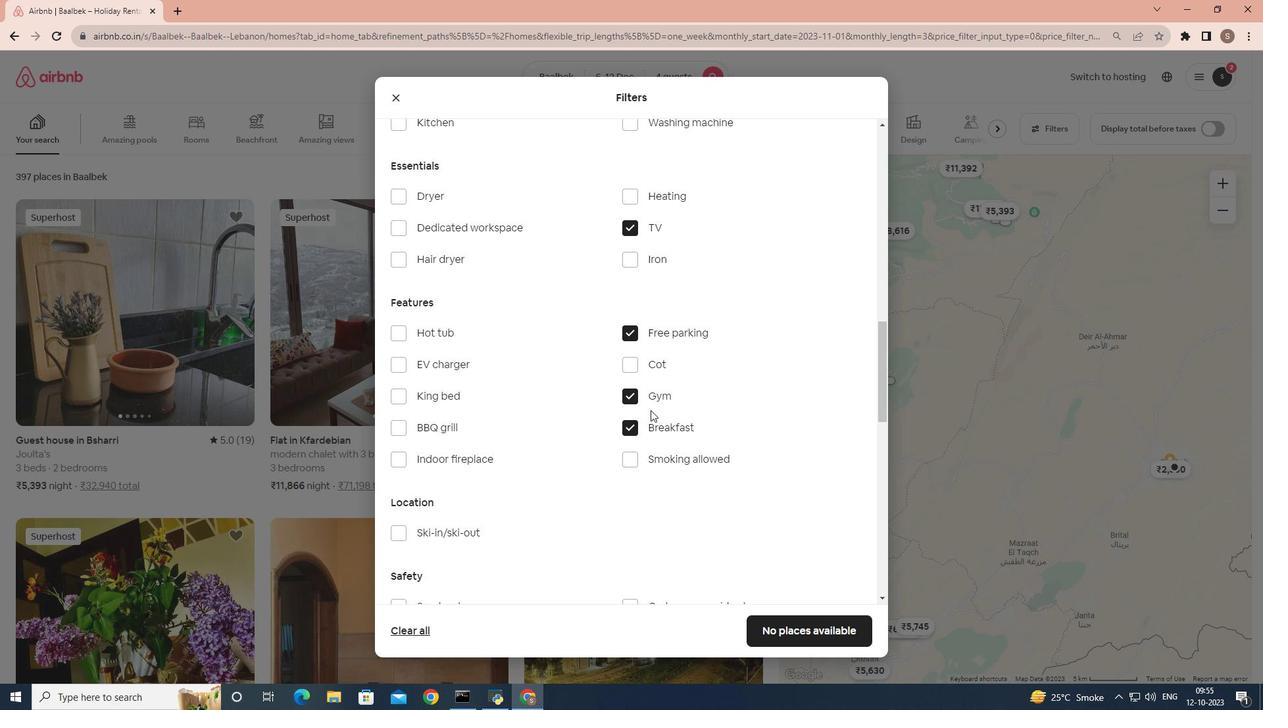 
Action: Mouse scrolled (650, 409) with delta (0, 0)
Screenshot: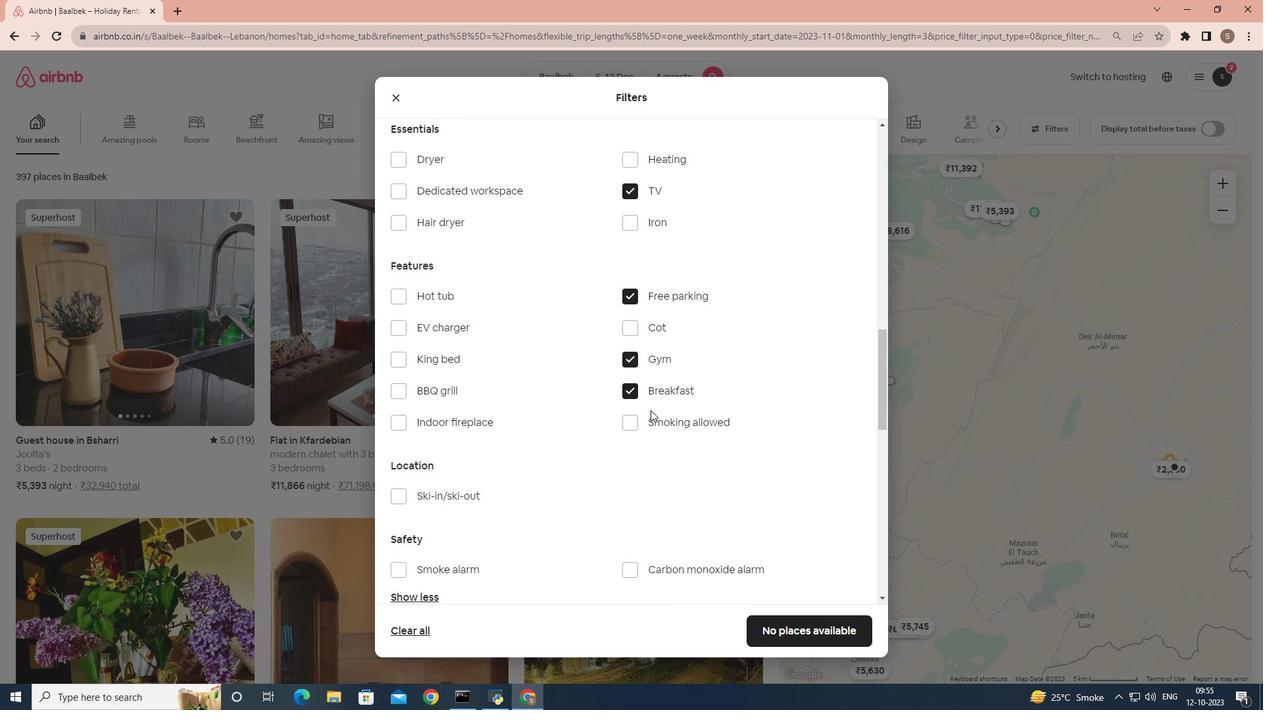 
Action: Mouse scrolled (650, 409) with delta (0, 0)
Screenshot: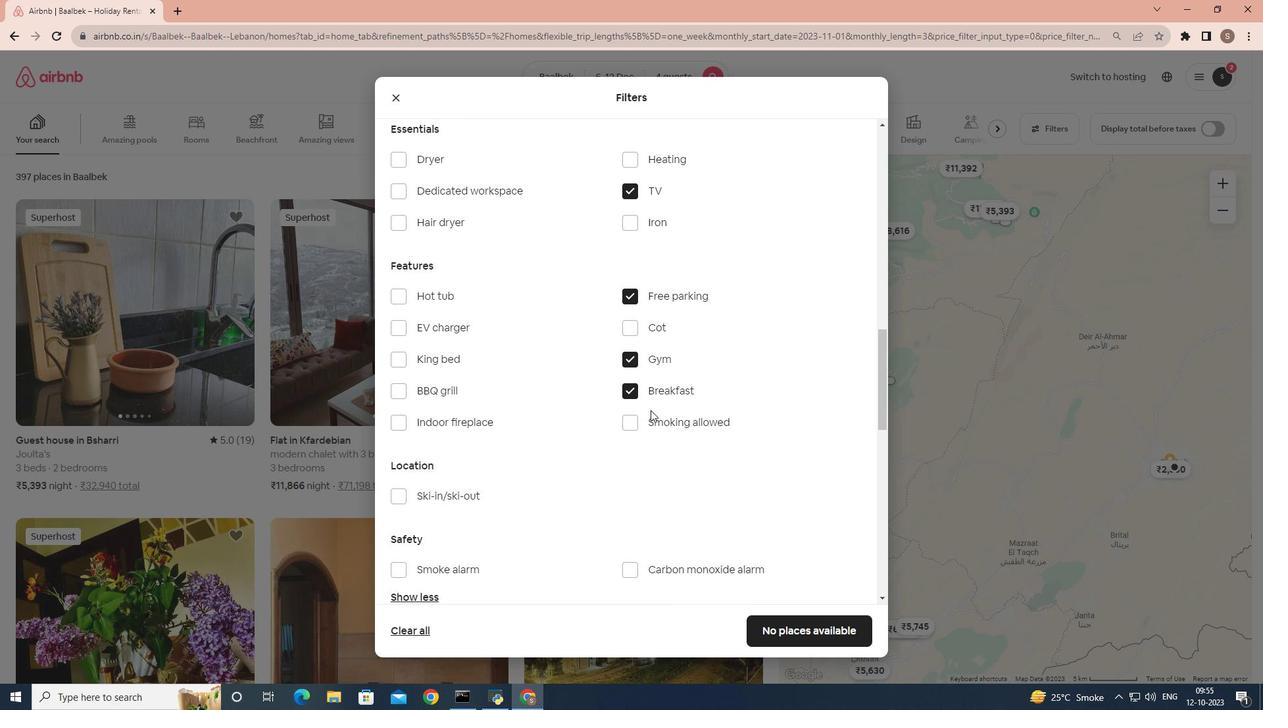 
Action: Mouse scrolled (650, 409) with delta (0, 0)
Screenshot: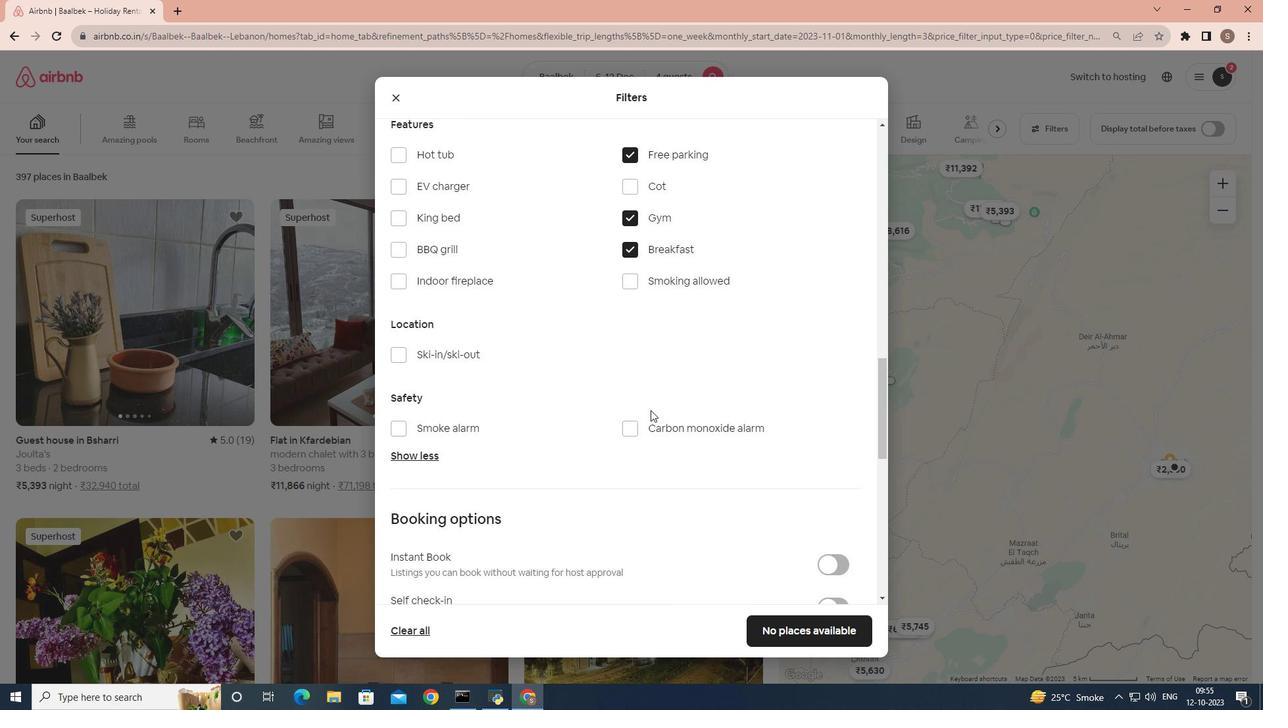 
Action: Mouse moved to (805, 629)
Screenshot: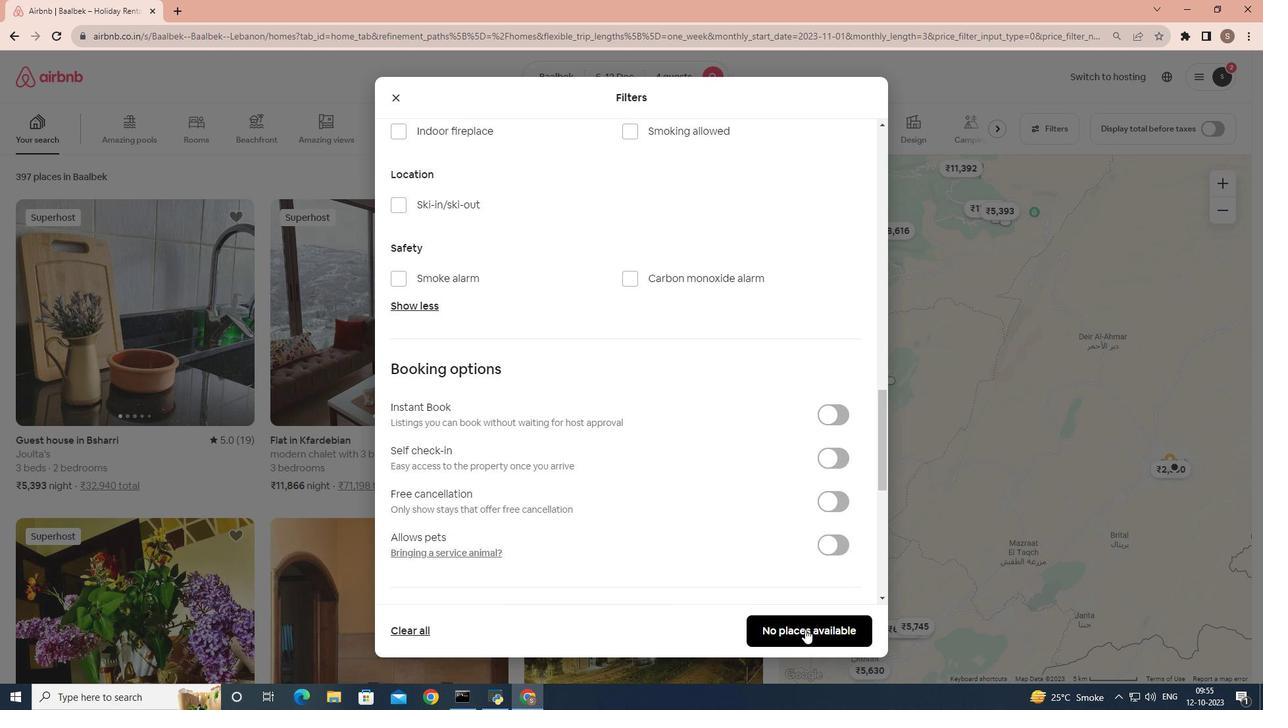
Action: Mouse pressed left at (805, 629)
Screenshot: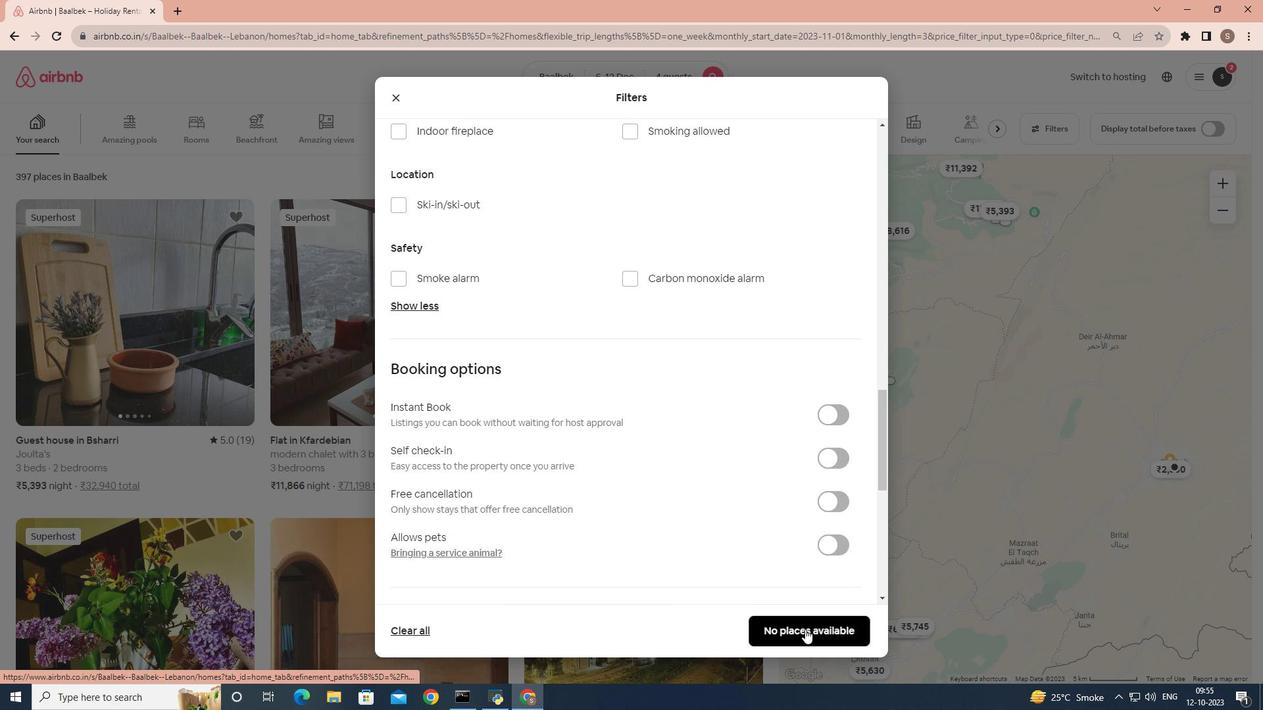 
Action: Mouse moved to (807, 601)
Screenshot: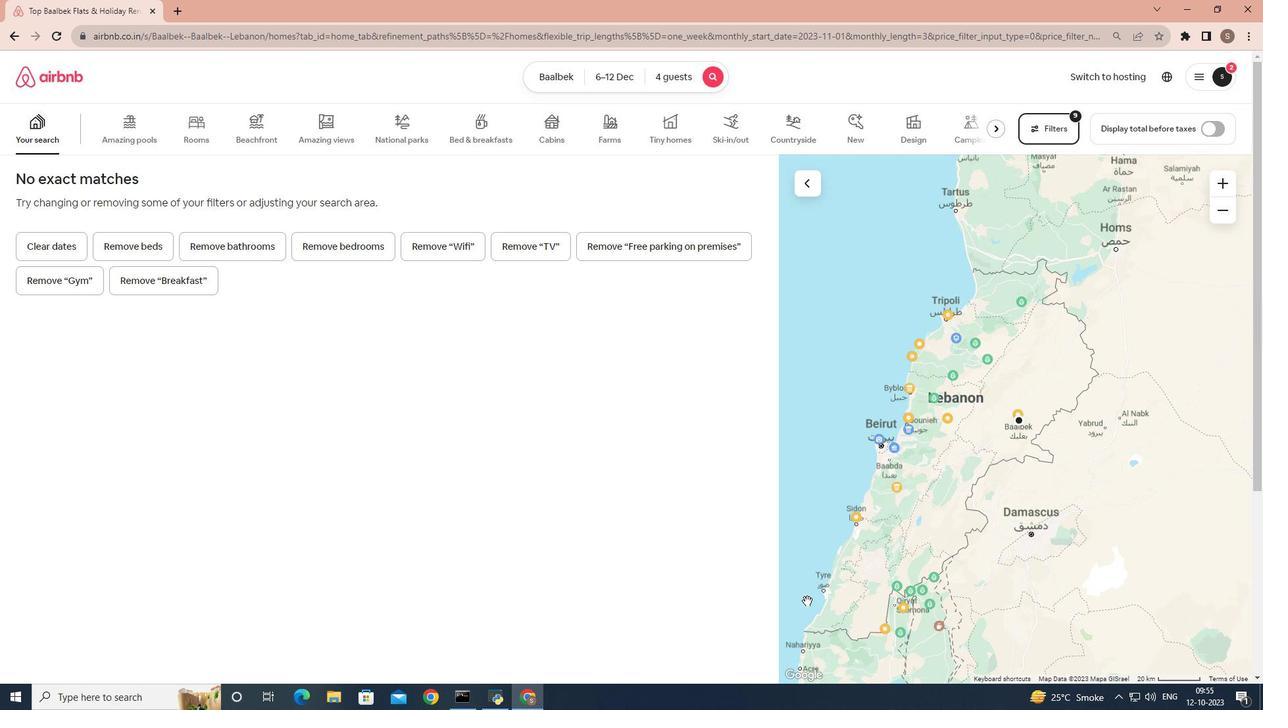 
